 Task: Look for space in San Martín de los Andes, Argentina from 1st June, 2023 to 9th June, 2023 for 4 adults in price range Rs.6000 to Rs.12000. Place can be entire place with 2 bedrooms having 2 beds and 2 bathrooms. Property type can be house. Amenities needed are: heating, . Booking option can be shelf check-in. Required host language is English.
Action: Mouse moved to (496, 102)
Screenshot: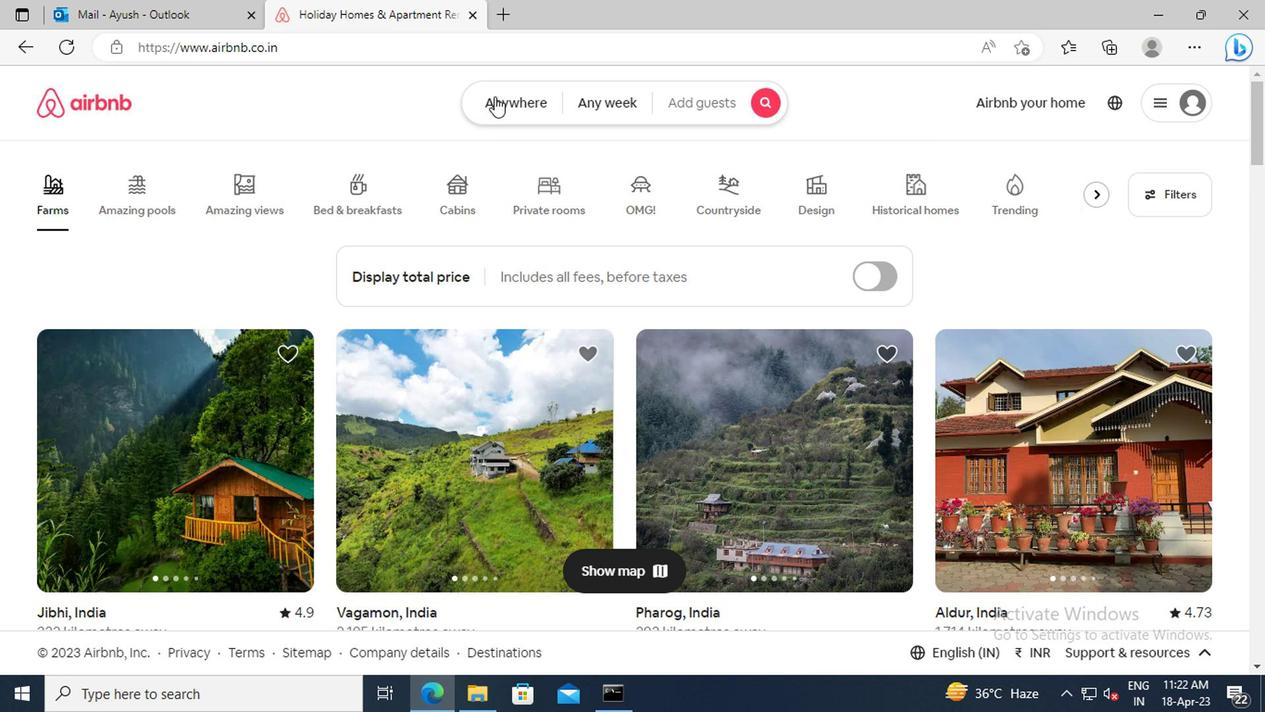 
Action: Mouse pressed left at (496, 102)
Screenshot: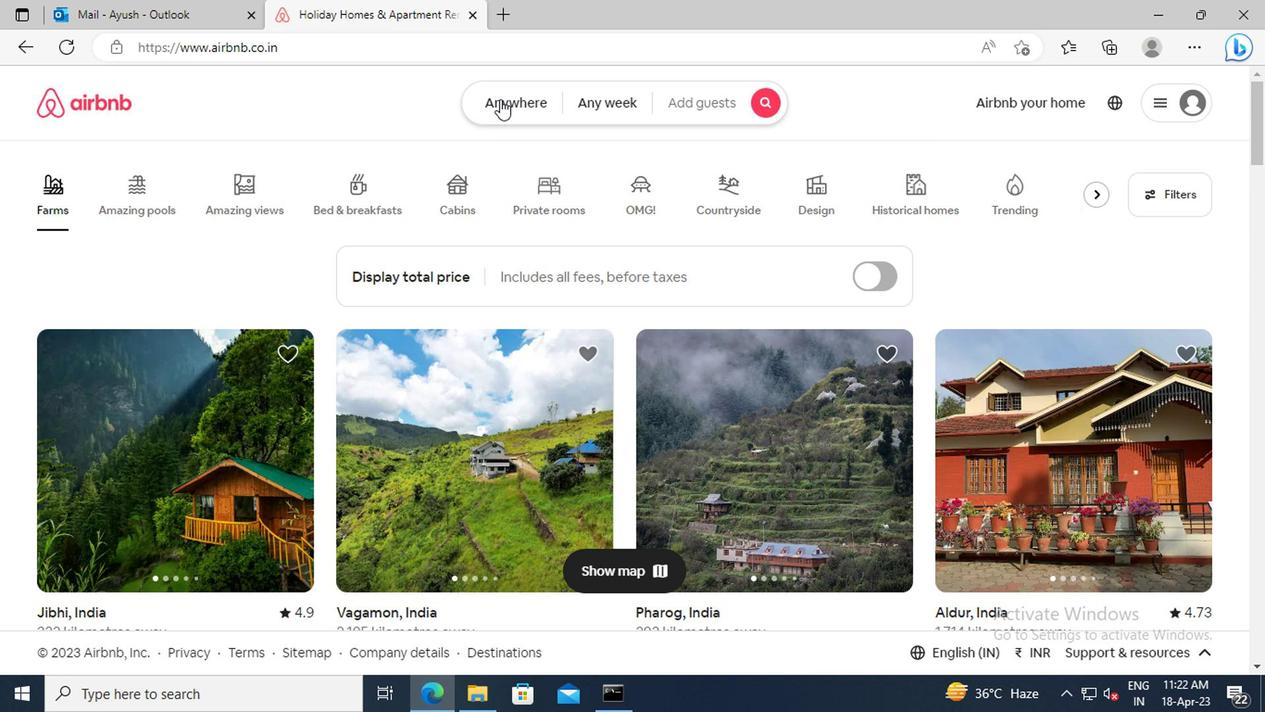 
Action: Mouse moved to (299, 185)
Screenshot: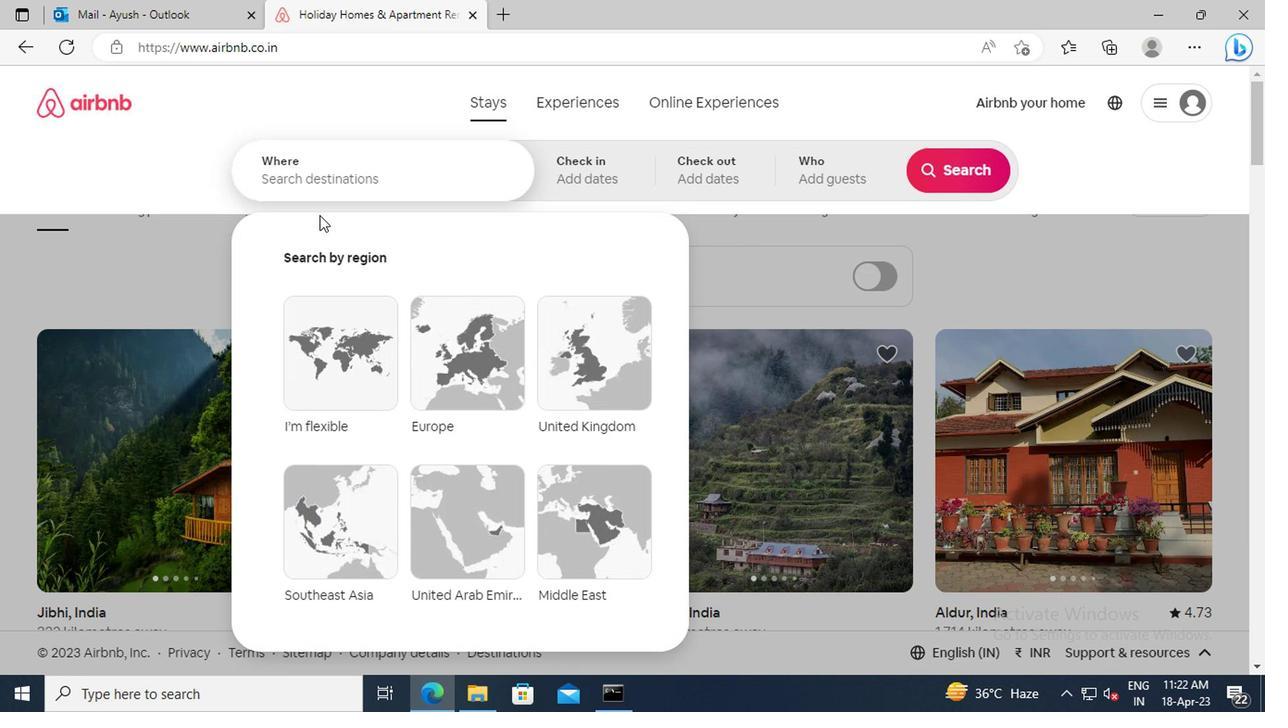 
Action: Mouse pressed left at (299, 185)
Screenshot: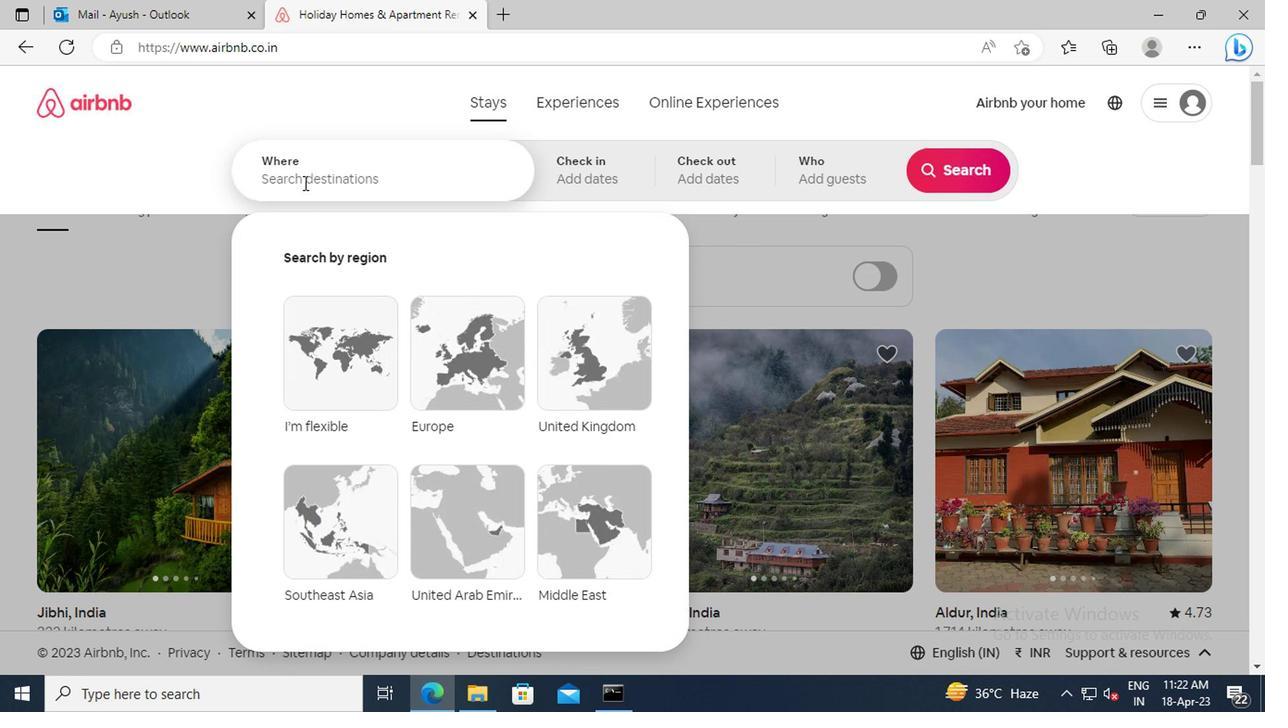 
Action: Key pressed <Key.shift>SAN<Key.space><Key.shift>MARTIN<Key.space>DE<Key.space>LOS<Key.space><Key.shift_r>ANDES,<Key.space><Key.shift_r>ARGENTINA<Key.enter>
Screenshot: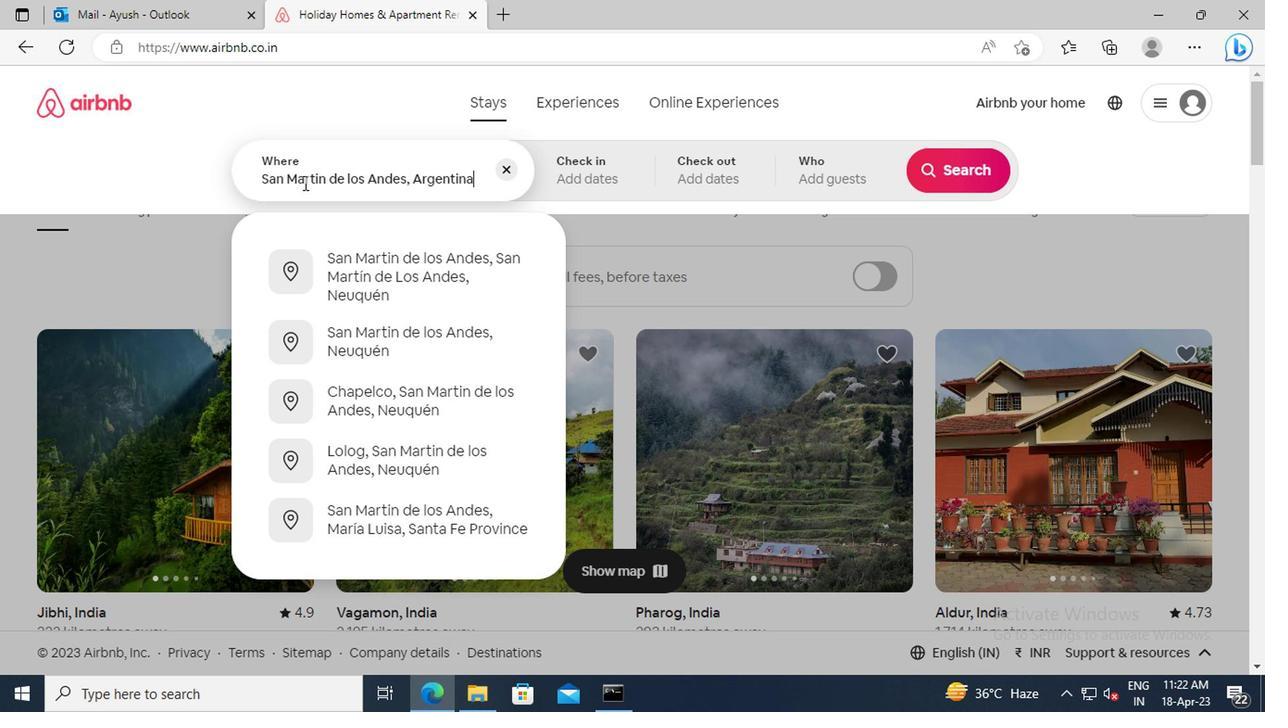 
Action: Mouse moved to (946, 321)
Screenshot: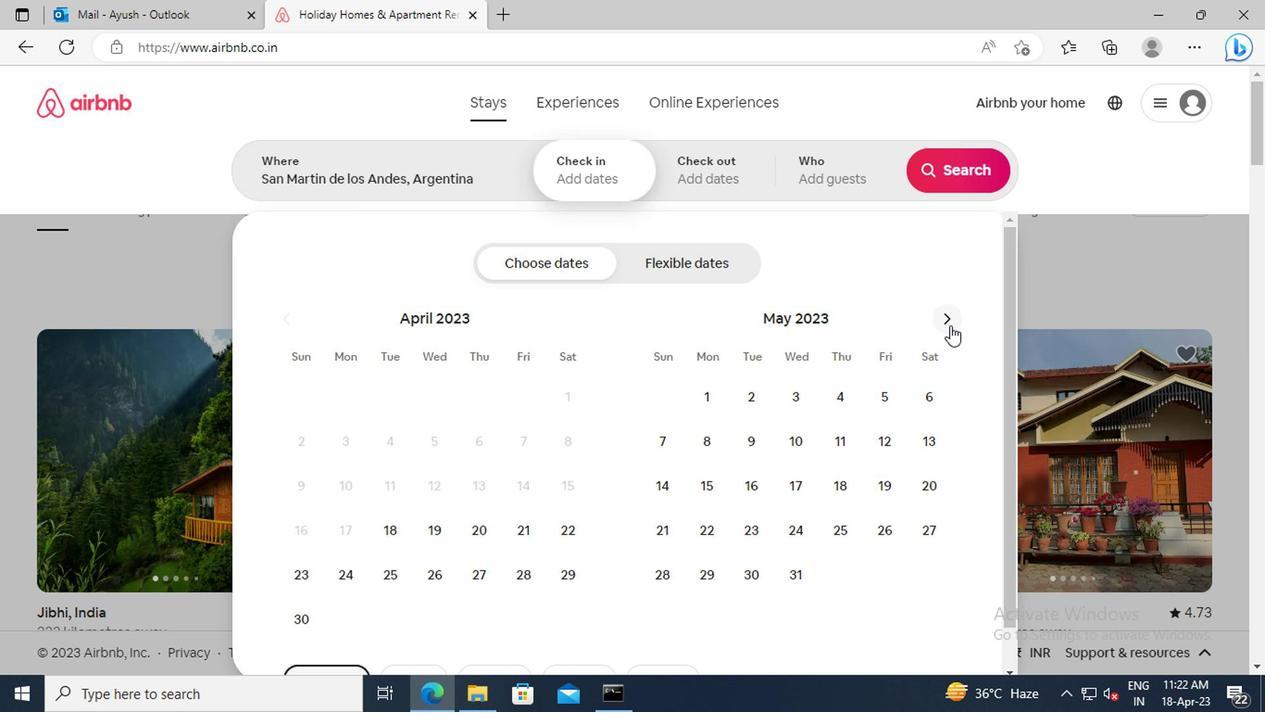 
Action: Mouse pressed left at (946, 321)
Screenshot: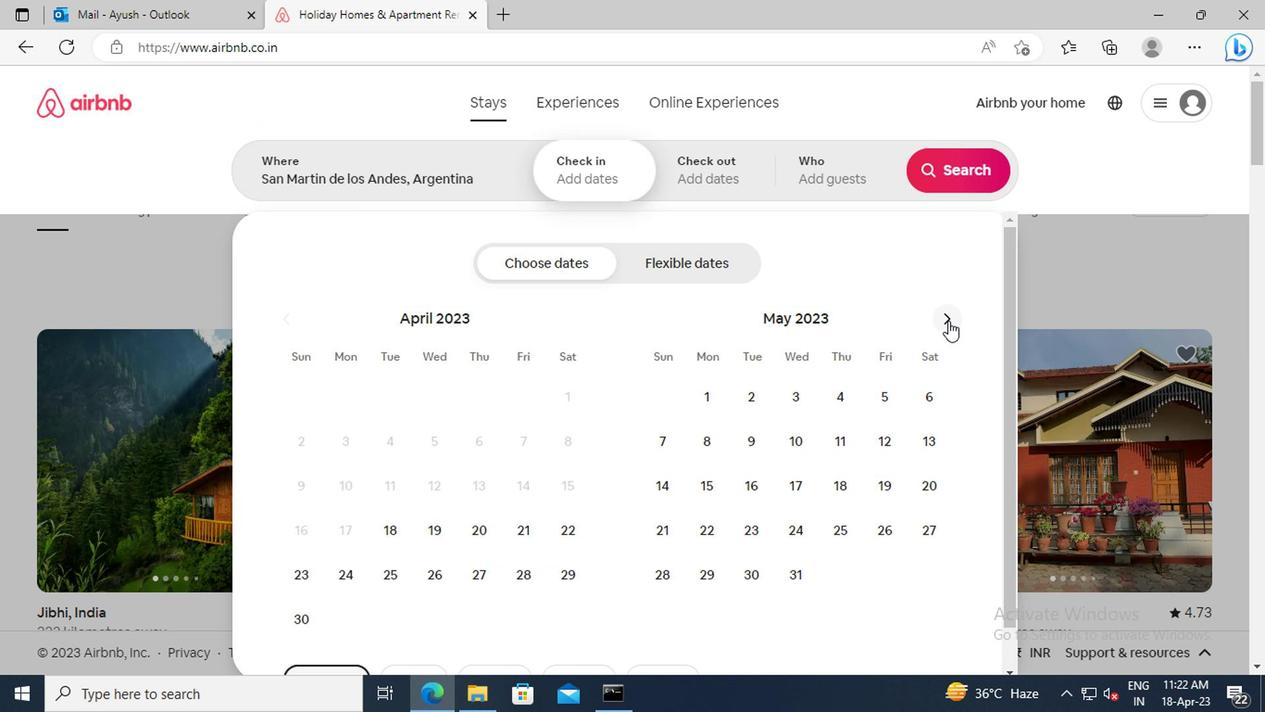 
Action: Mouse moved to (845, 394)
Screenshot: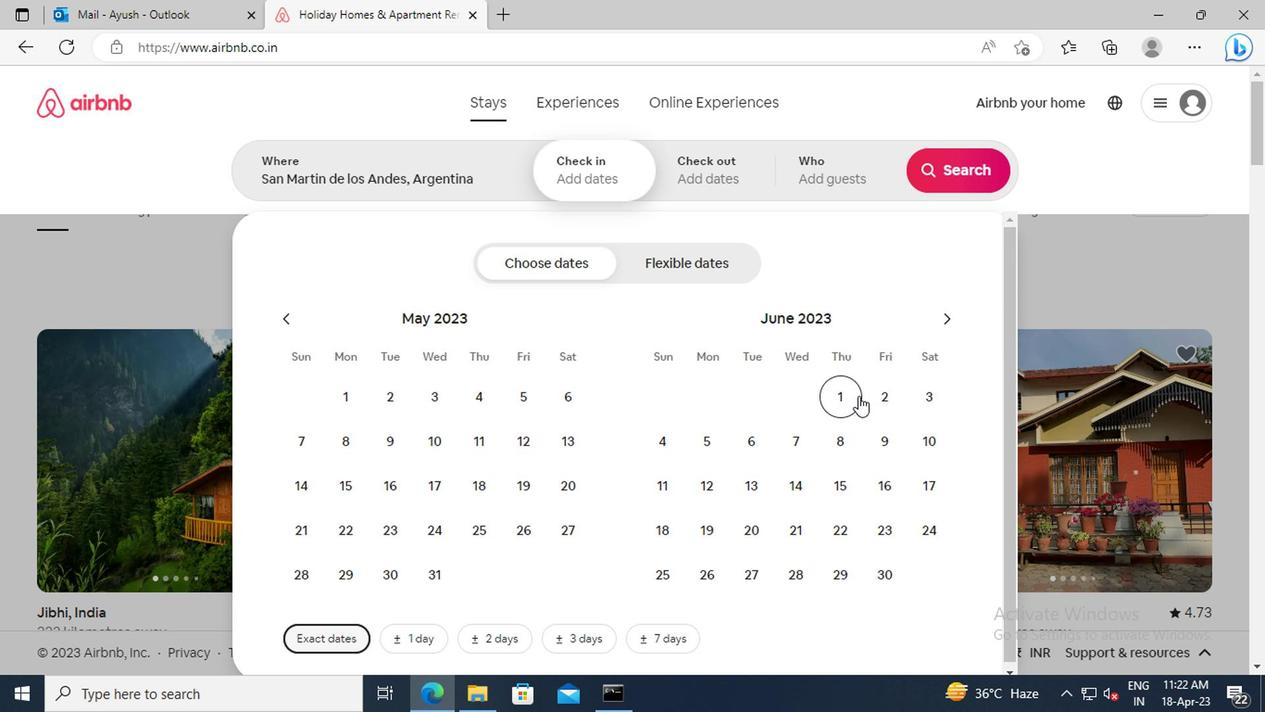 
Action: Mouse pressed left at (845, 394)
Screenshot: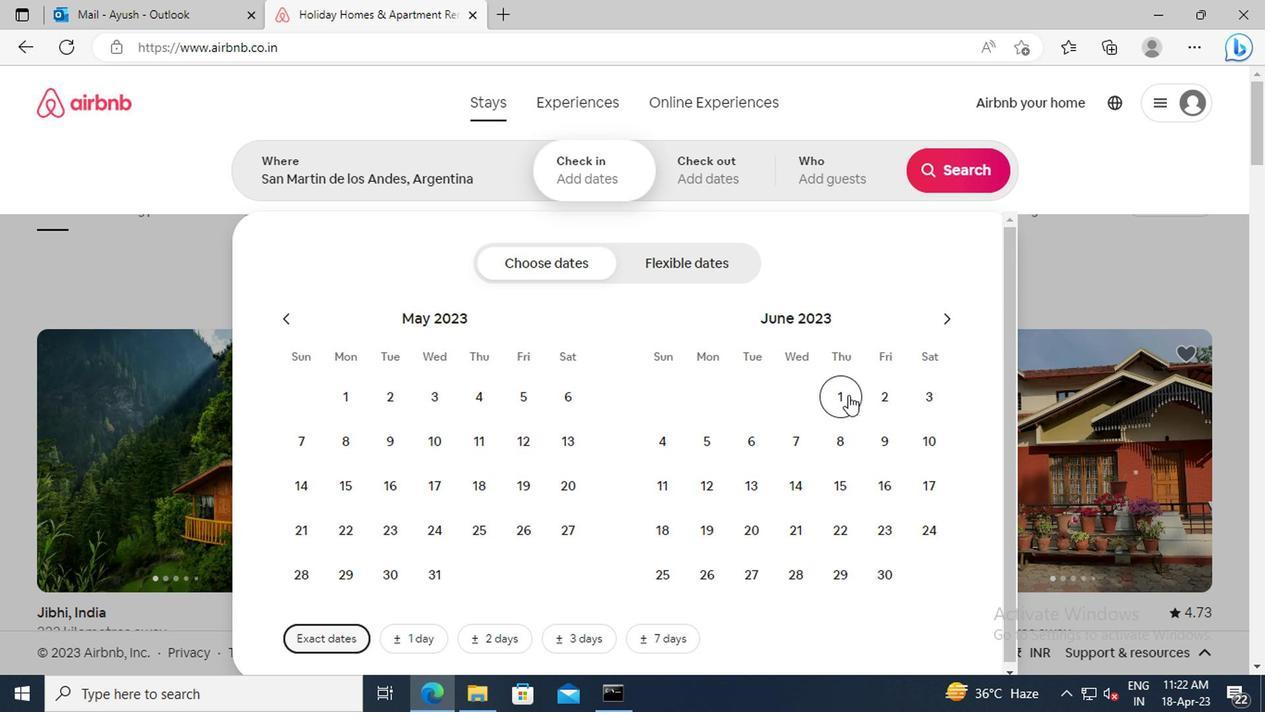 
Action: Mouse moved to (873, 443)
Screenshot: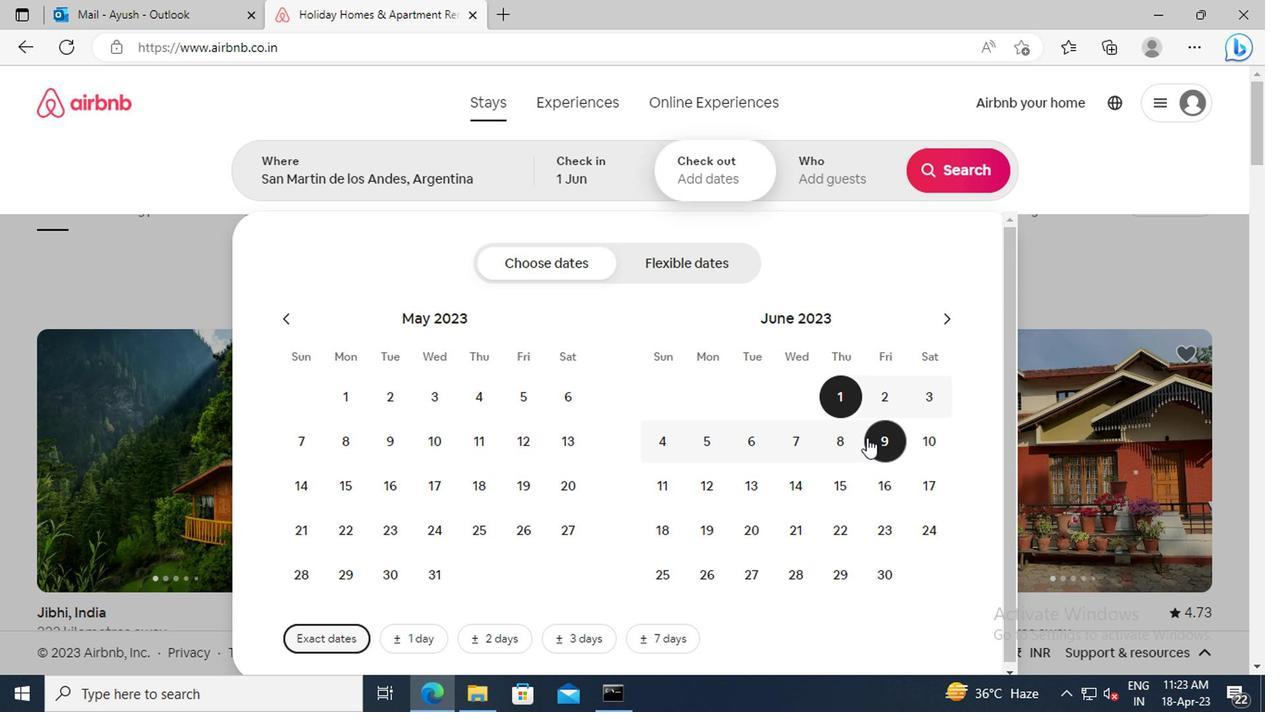 
Action: Mouse pressed left at (873, 443)
Screenshot: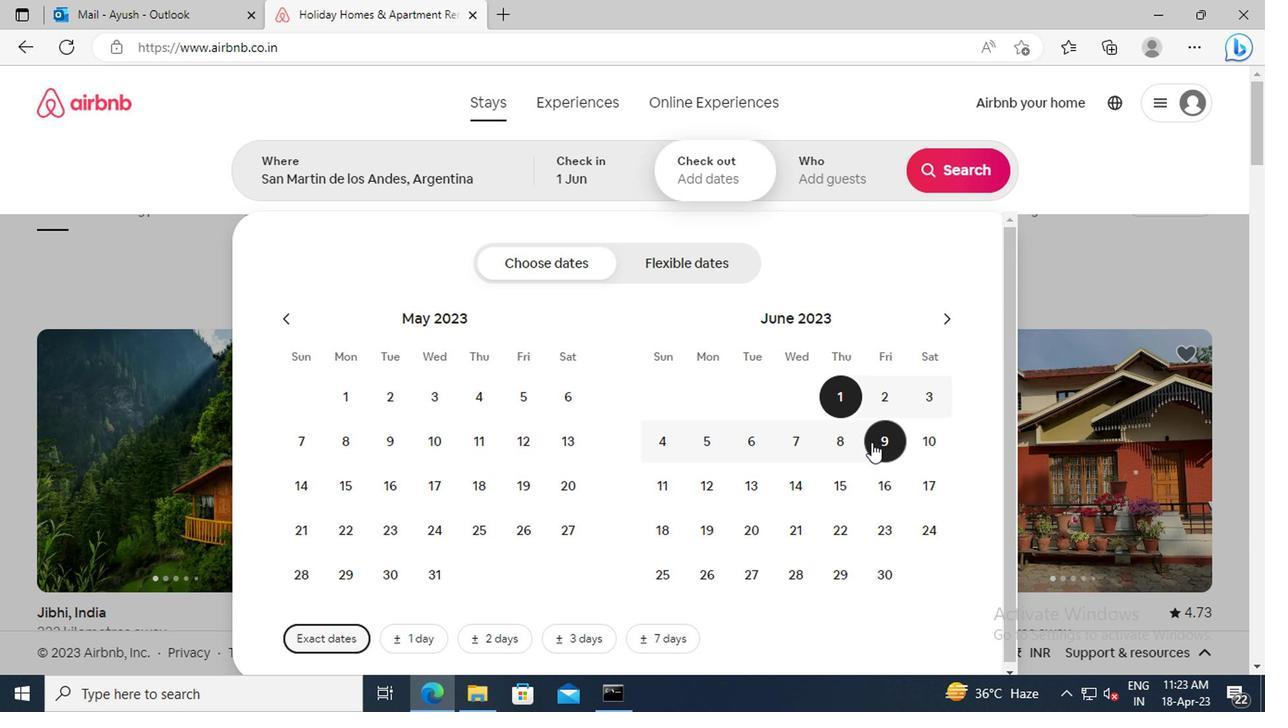 
Action: Mouse moved to (827, 182)
Screenshot: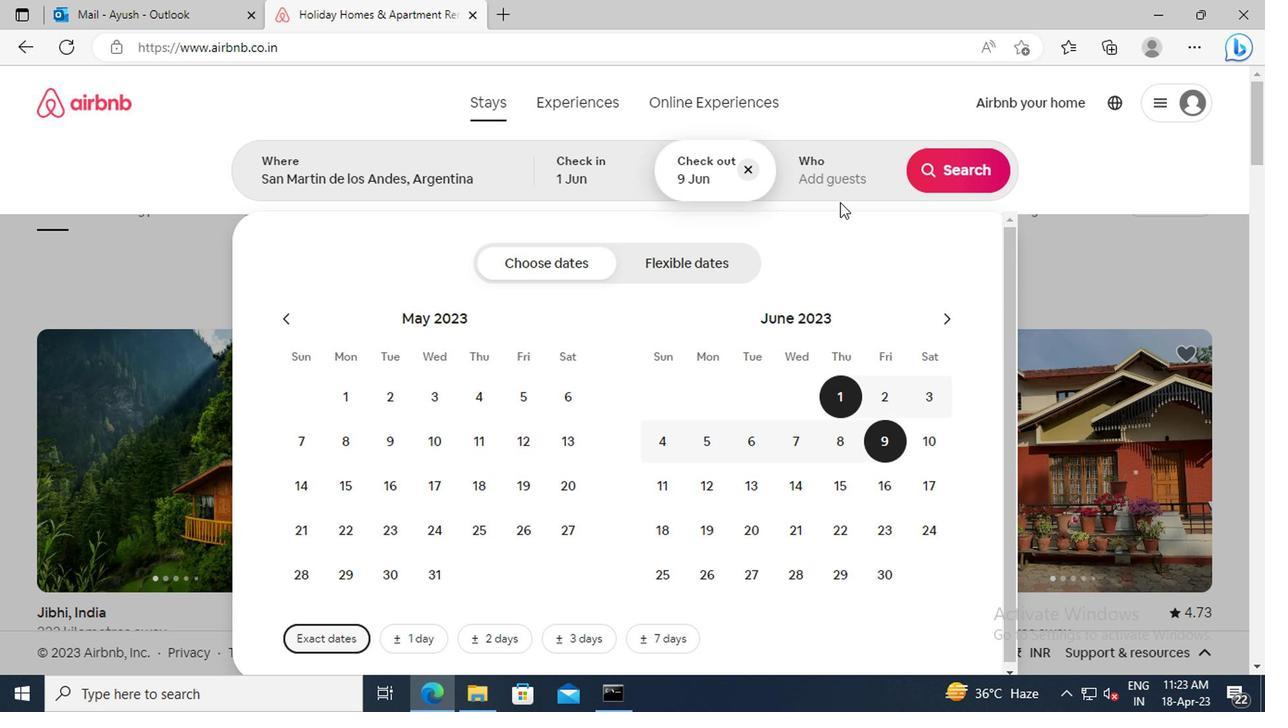 
Action: Mouse pressed left at (827, 182)
Screenshot: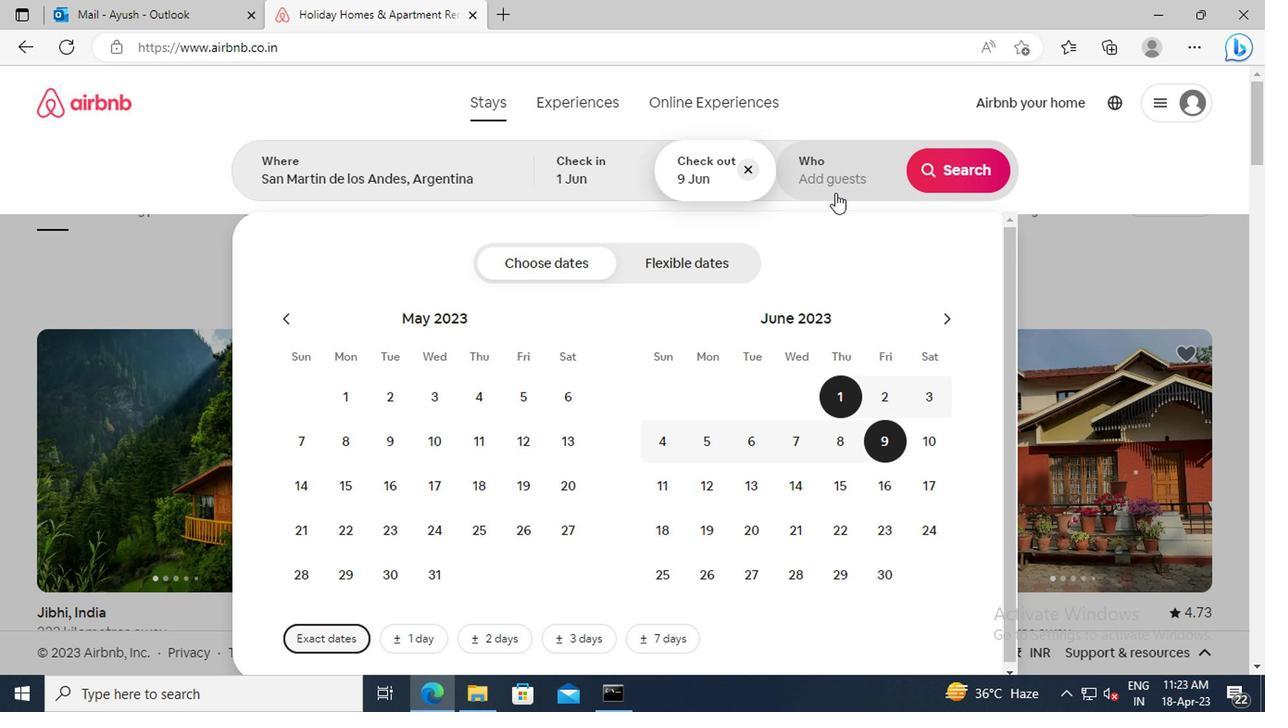 
Action: Mouse moved to (956, 268)
Screenshot: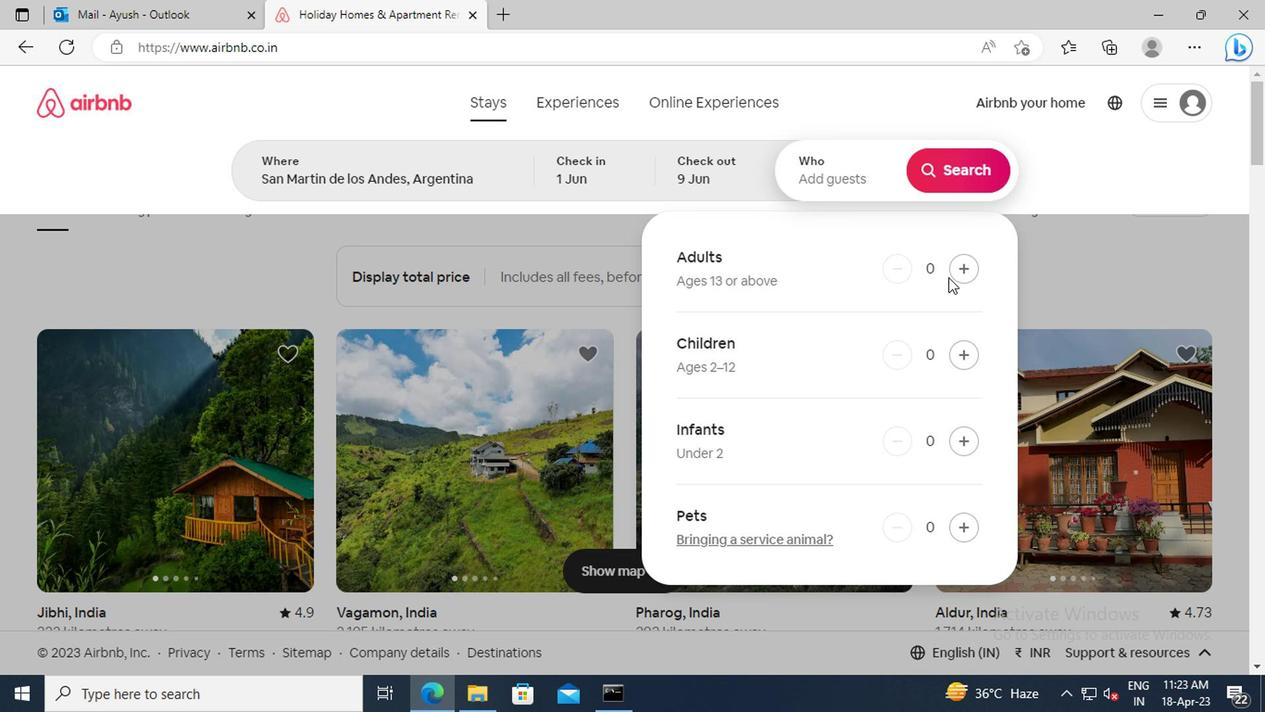 
Action: Mouse pressed left at (956, 268)
Screenshot: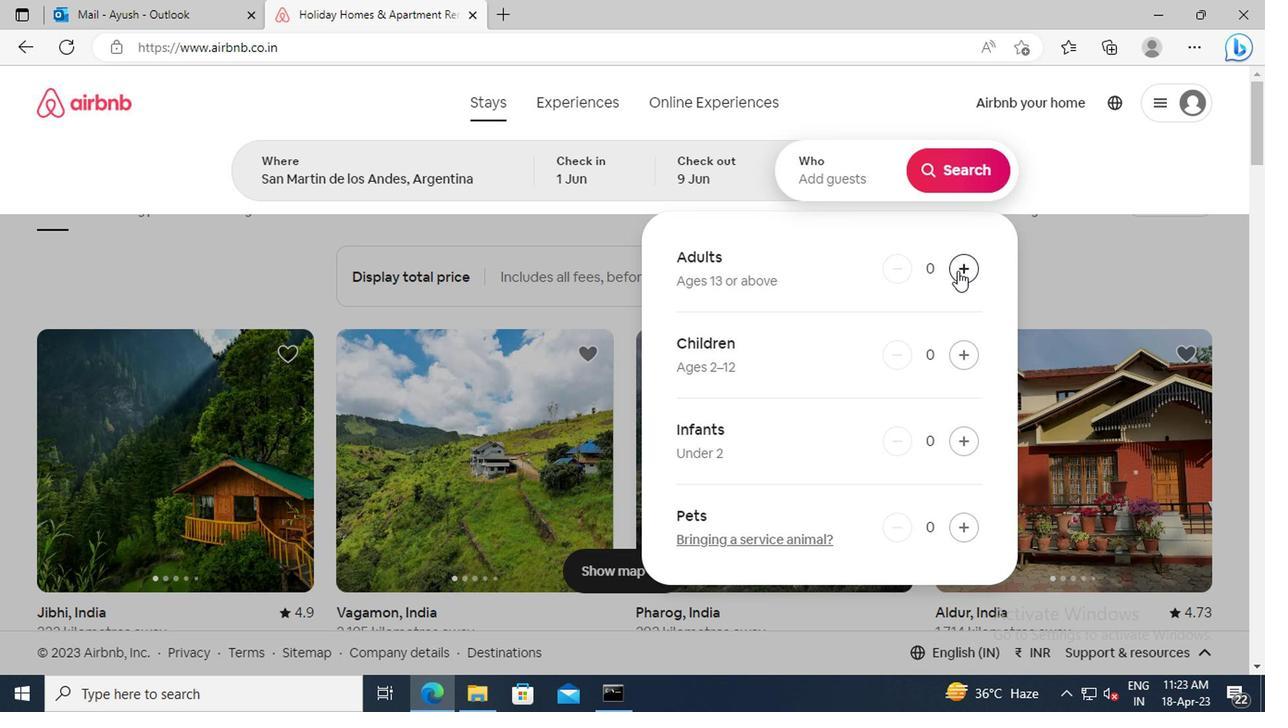 
Action: Mouse pressed left at (956, 268)
Screenshot: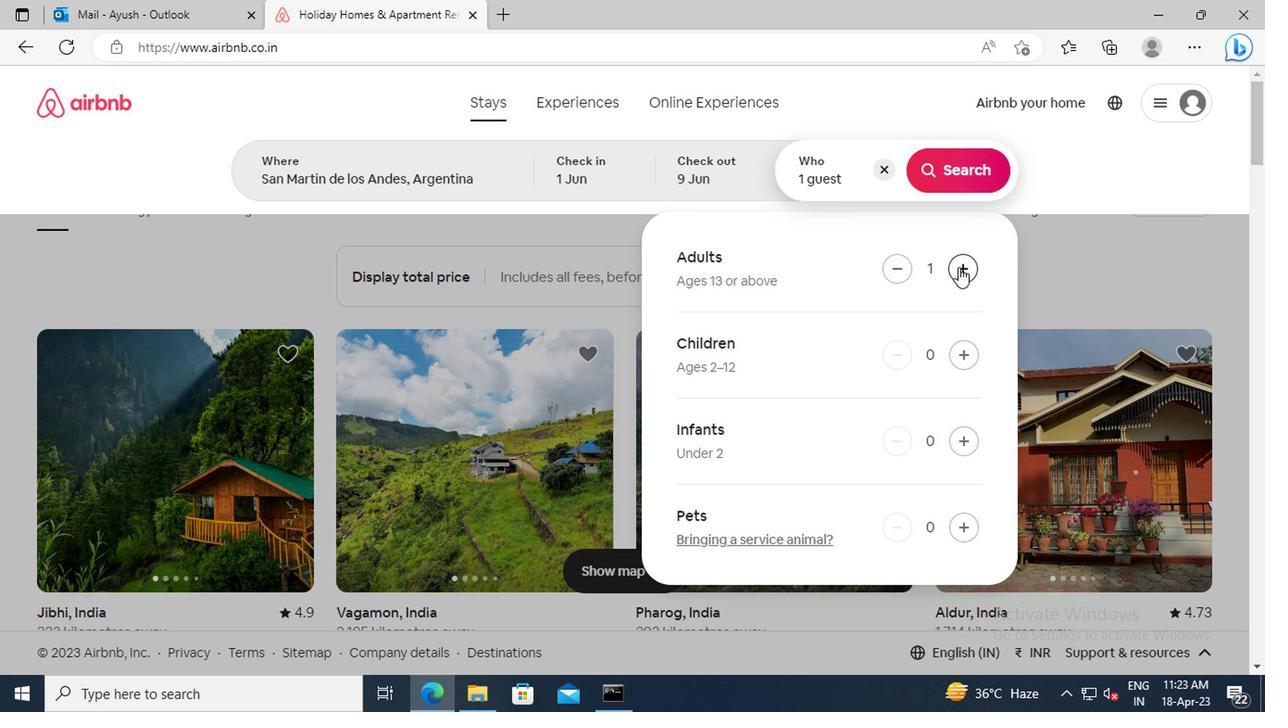 
Action: Mouse pressed left at (956, 268)
Screenshot: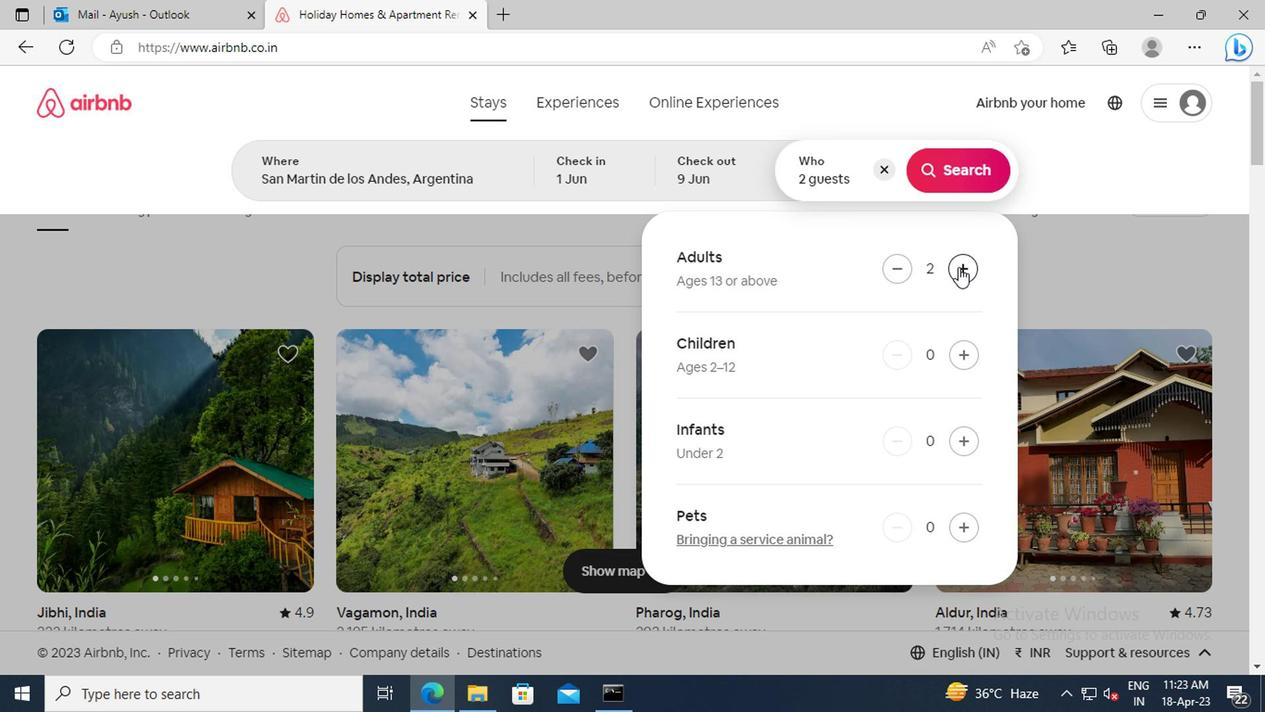 
Action: Mouse pressed left at (956, 268)
Screenshot: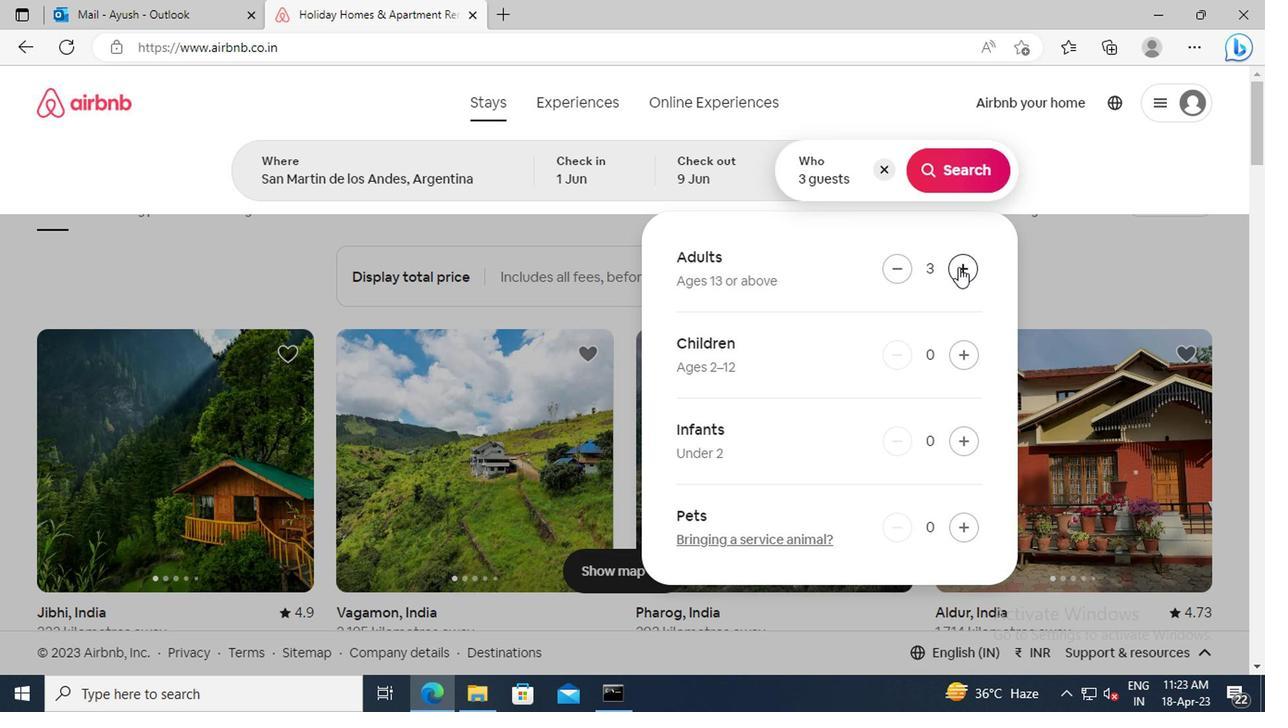 
Action: Mouse moved to (960, 172)
Screenshot: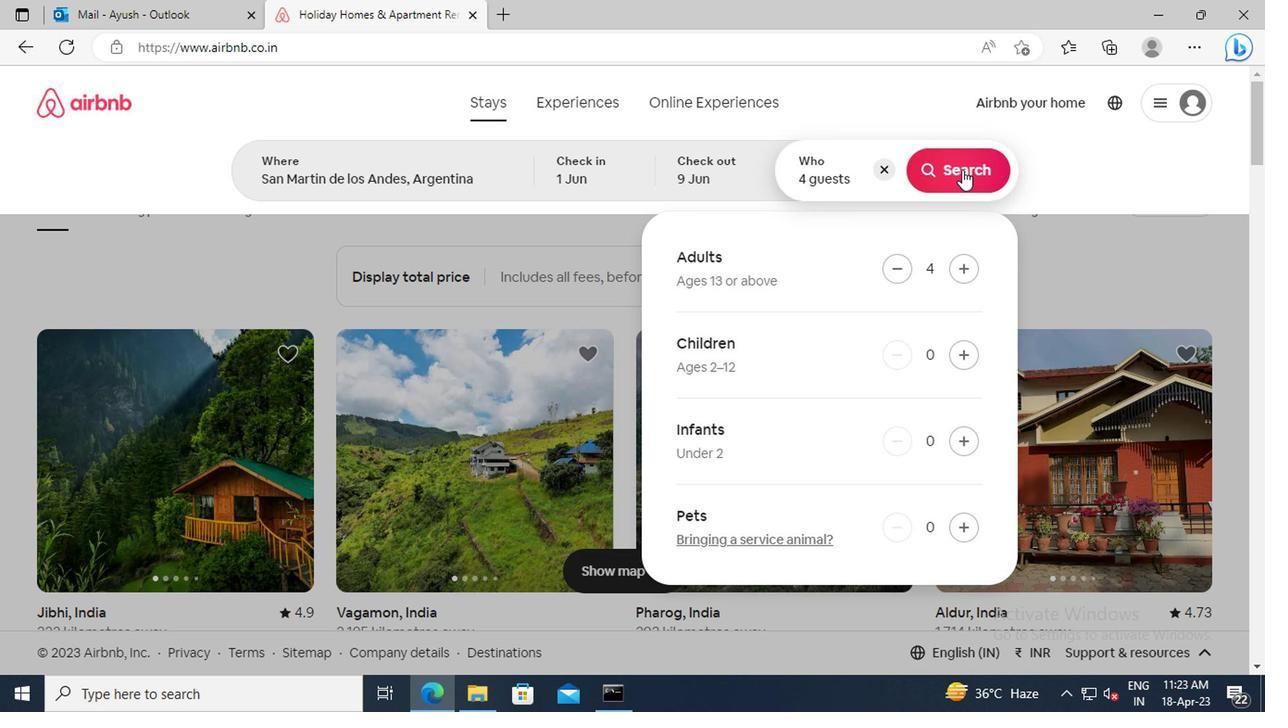 
Action: Mouse pressed left at (960, 172)
Screenshot: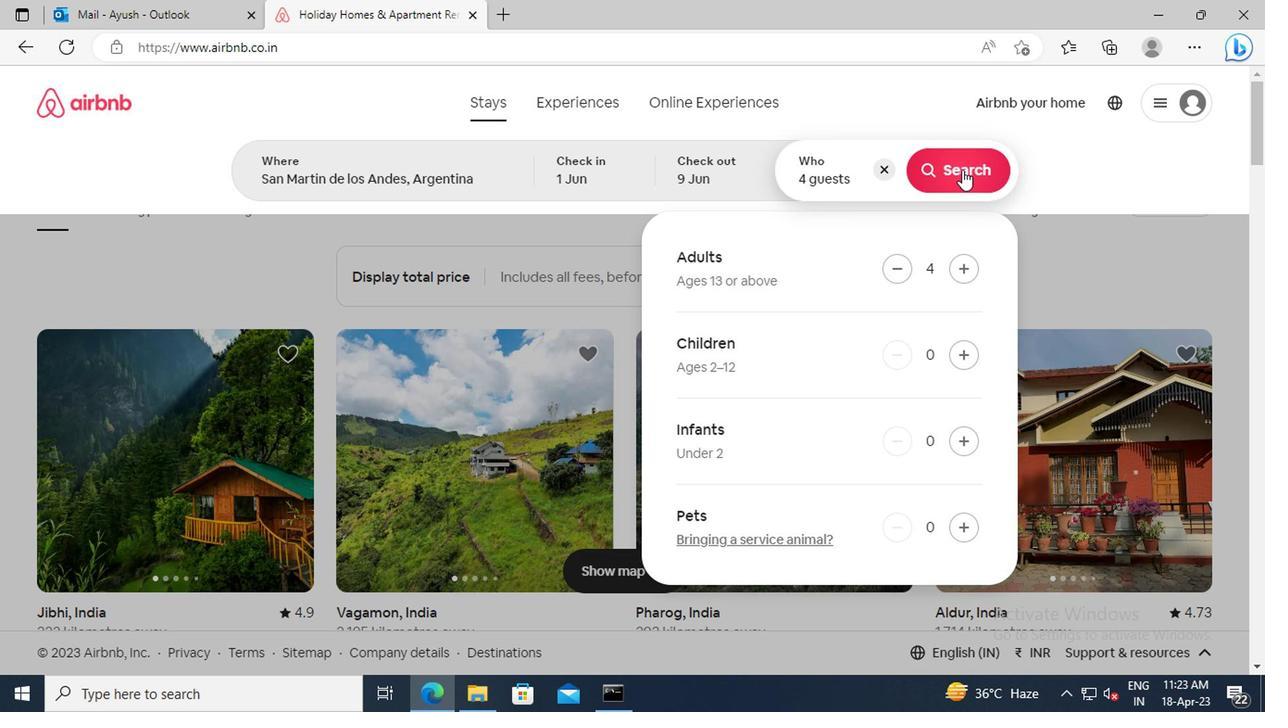 
Action: Mouse moved to (1167, 189)
Screenshot: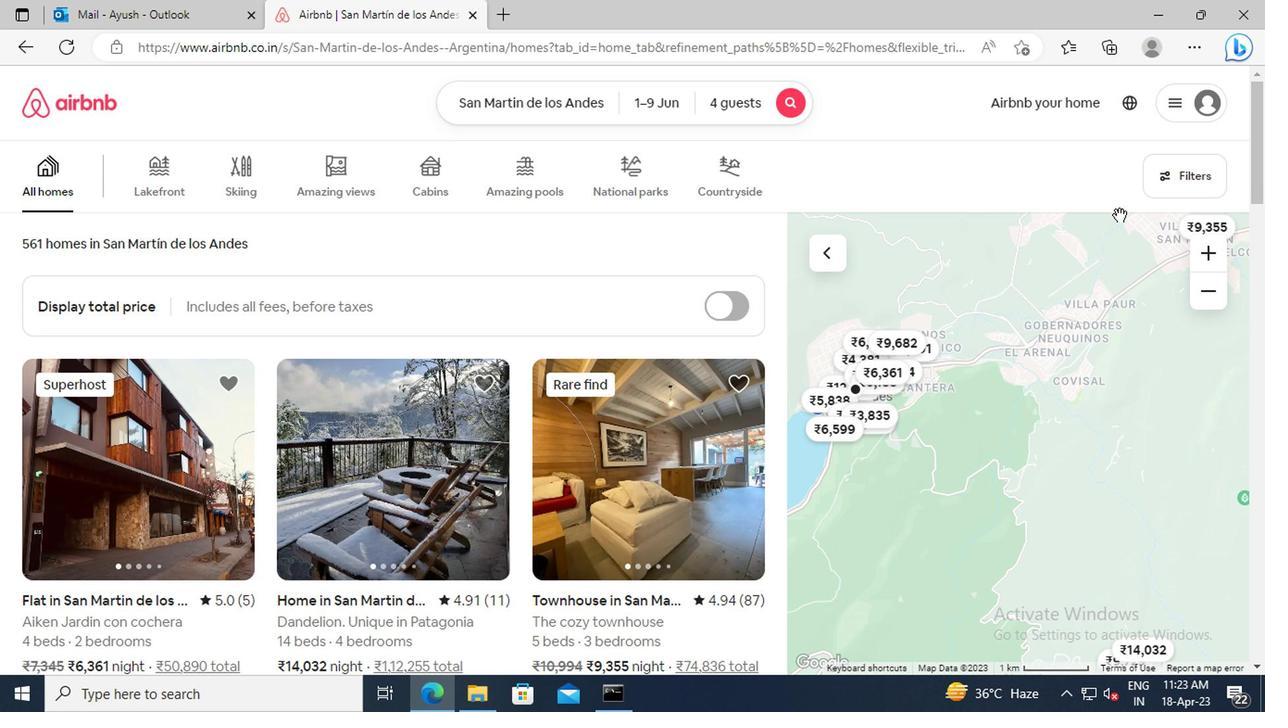 
Action: Mouse pressed left at (1167, 189)
Screenshot: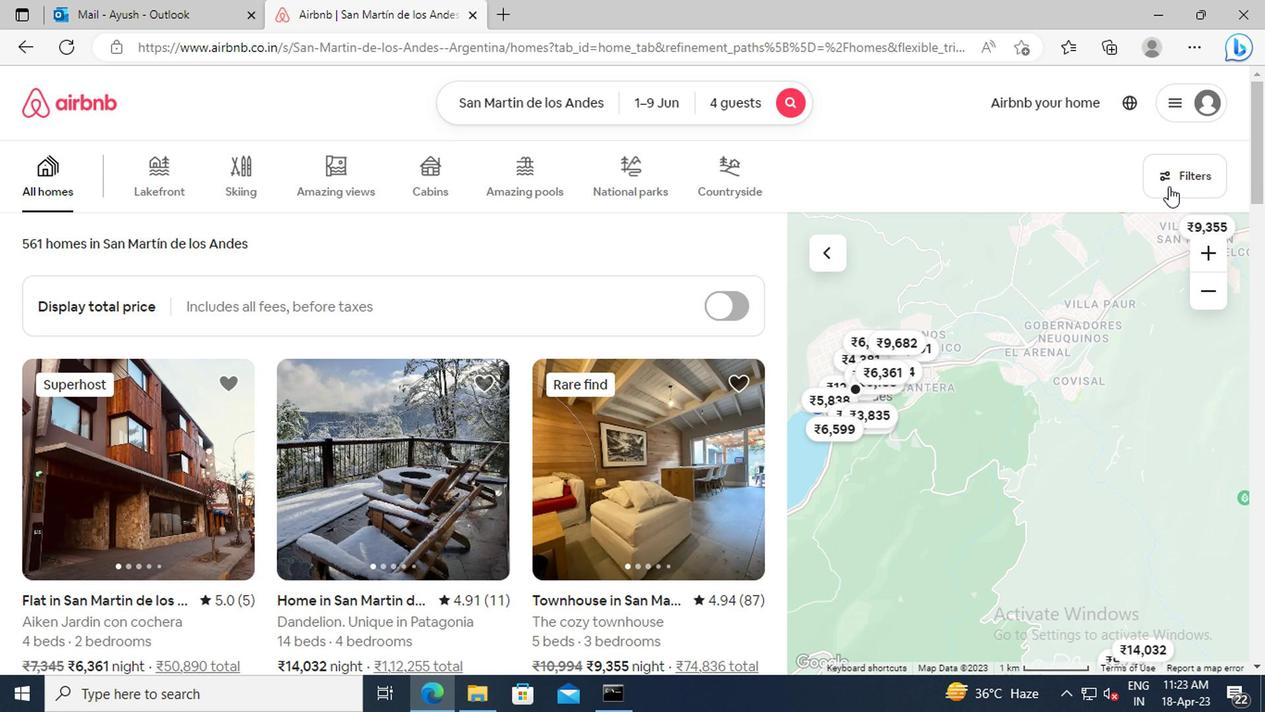 
Action: Mouse moved to (428, 408)
Screenshot: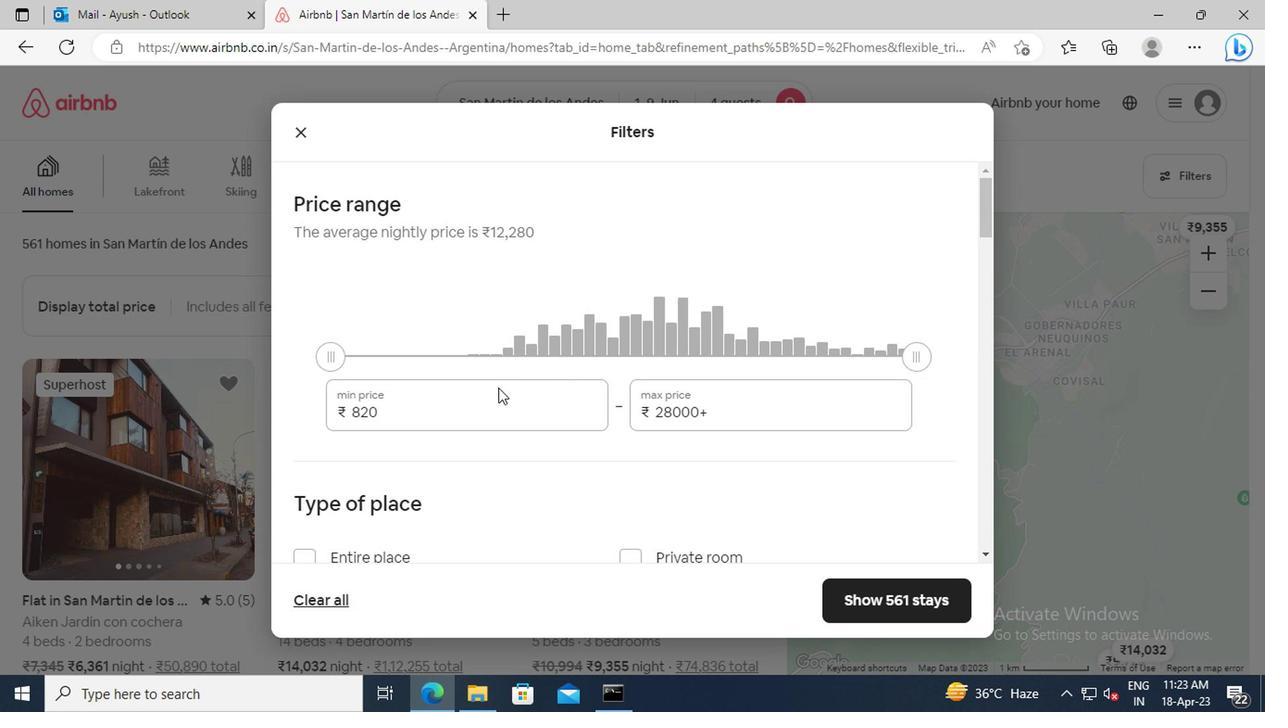 
Action: Mouse pressed left at (428, 408)
Screenshot: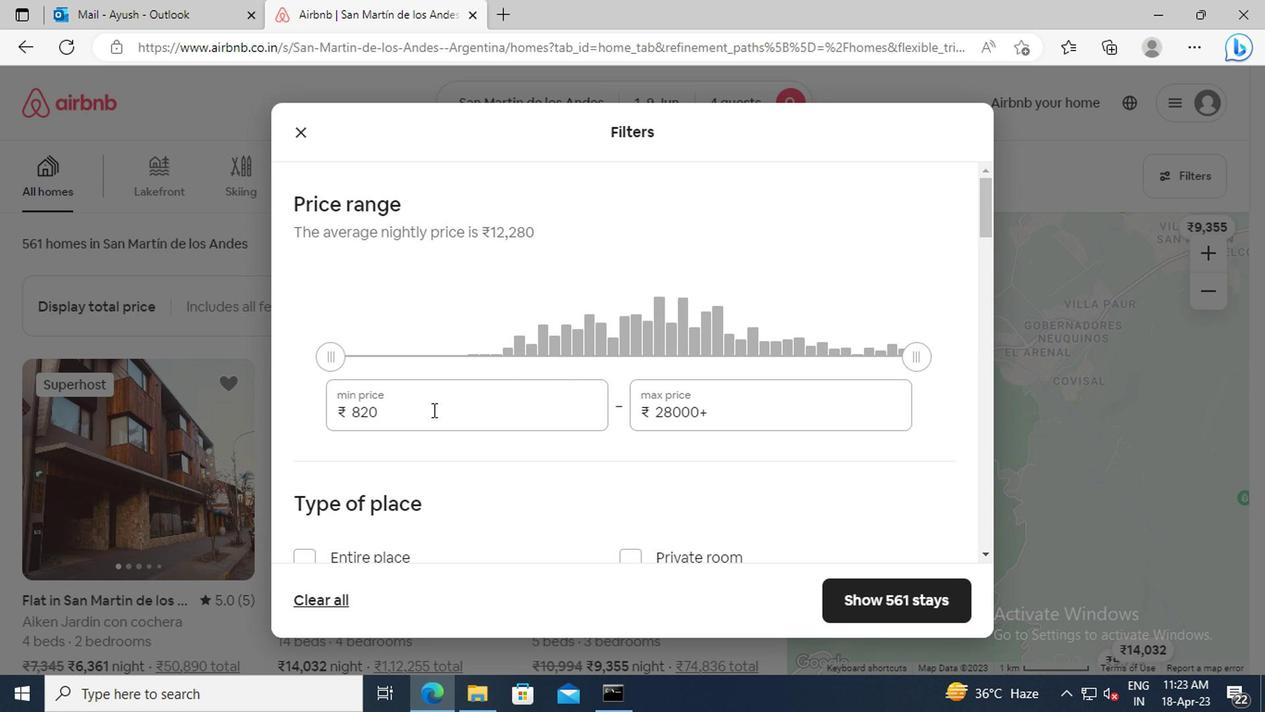 
Action: Key pressed <Key.backspace><Key.backspace><Key.backspace><Key.backspace><Key.backspace>6000<Key.tab><Key.delete>12000
Screenshot: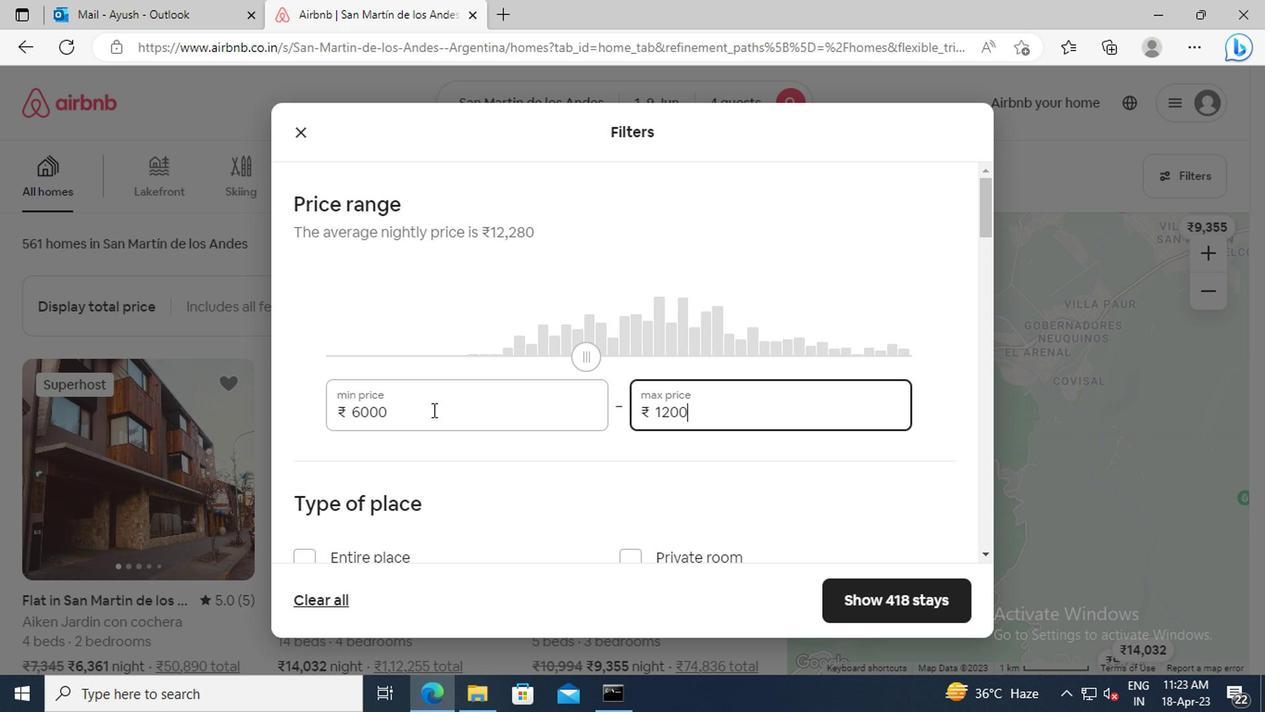 
Action: Mouse scrolled (428, 408) with delta (0, 0)
Screenshot: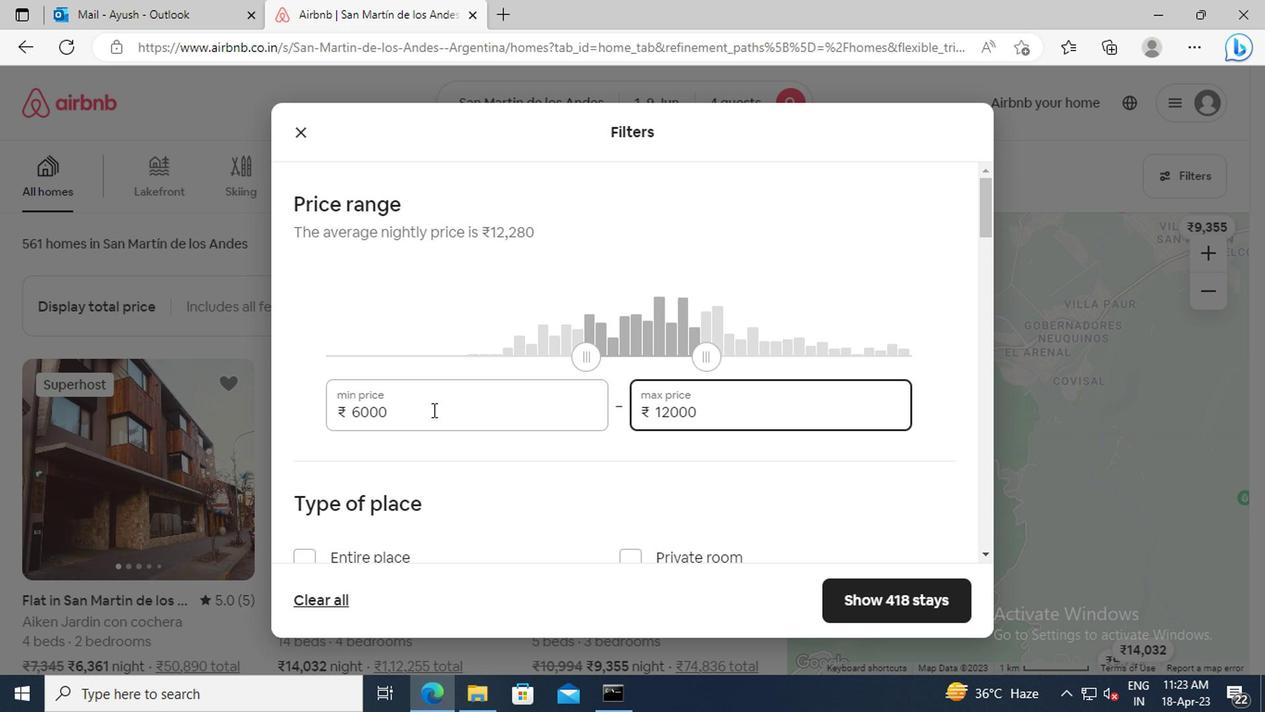 
Action: Mouse moved to (433, 365)
Screenshot: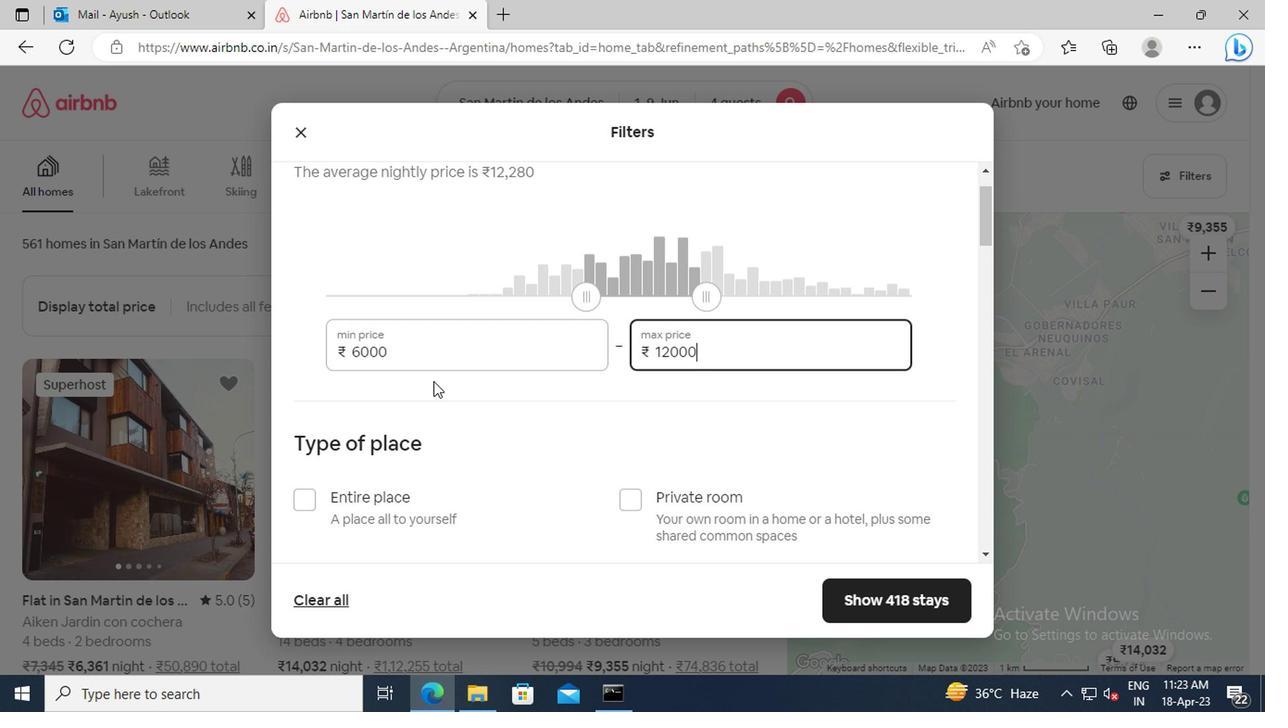 
Action: Mouse scrolled (433, 365) with delta (0, 0)
Screenshot: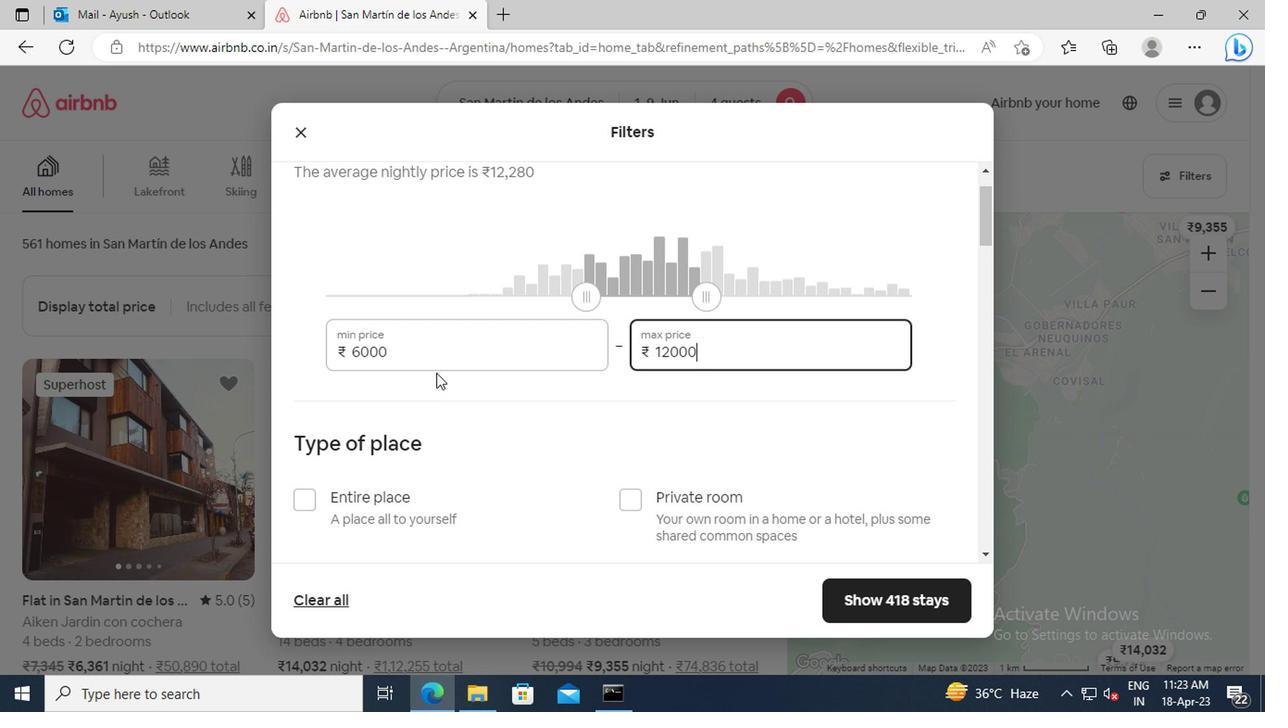 
Action: Mouse scrolled (433, 365) with delta (0, 0)
Screenshot: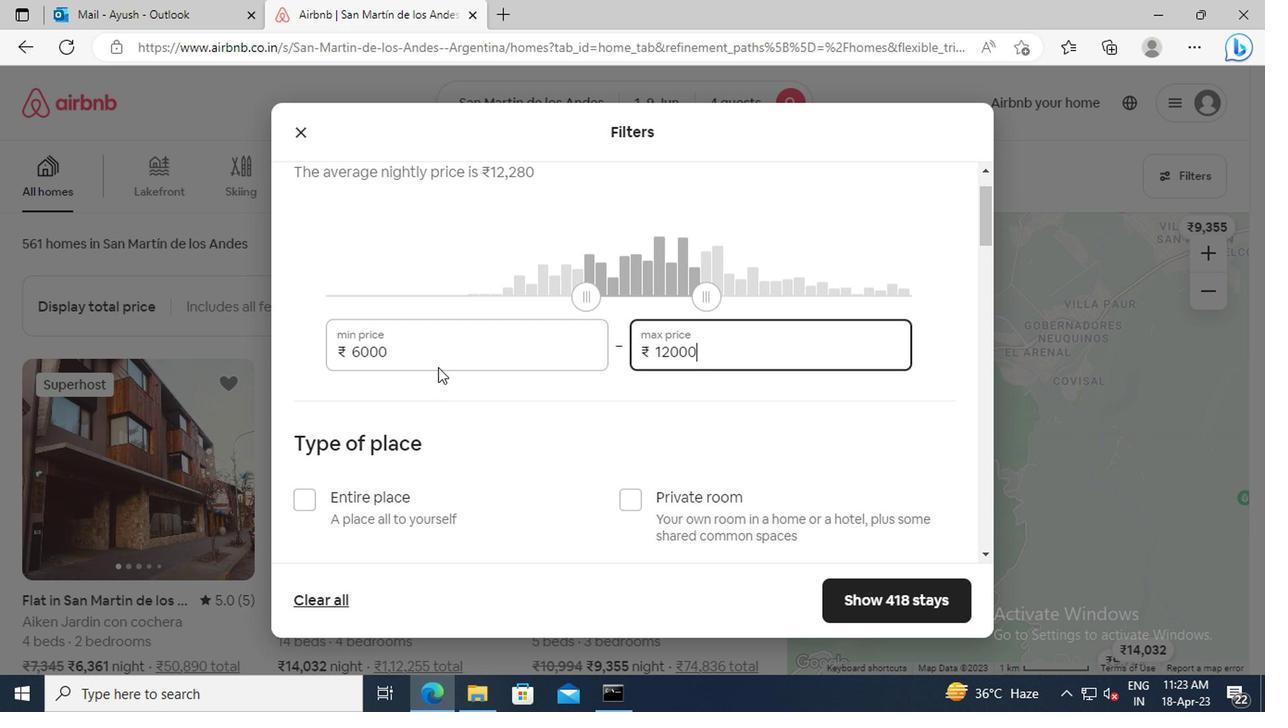 
Action: Mouse scrolled (433, 365) with delta (0, 0)
Screenshot: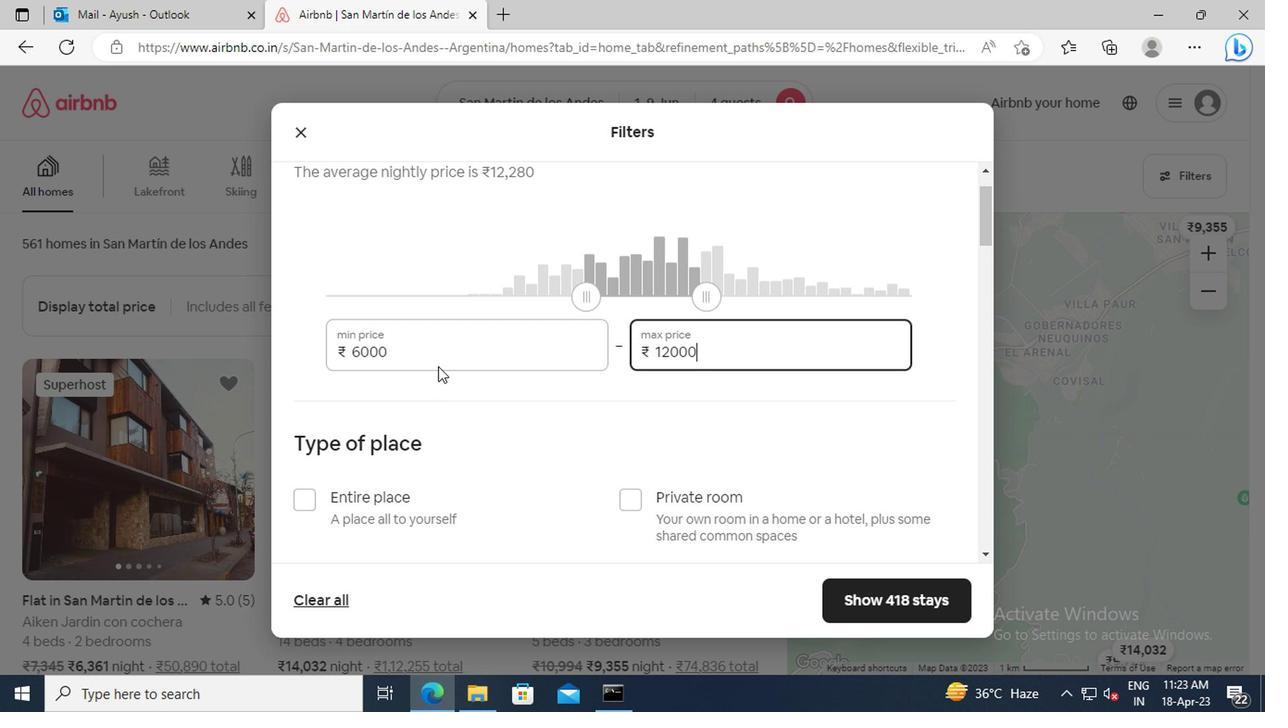 
Action: Mouse moved to (303, 323)
Screenshot: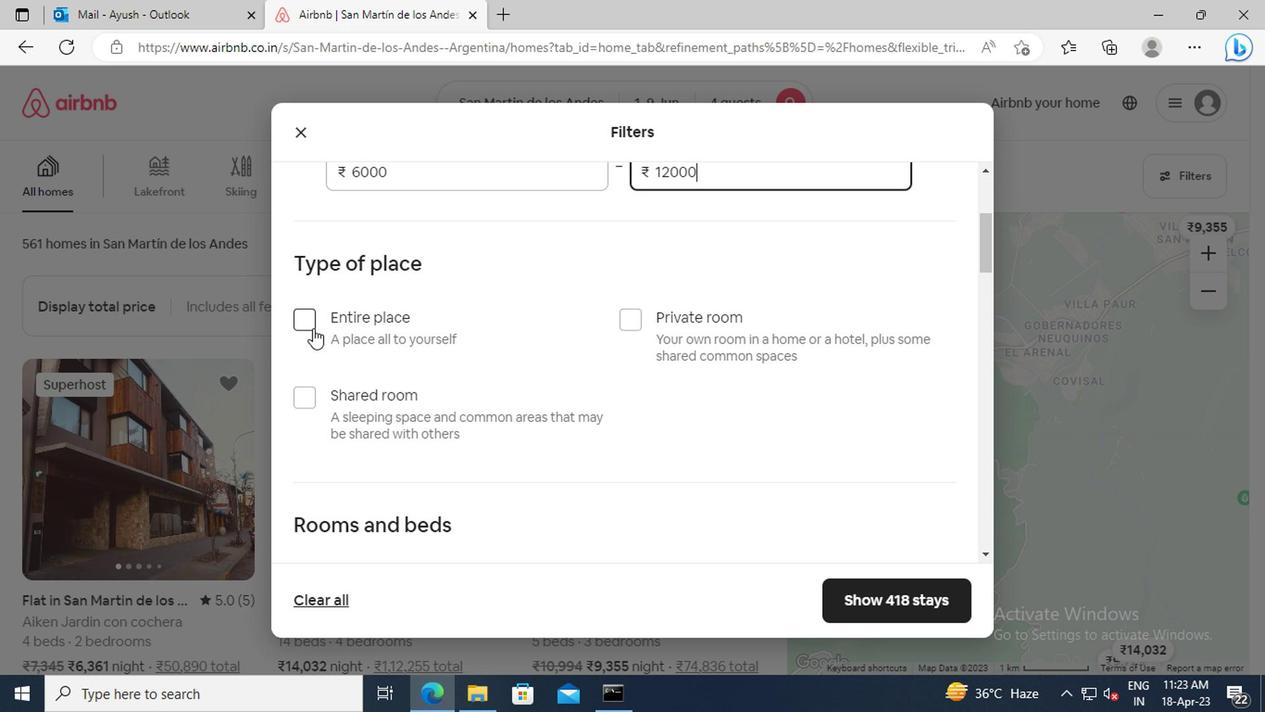 
Action: Mouse pressed left at (303, 323)
Screenshot: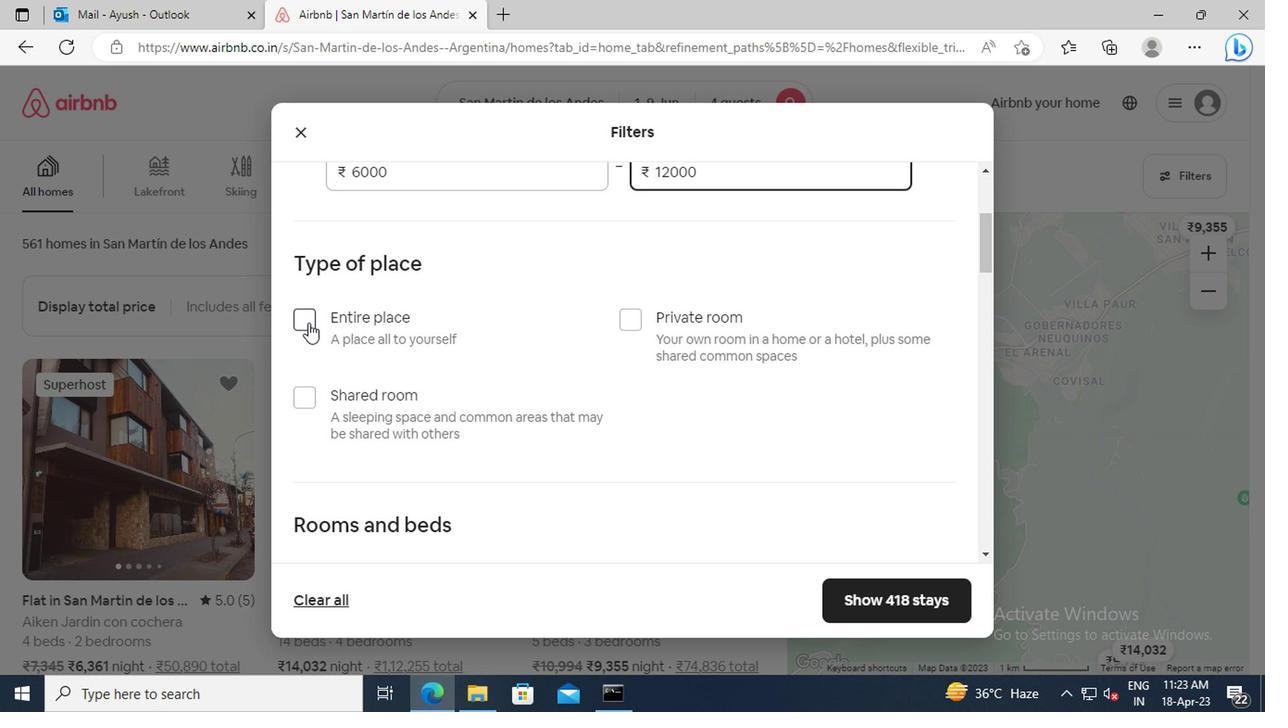 
Action: Mouse moved to (545, 354)
Screenshot: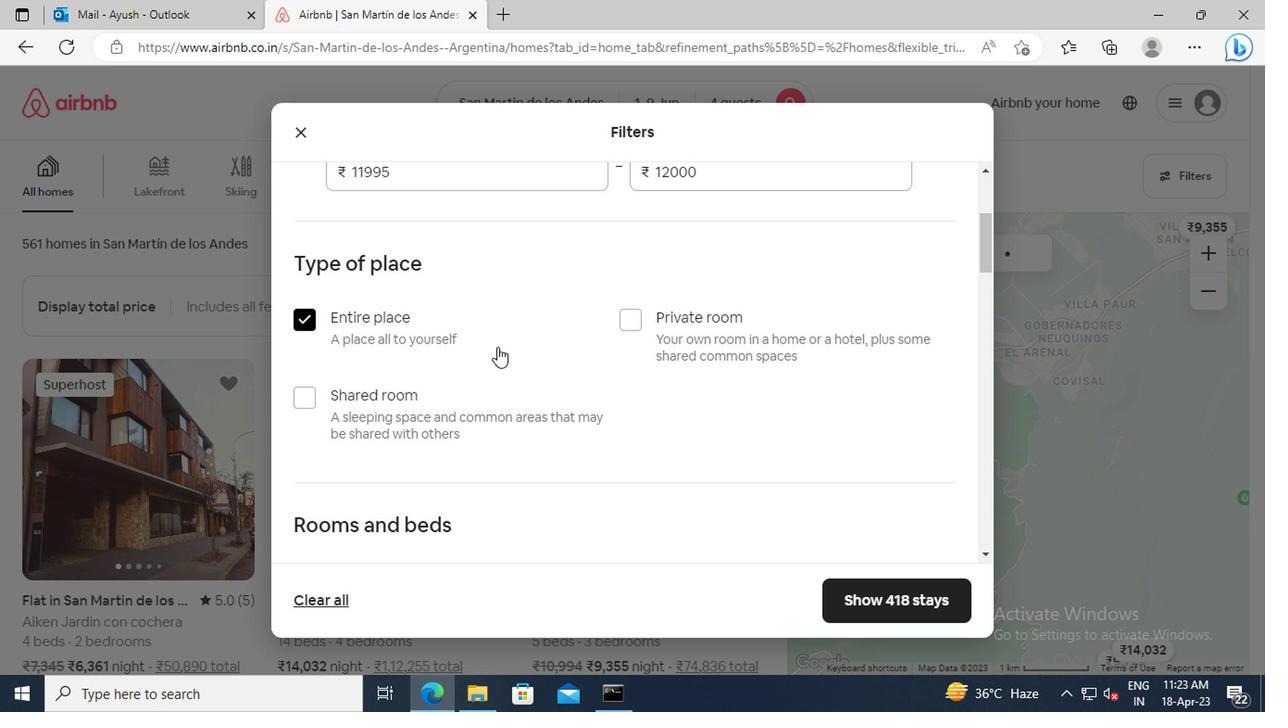 
Action: Mouse scrolled (545, 353) with delta (0, 0)
Screenshot: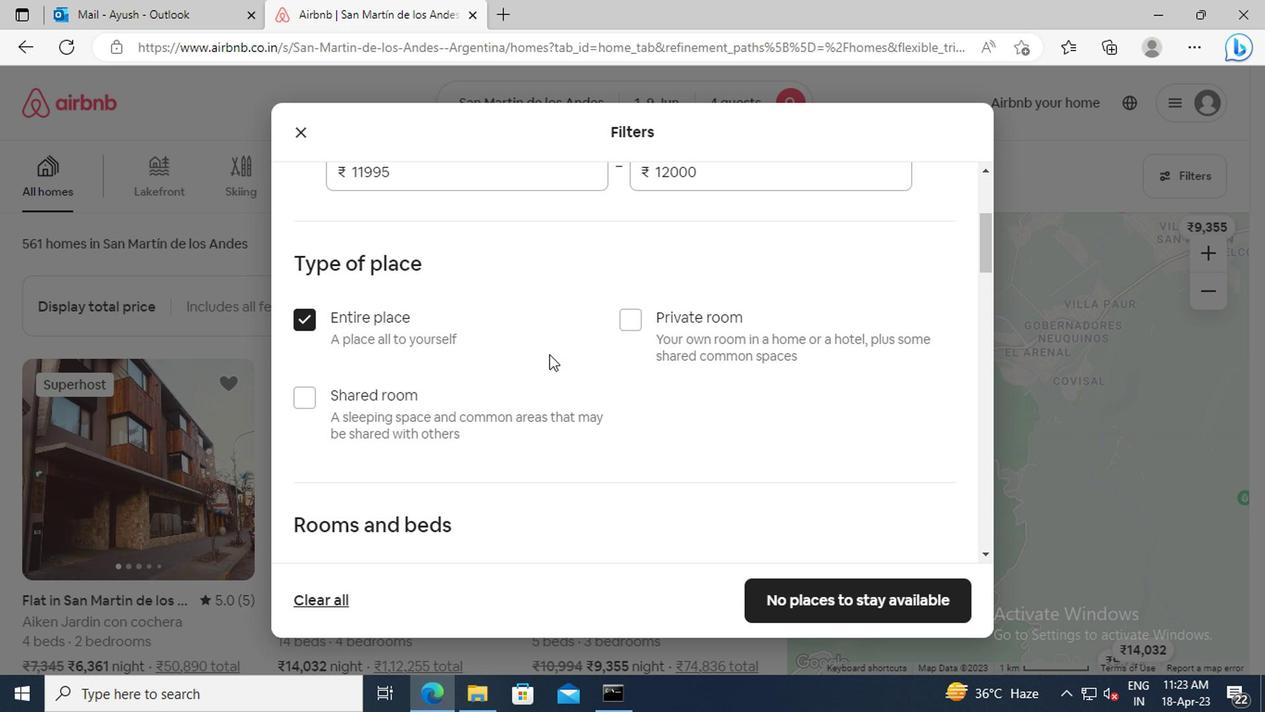 
Action: Mouse moved to (546, 355)
Screenshot: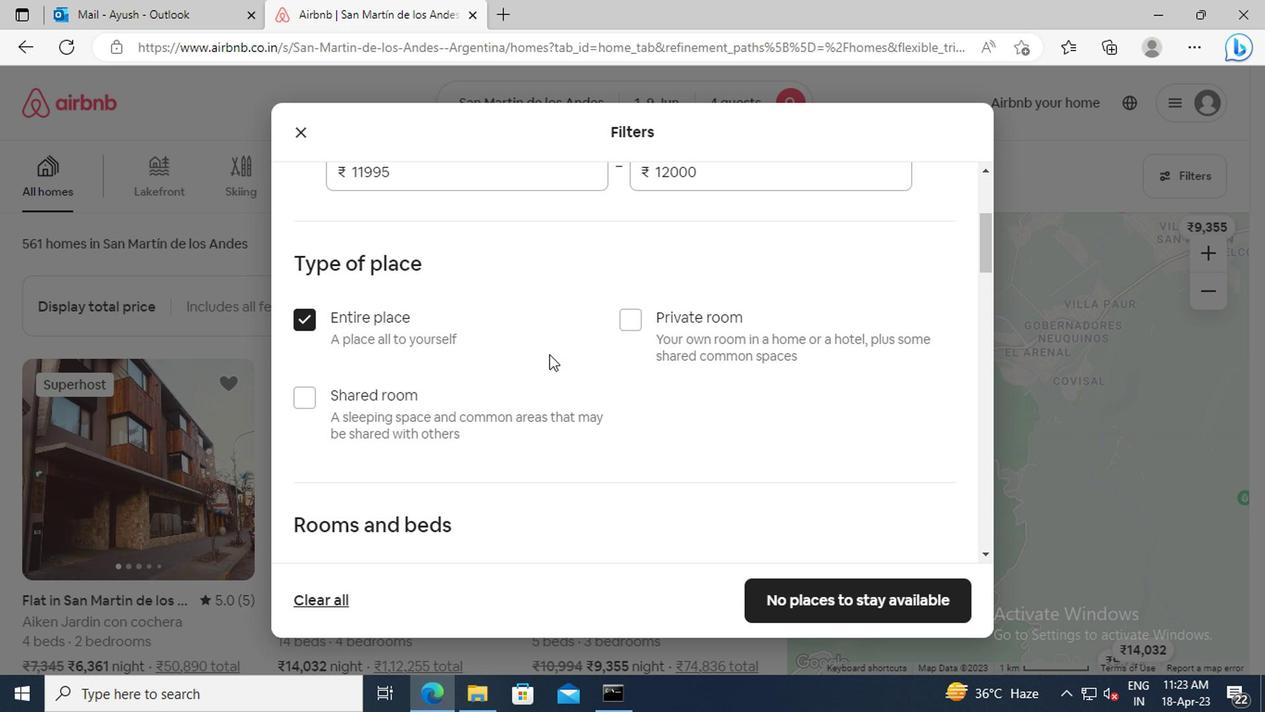 
Action: Mouse scrolled (546, 354) with delta (0, -1)
Screenshot: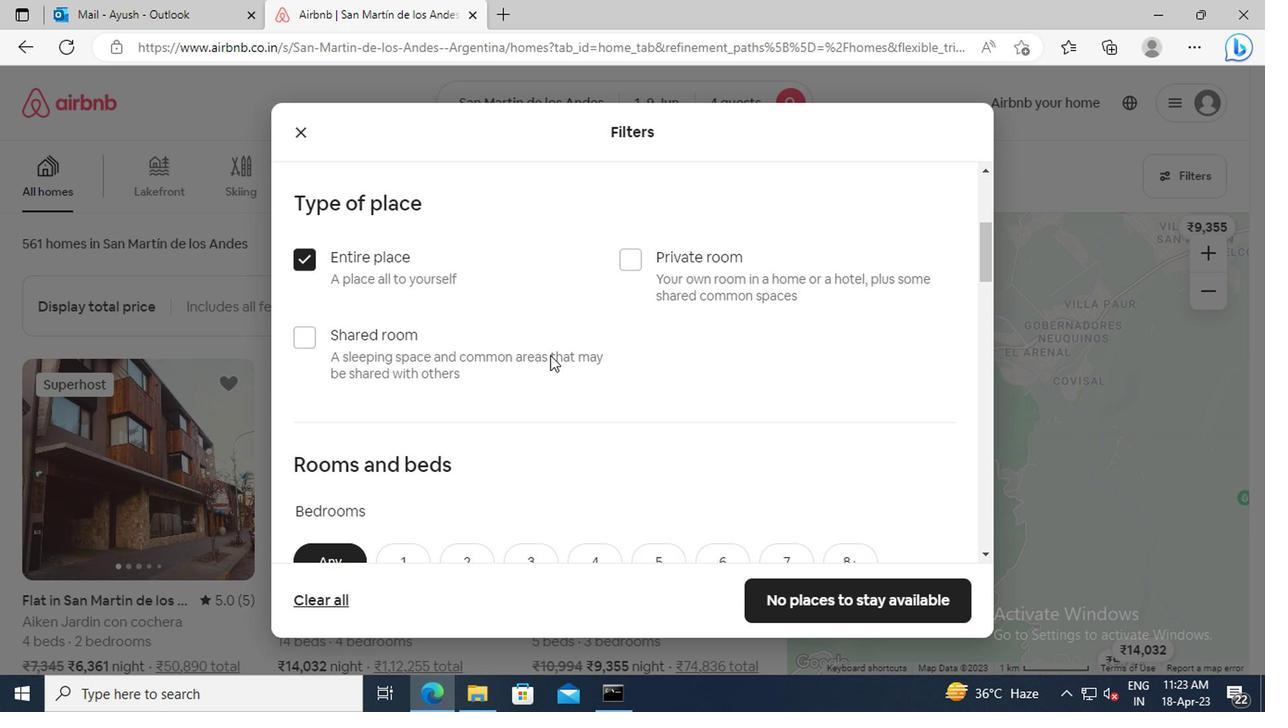 
Action: Mouse scrolled (546, 354) with delta (0, -1)
Screenshot: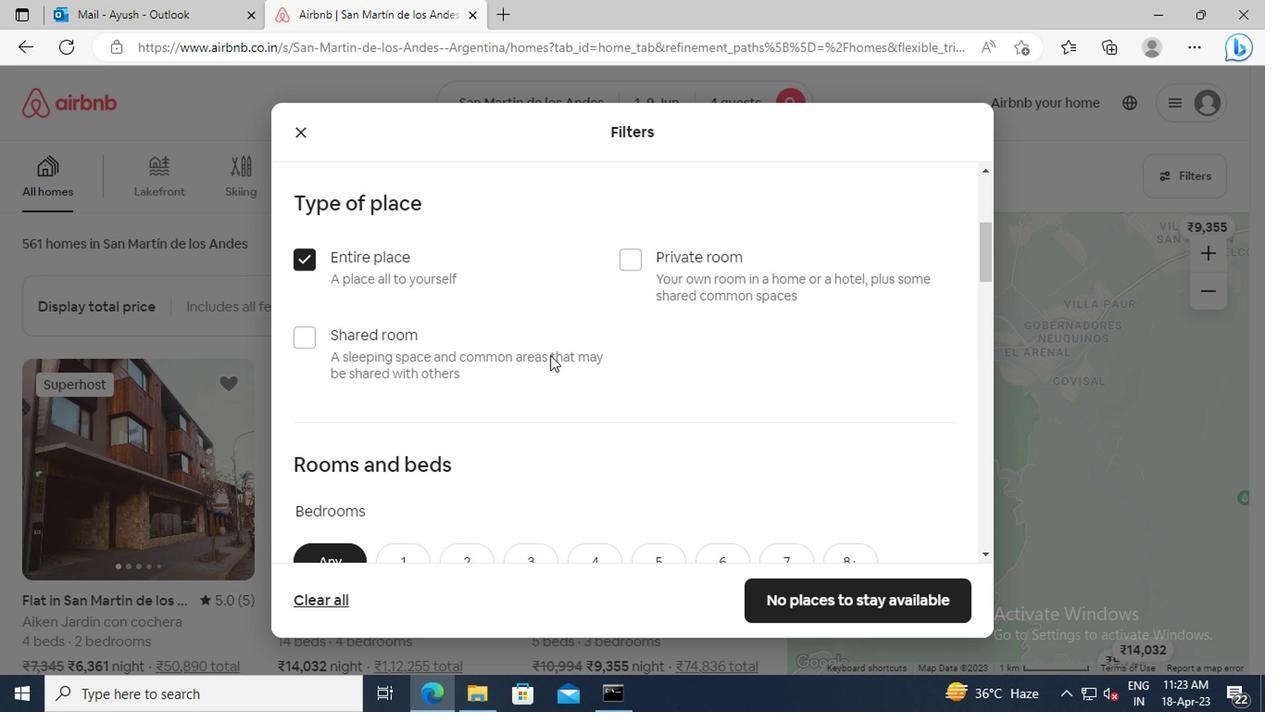 
Action: Mouse moved to (539, 329)
Screenshot: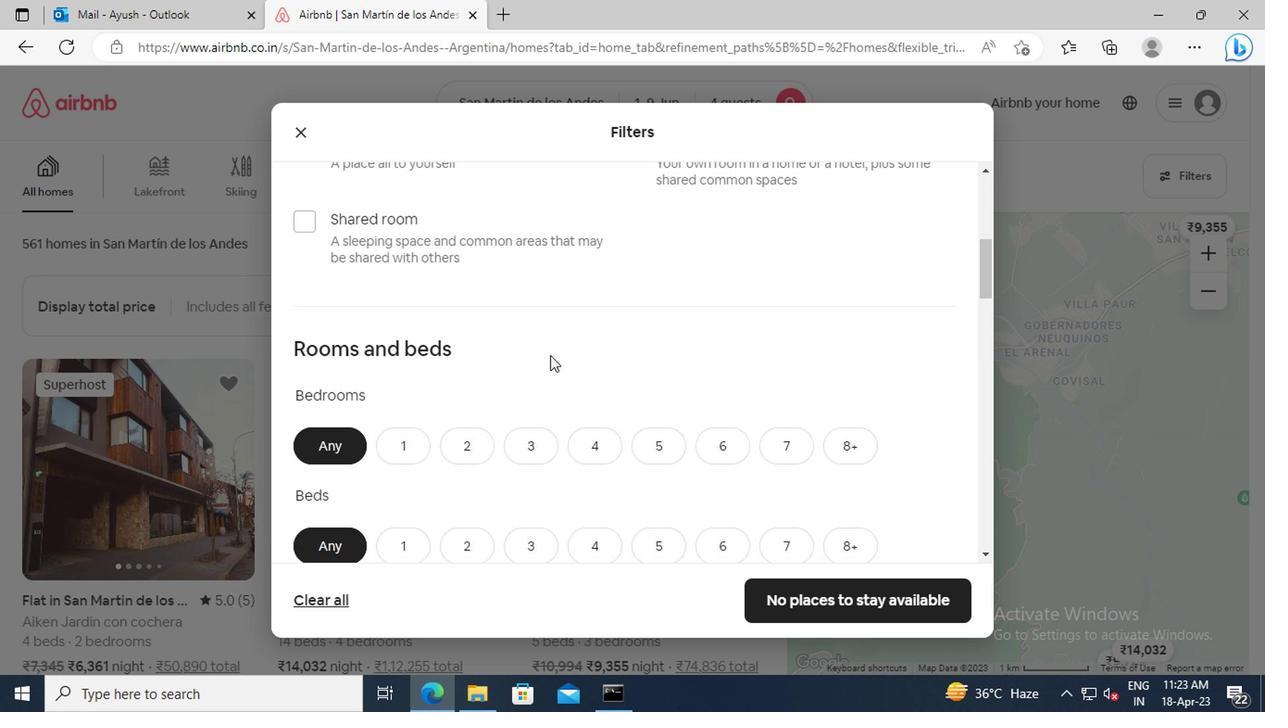 
Action: Mouse scrolled (539, 329) with delta (0, 0)
Screenshot: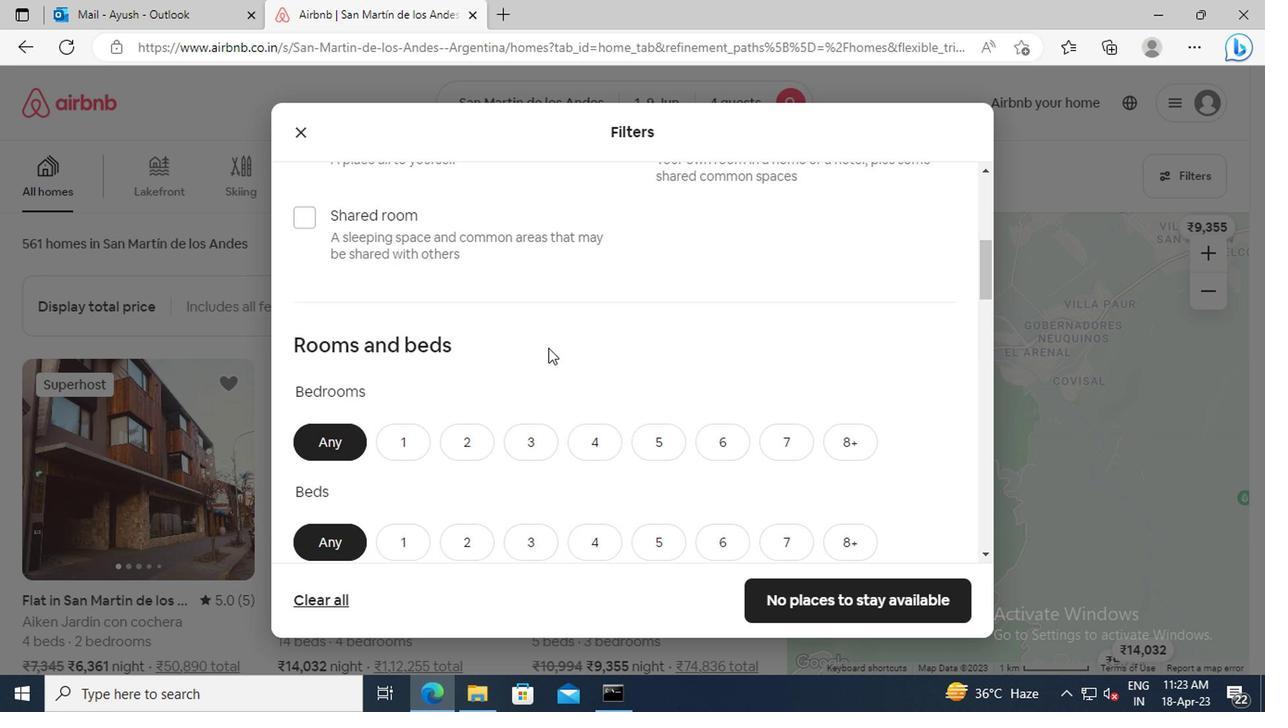 
Action: Mouse scrolled (539, 329) with delta (0, 0)
Screenshot: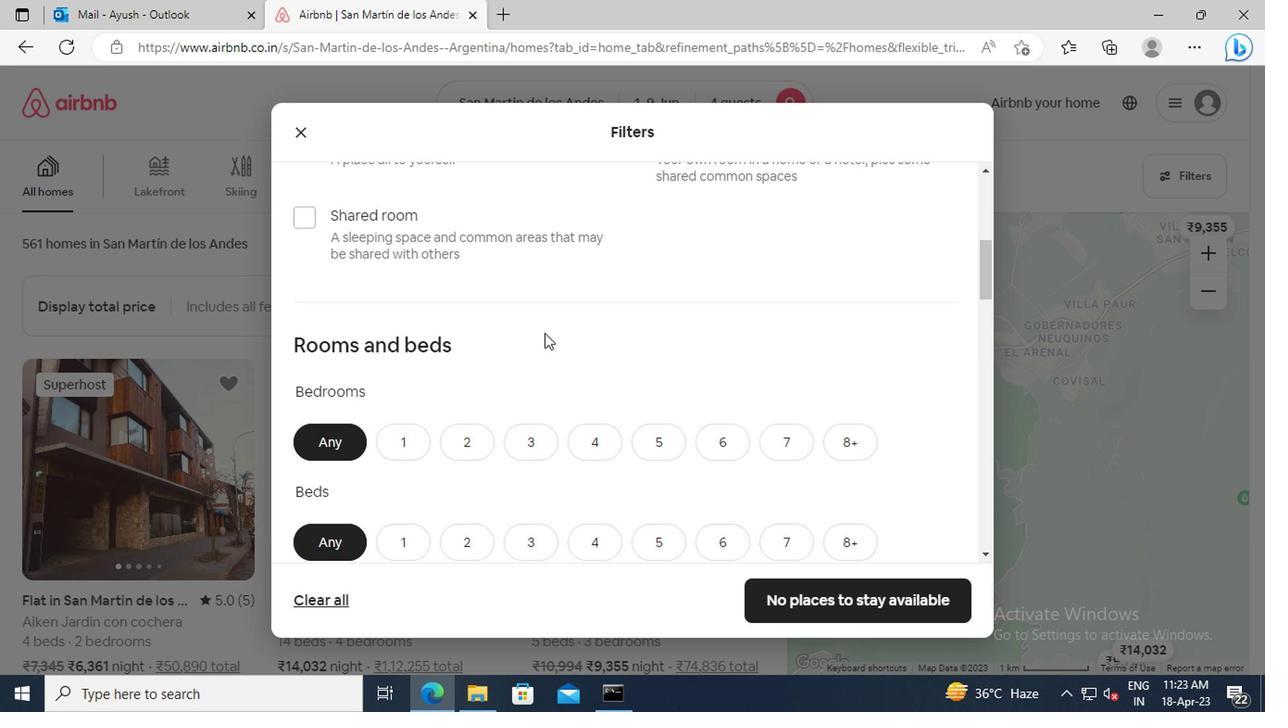 
Action: Mouse moved to (463, 323)
Screenshot: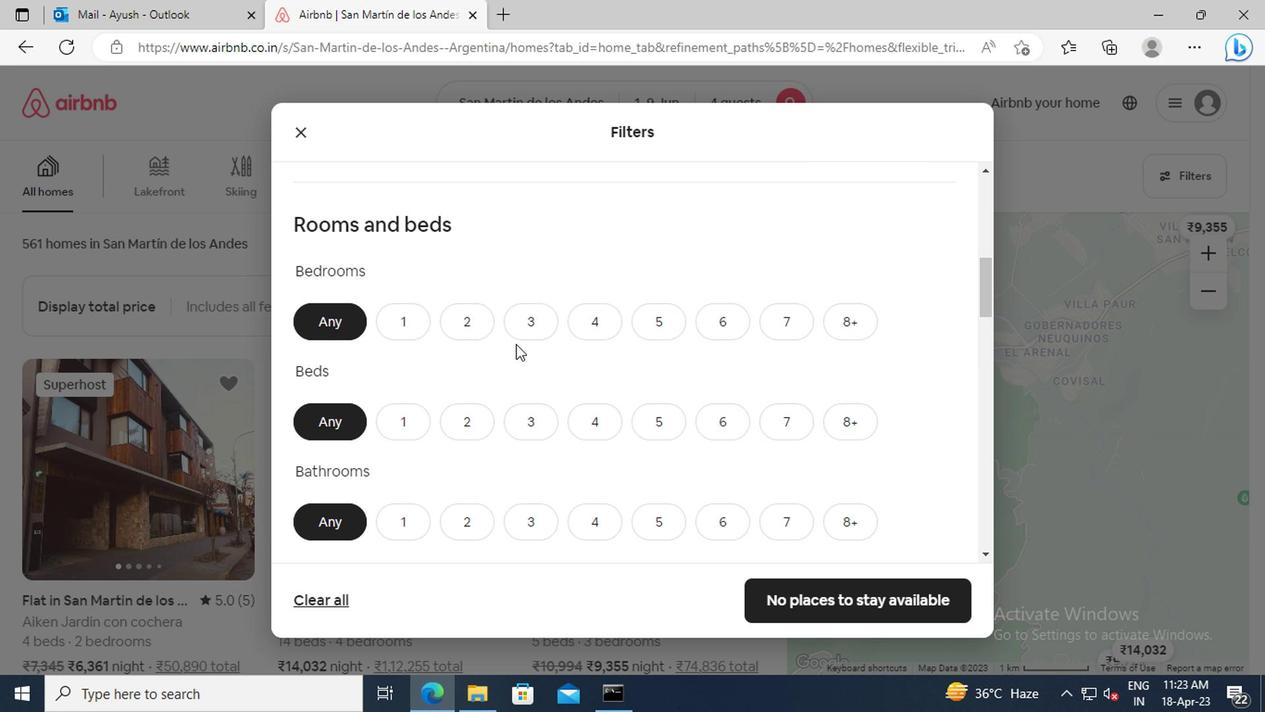 
Action: Mouse pressed left at (463, 323)
Screenshot: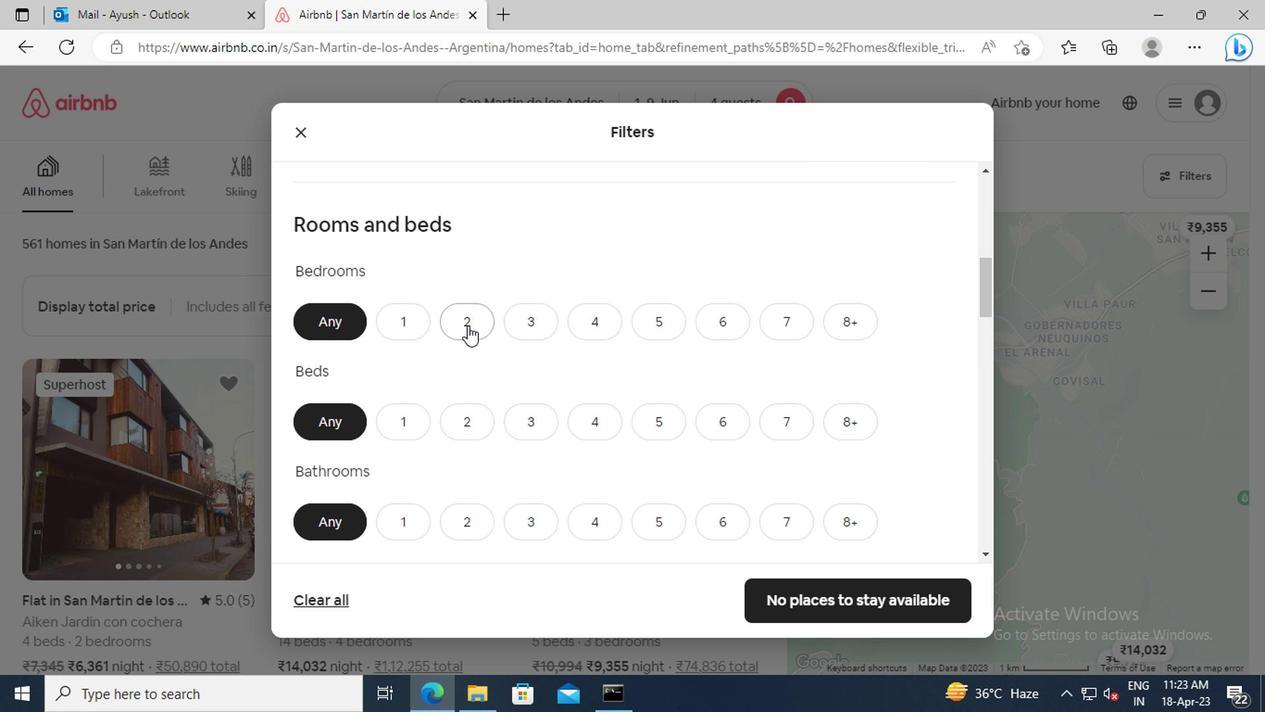
Action: Mouse moved to (460, 416)
Screenshot: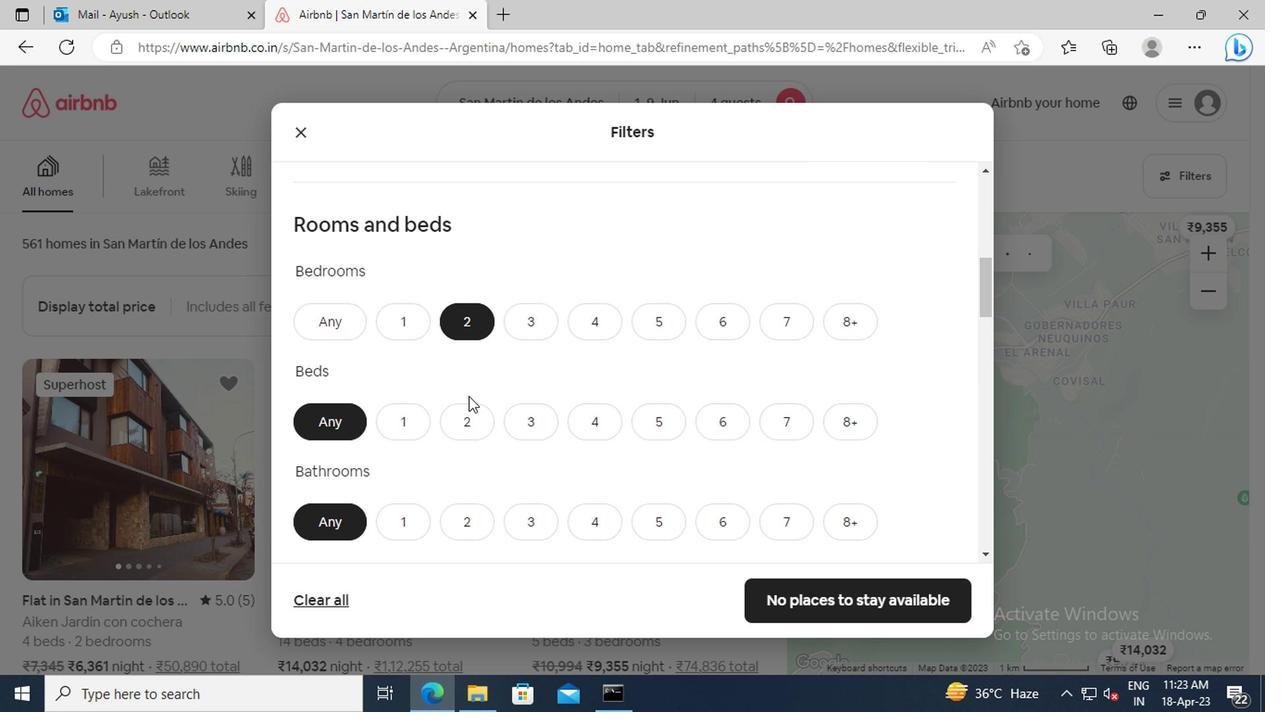 
Action: Mouse pressed left at (460, 416)
Screenshot: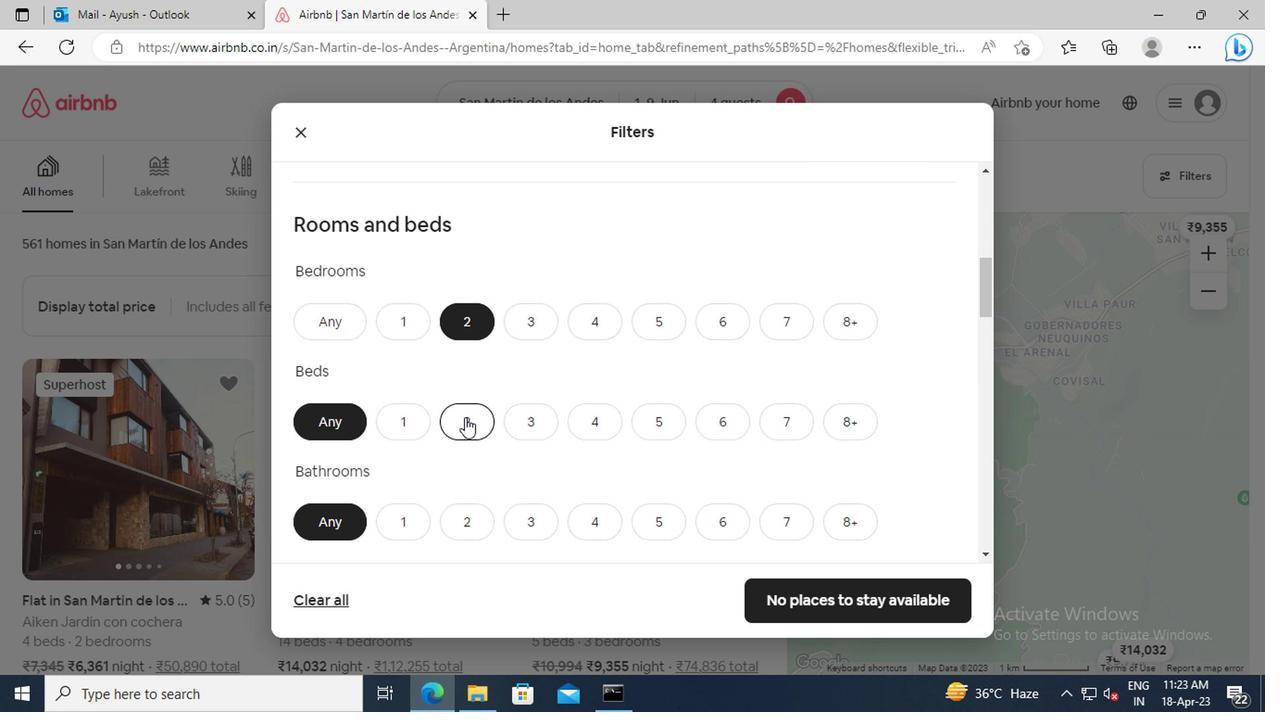 
Action: Mouse moved to (462, 519)
Screenshot: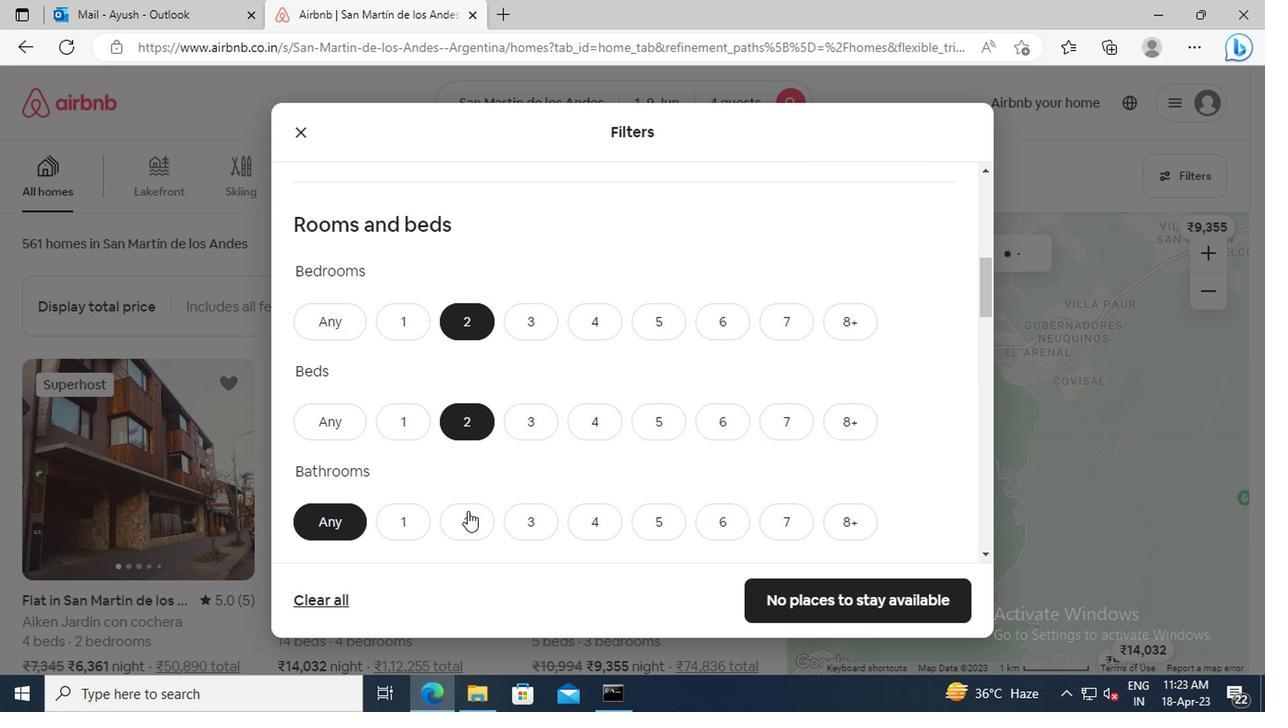 
Action: Mouse pressed left at (462, 519)
Screenshot: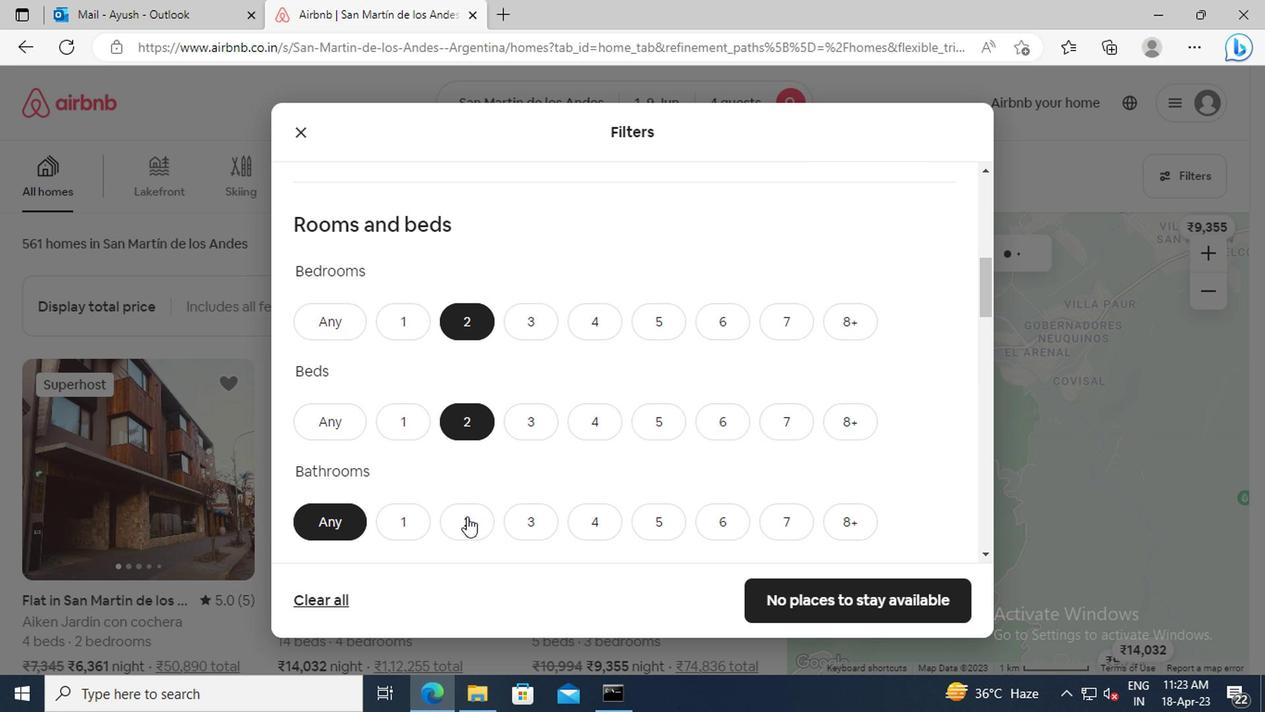 
Action: Mouse moved to (463, 516)
Screenshot: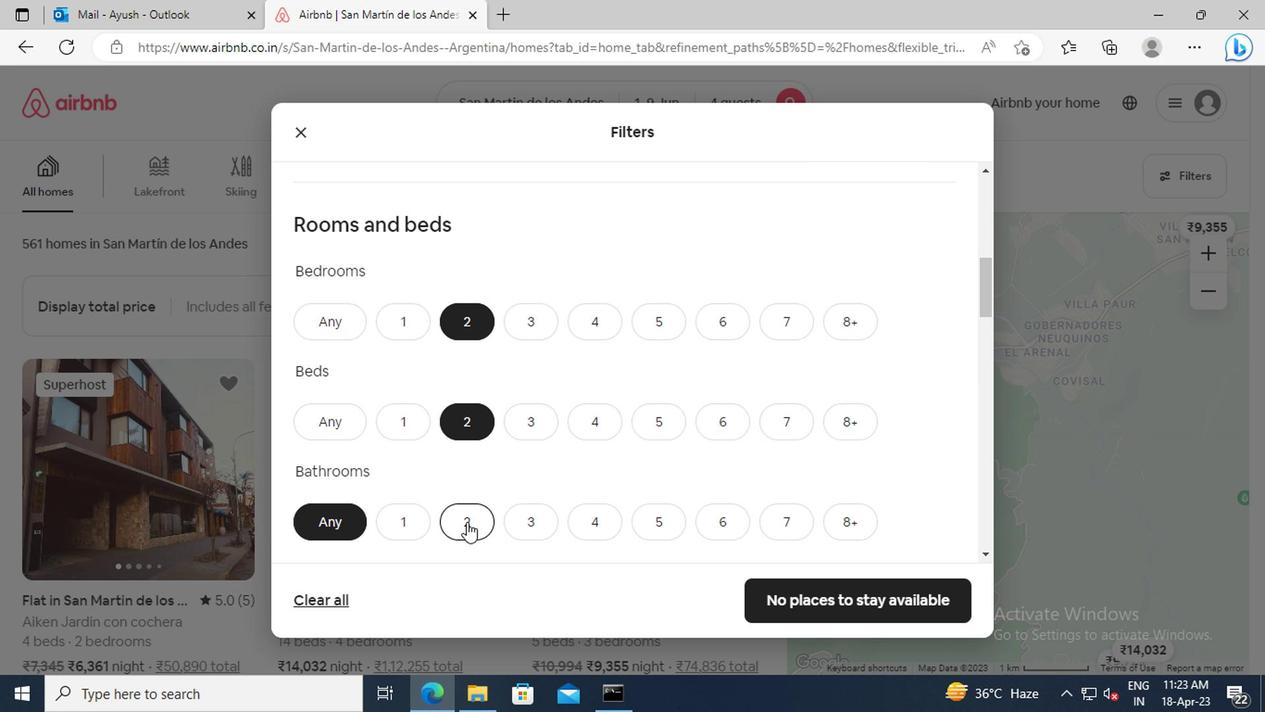 
Action: Mouse pressed left at (463, 516)
Screenshot: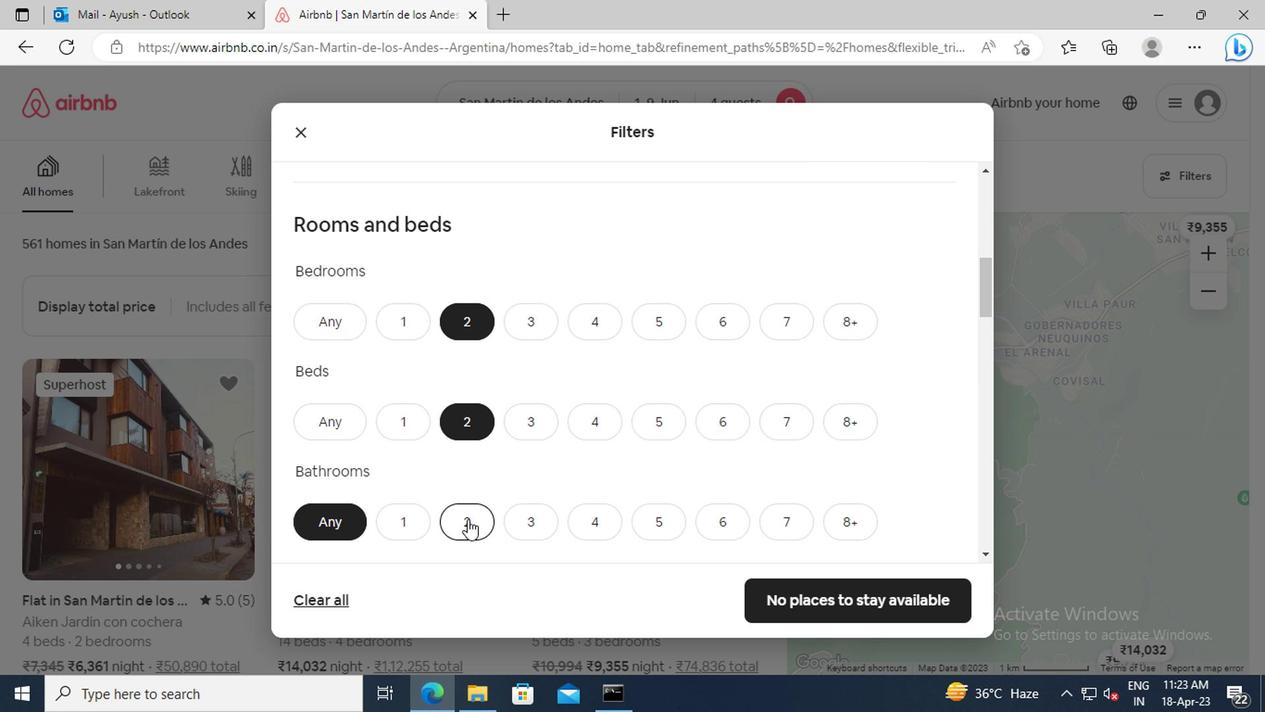 
Action: Mouse moved to (480, 477)
Screenshot: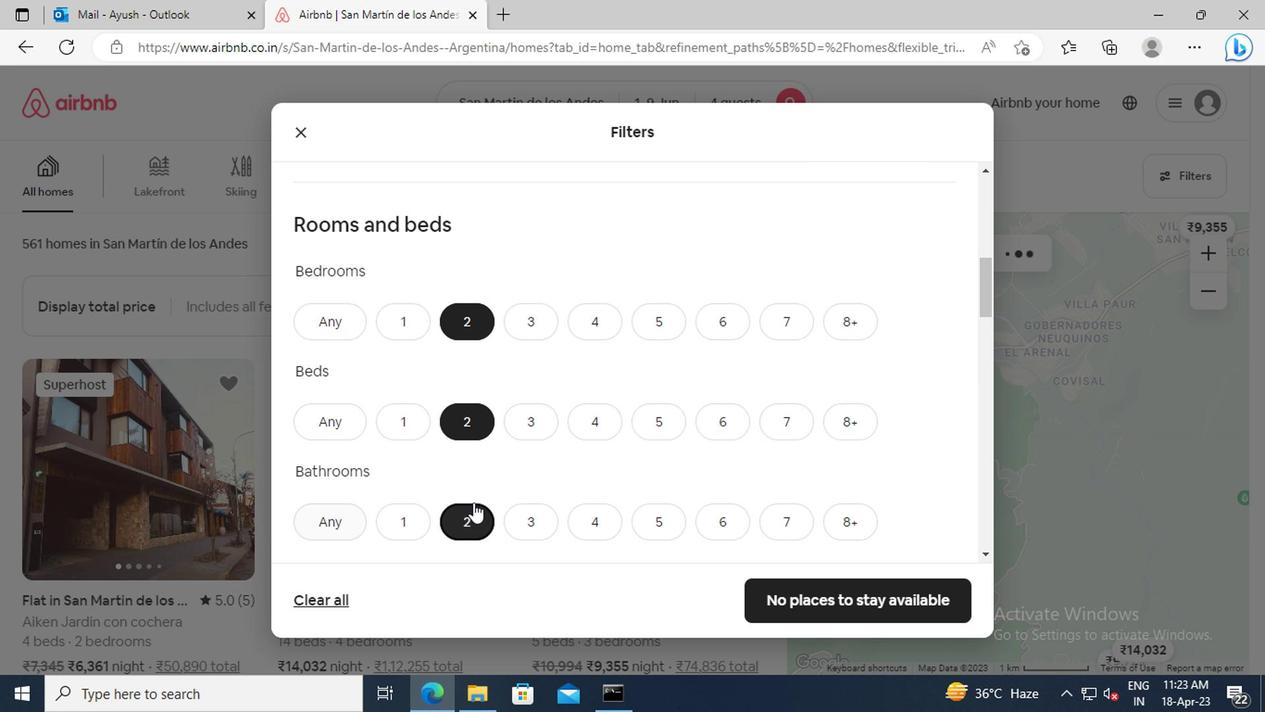
Action: Mouse scrolled (480, 476) with delta (0, 0)
Screenshot: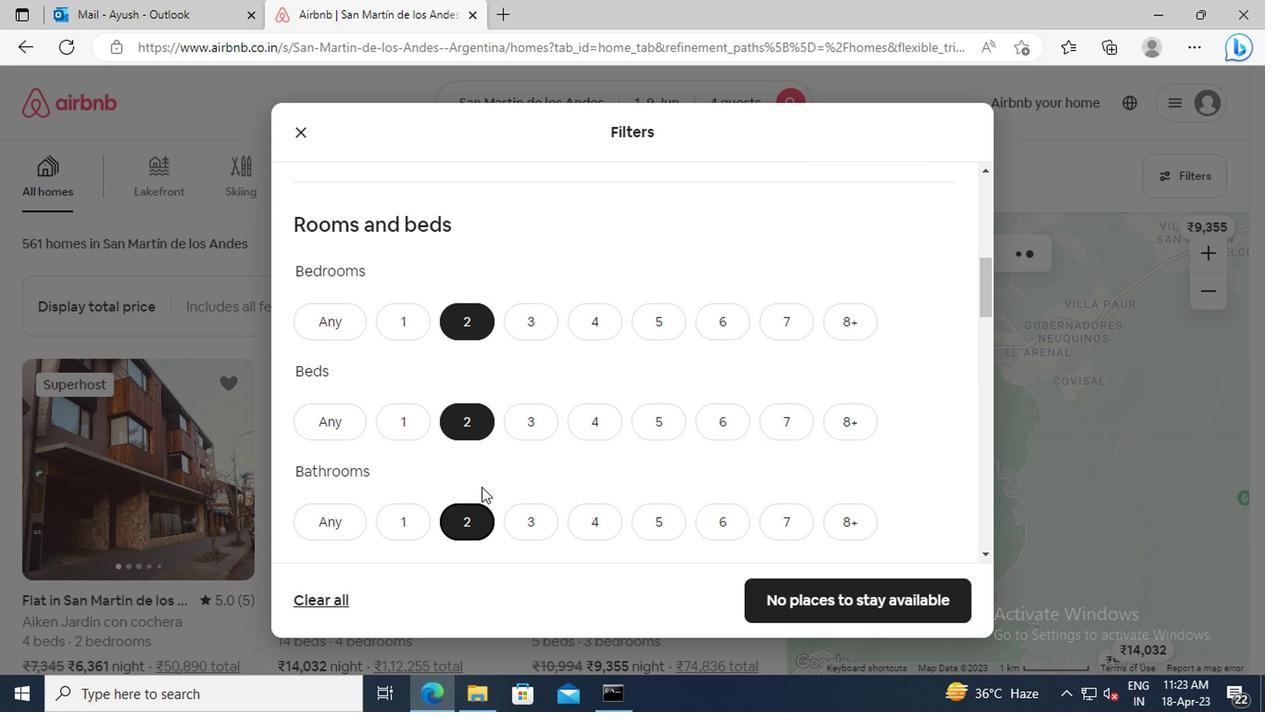 
Action: Mouse scrolled (480, 476) with delta (0, 0)
Screenshot: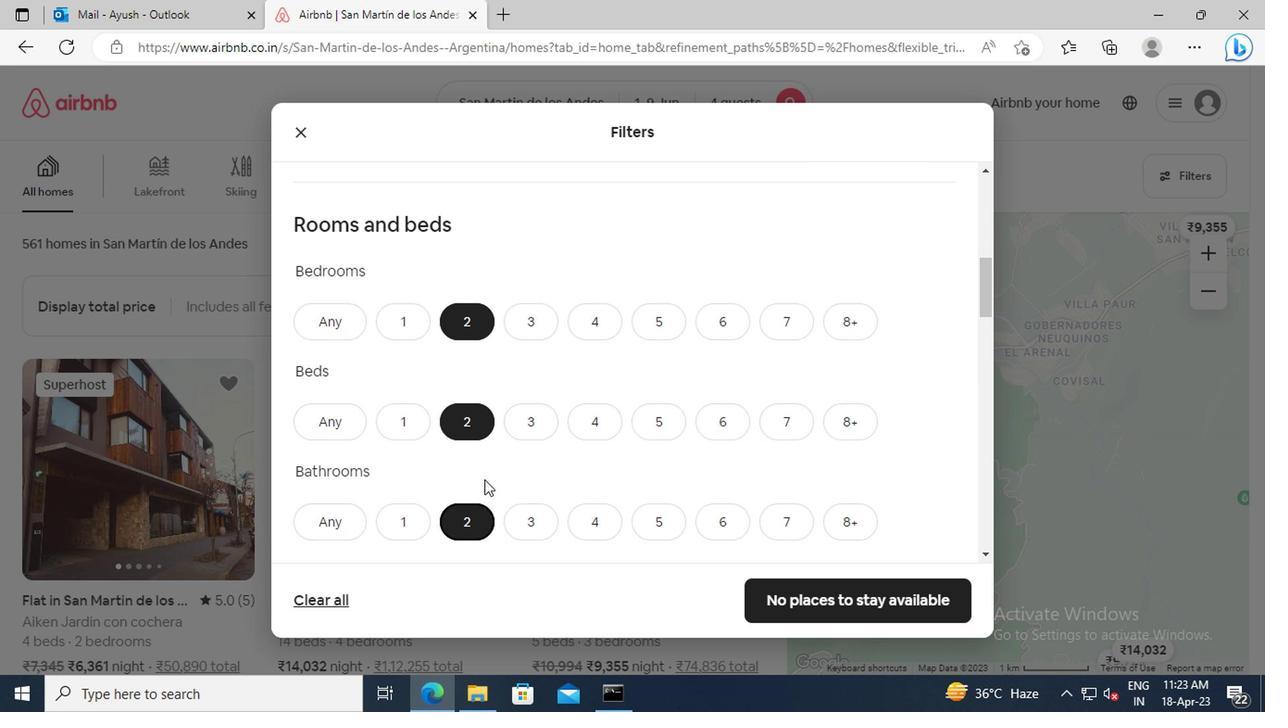 
Action: Mouse moved to (489, 436)
Screenshot: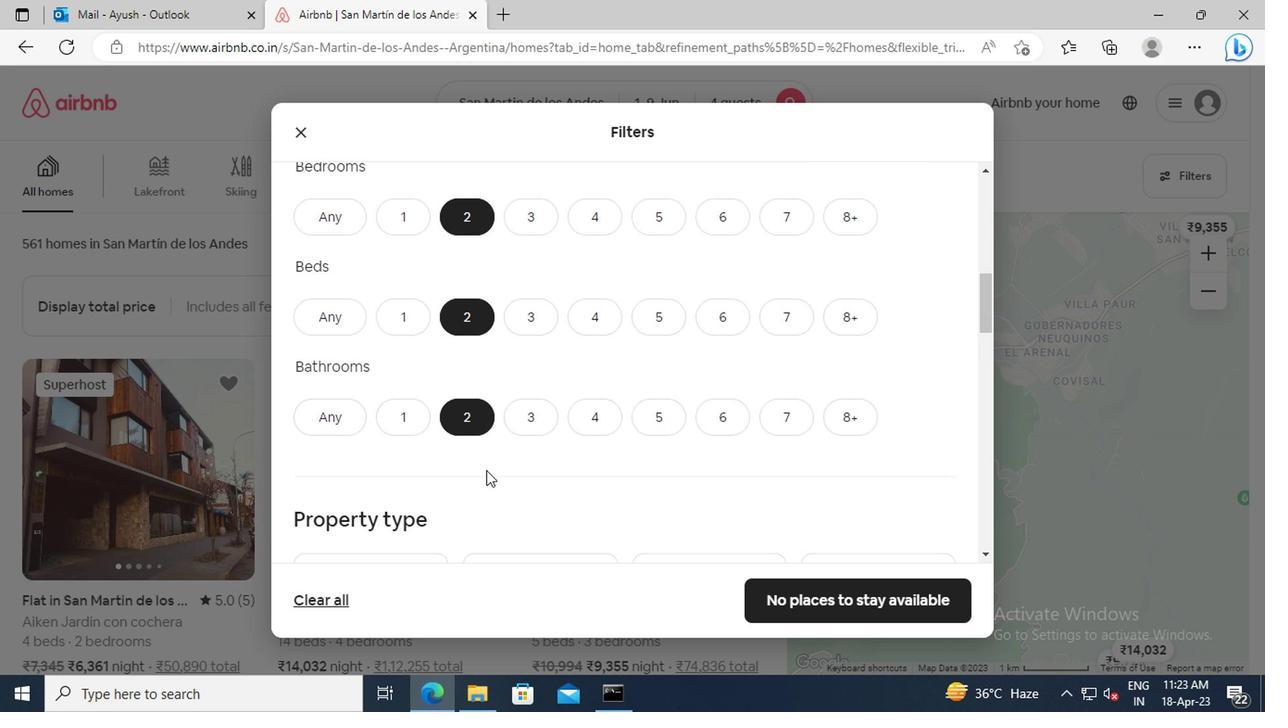 
Action: Mouse scrolled (489, 435) with delta (0, 0)
Screenshot: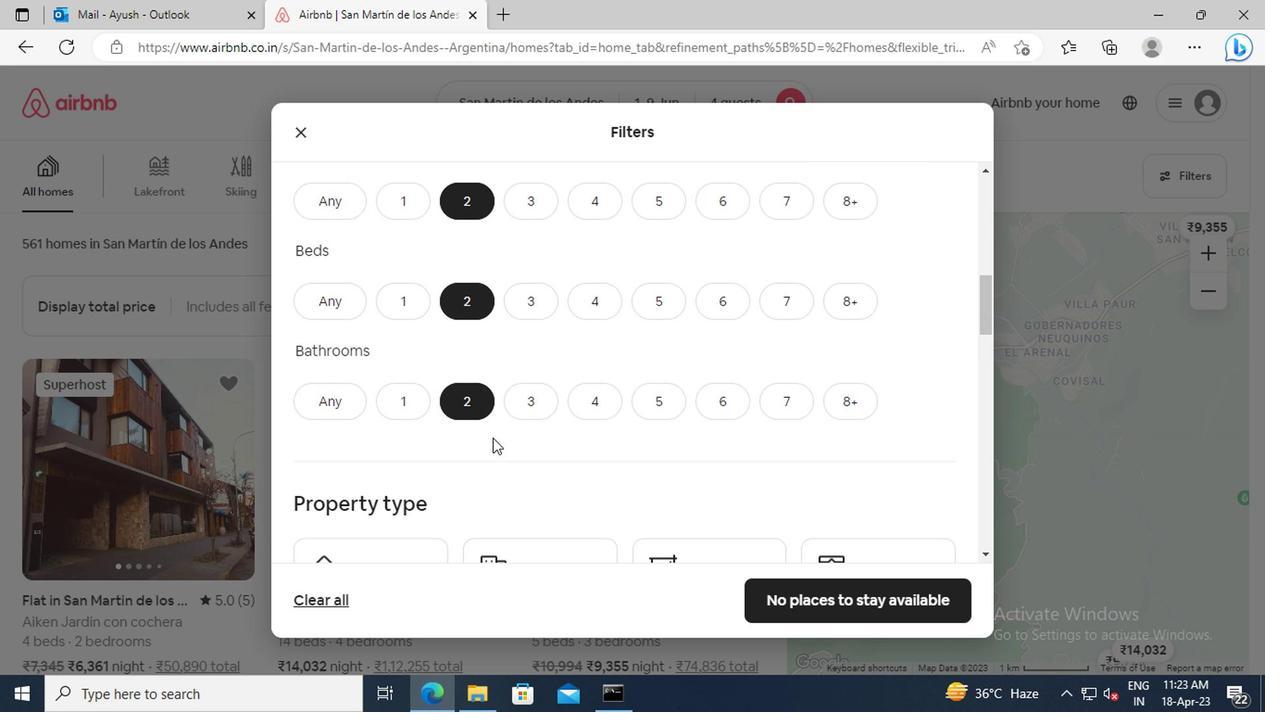 
Action: Mouse moved to (495, 405)
Screenshot: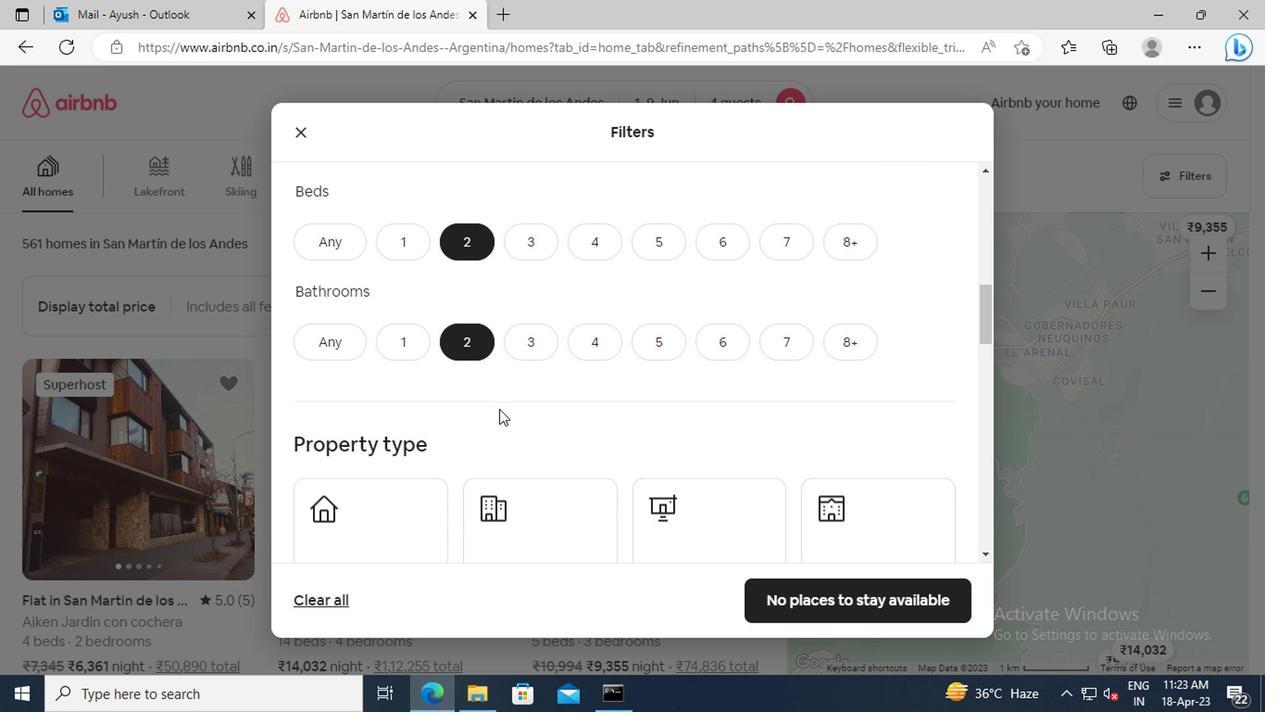 
Action: Mouse scrolled (495, 404) with delta (0, 0)
Screenshot: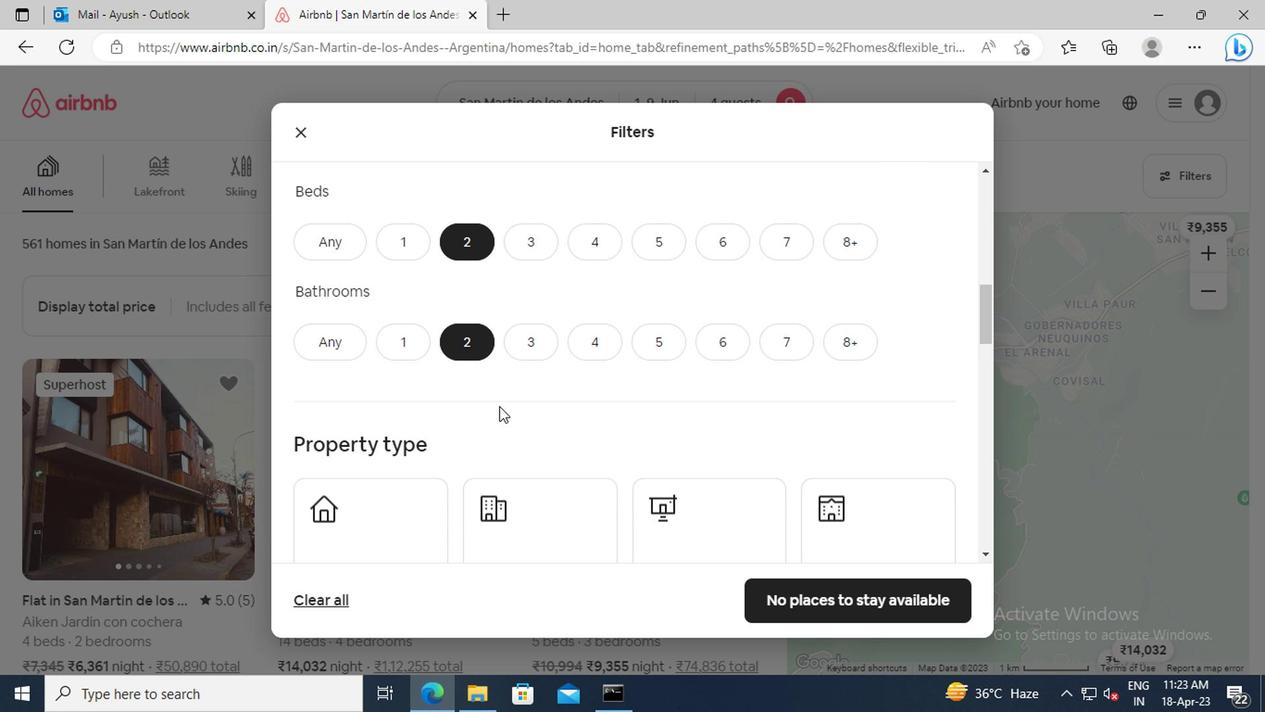 
Action: Mouse moved to (499, 382)
Screenshot: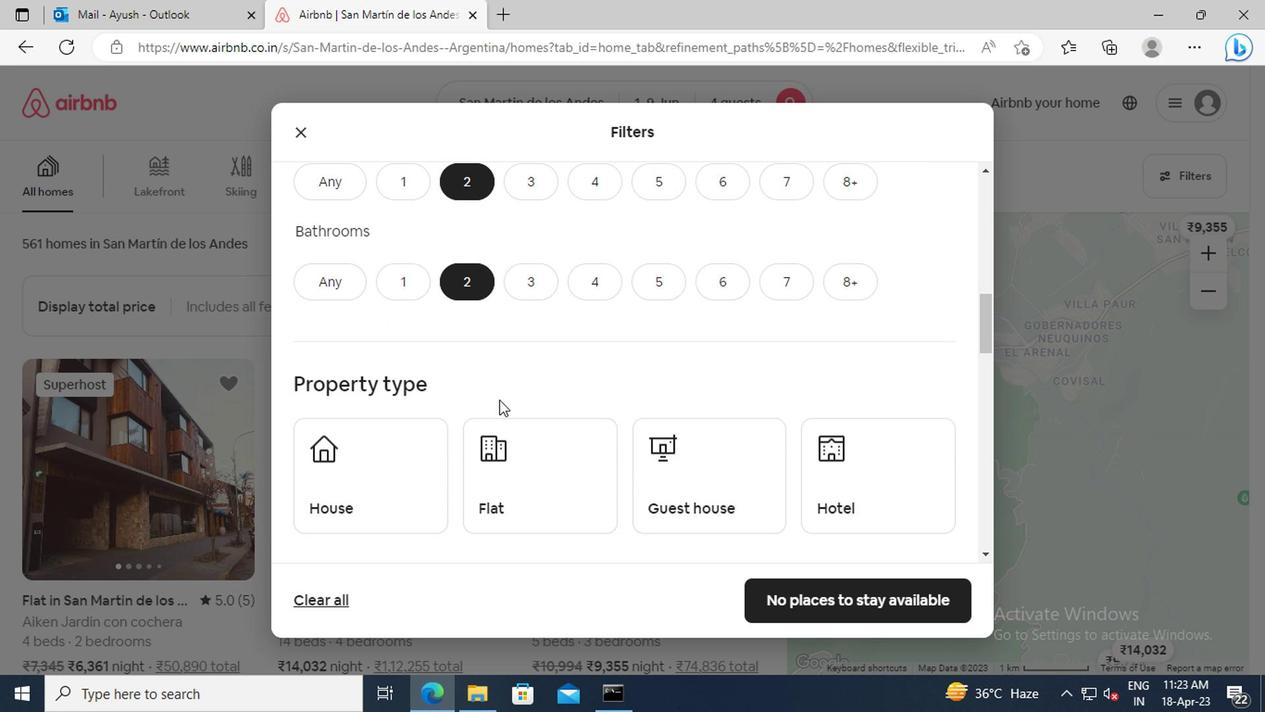 
Action: Mouse scrolled (499, 381) with delta (0, 0)
Screenshot: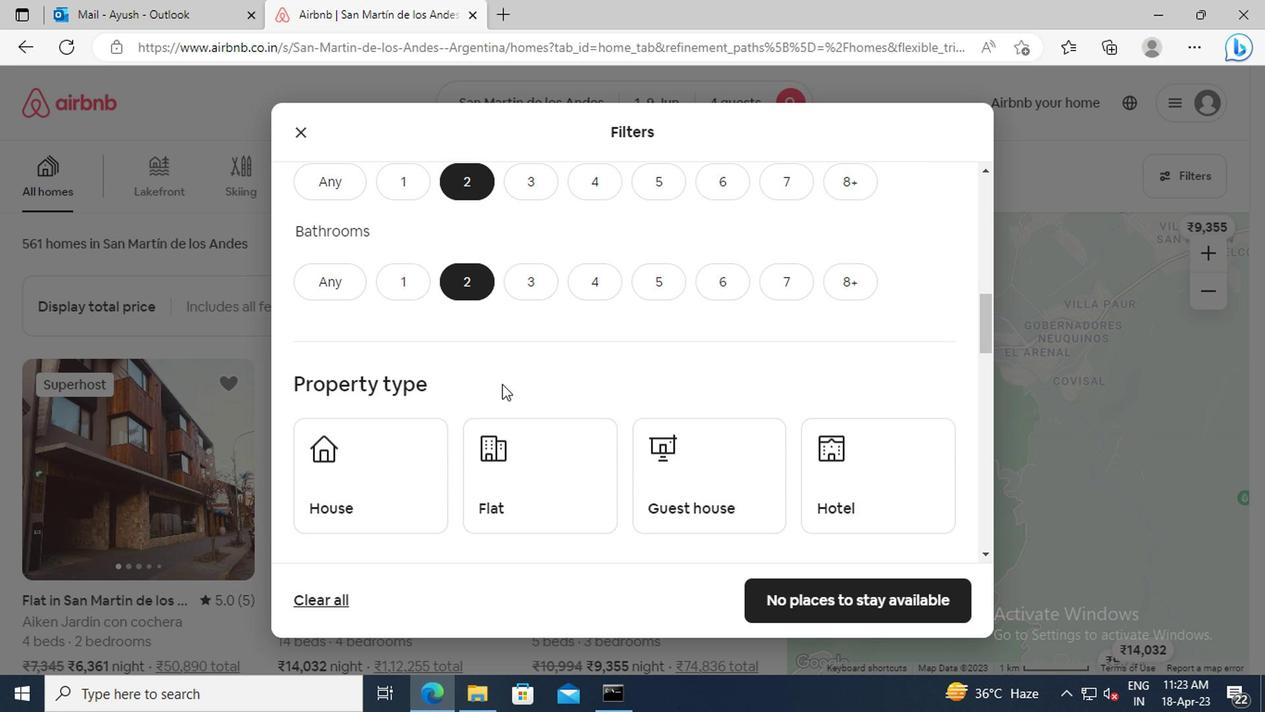 
Action: Mouse scrolled (499, 381) with delta (0, 0)
Screenshot: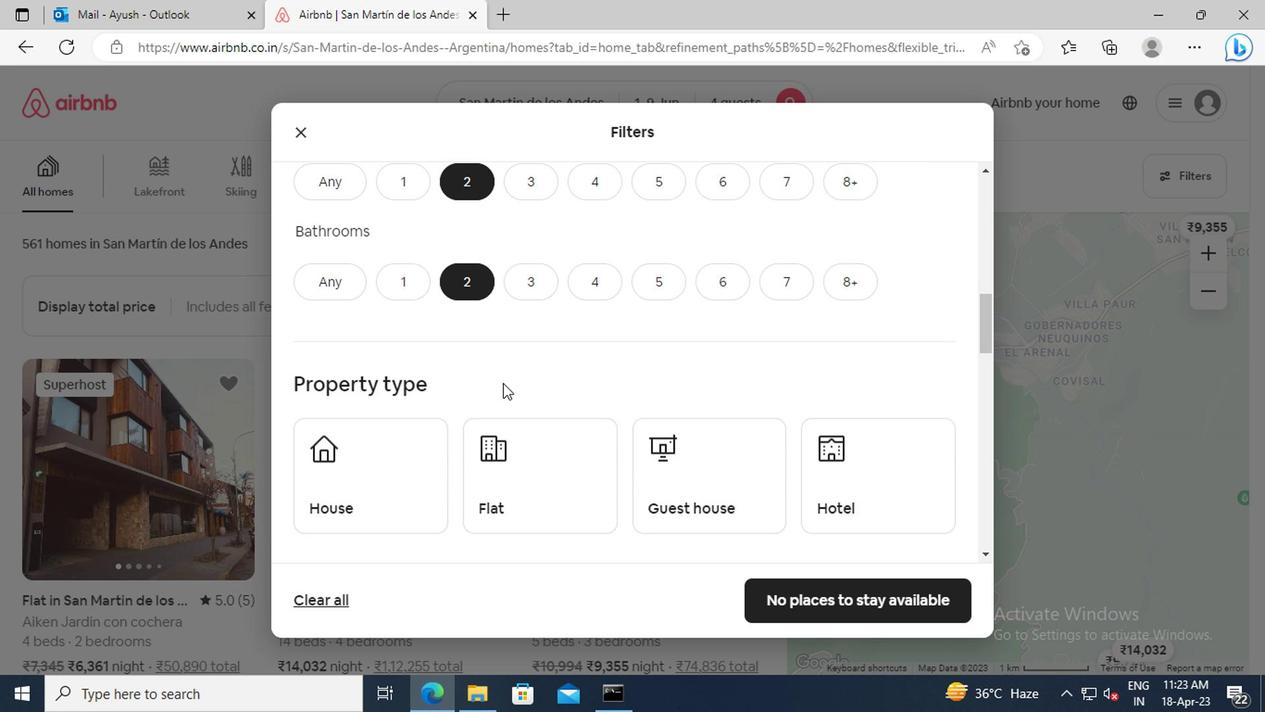 
Action: Mouse scrolled (499, 381) with delta (0, 0)
Screenshot: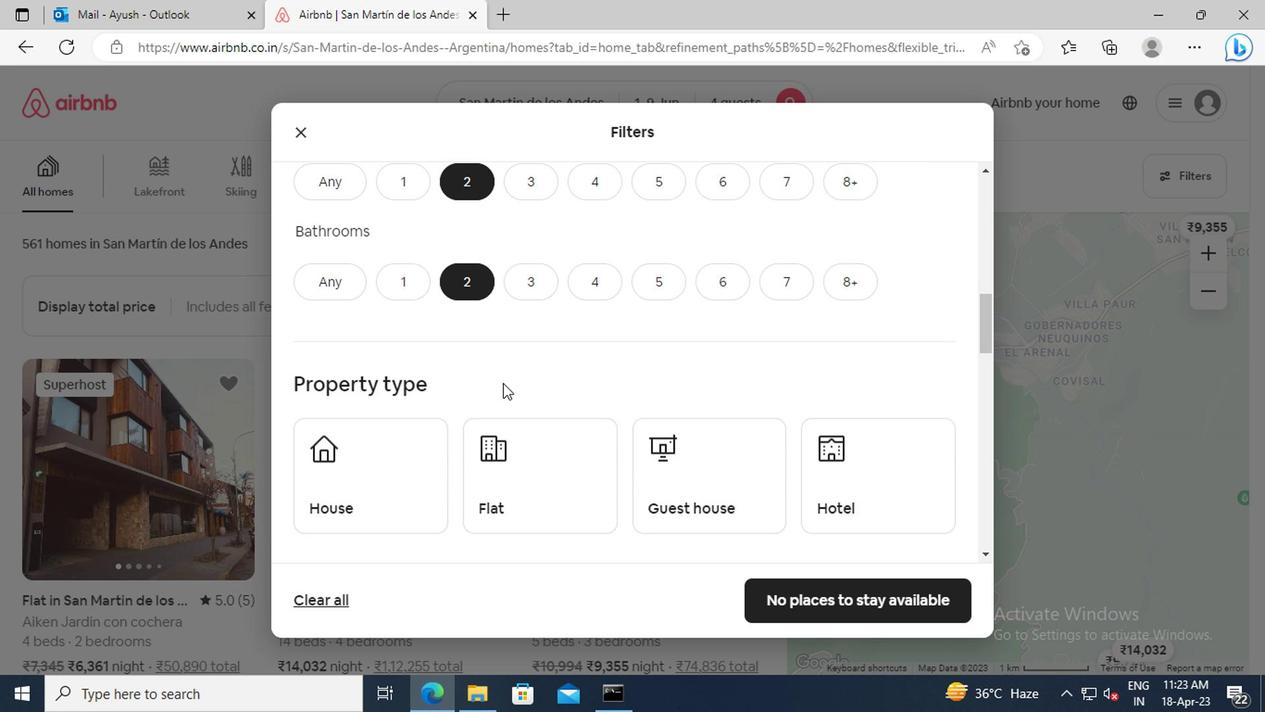 
Action: Mouse moved to (373, 315)
Screenshot: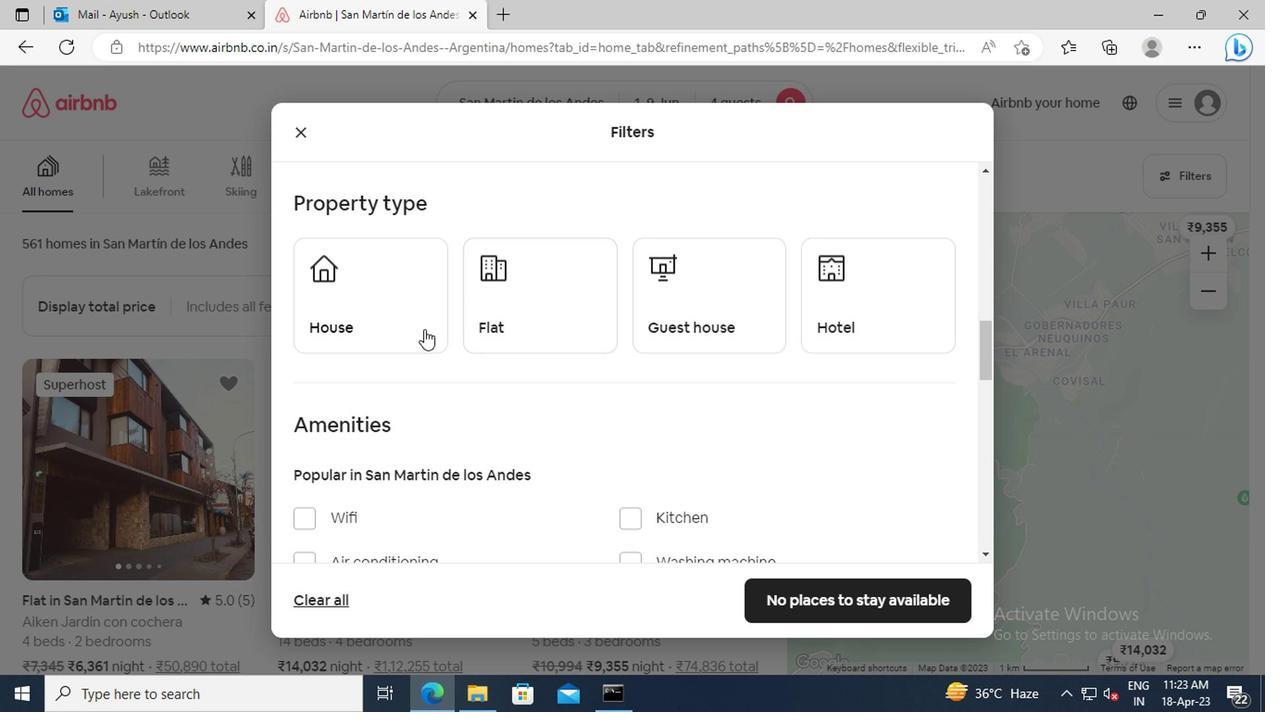 
Action: Mouse pressed left at (373, 315)
Screenshot: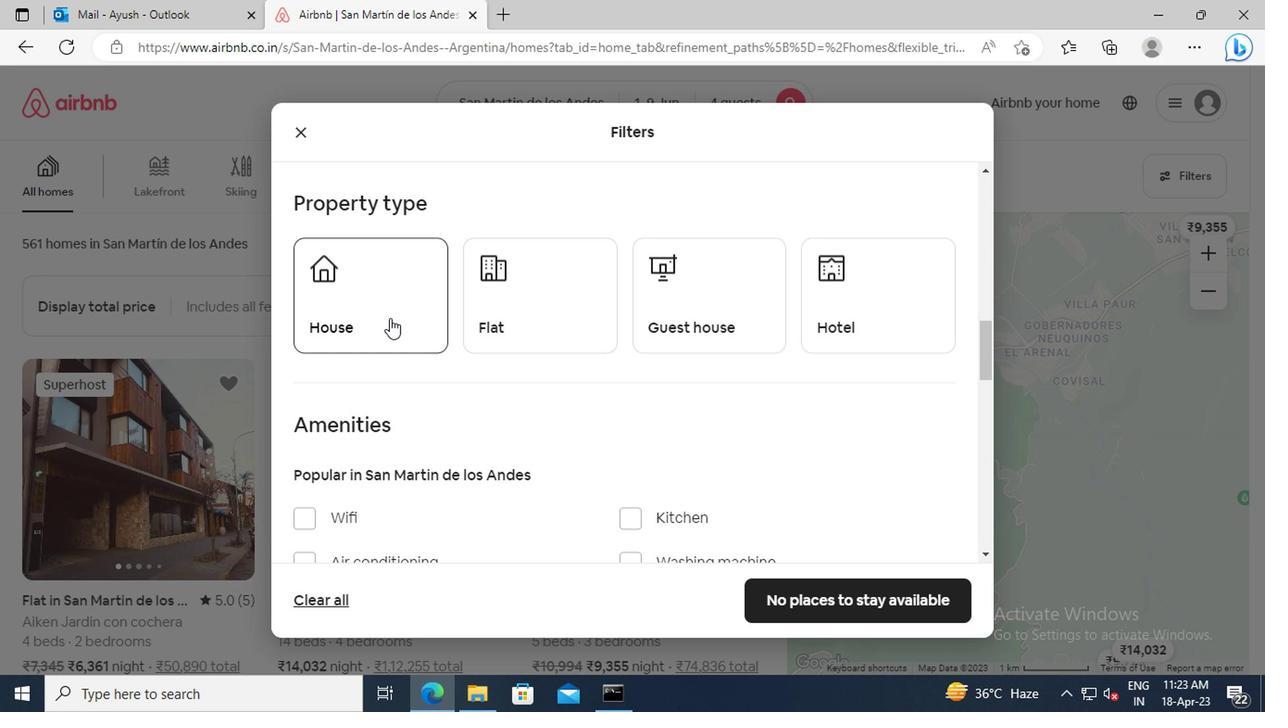 
Action: Mouse moved to (548, 381)
Screenshot: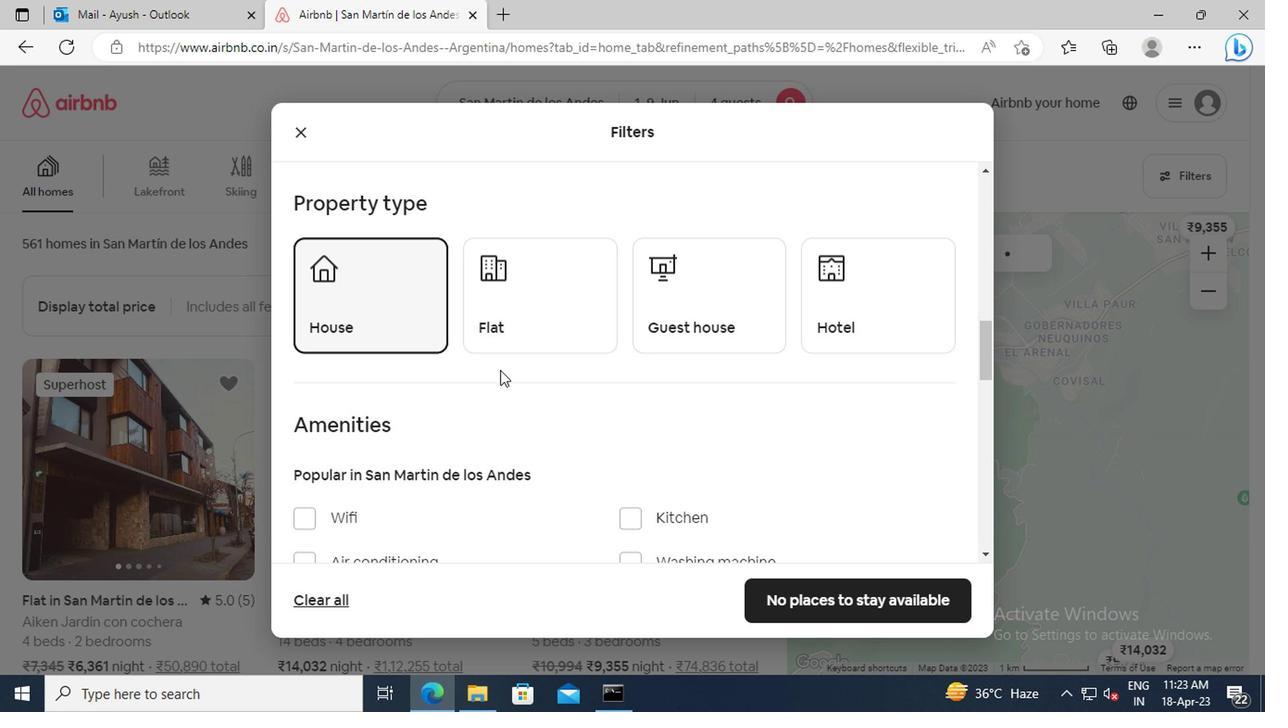 
Action: Mouse scrolled (548, 379) with delta (0, -1)
Screenshot: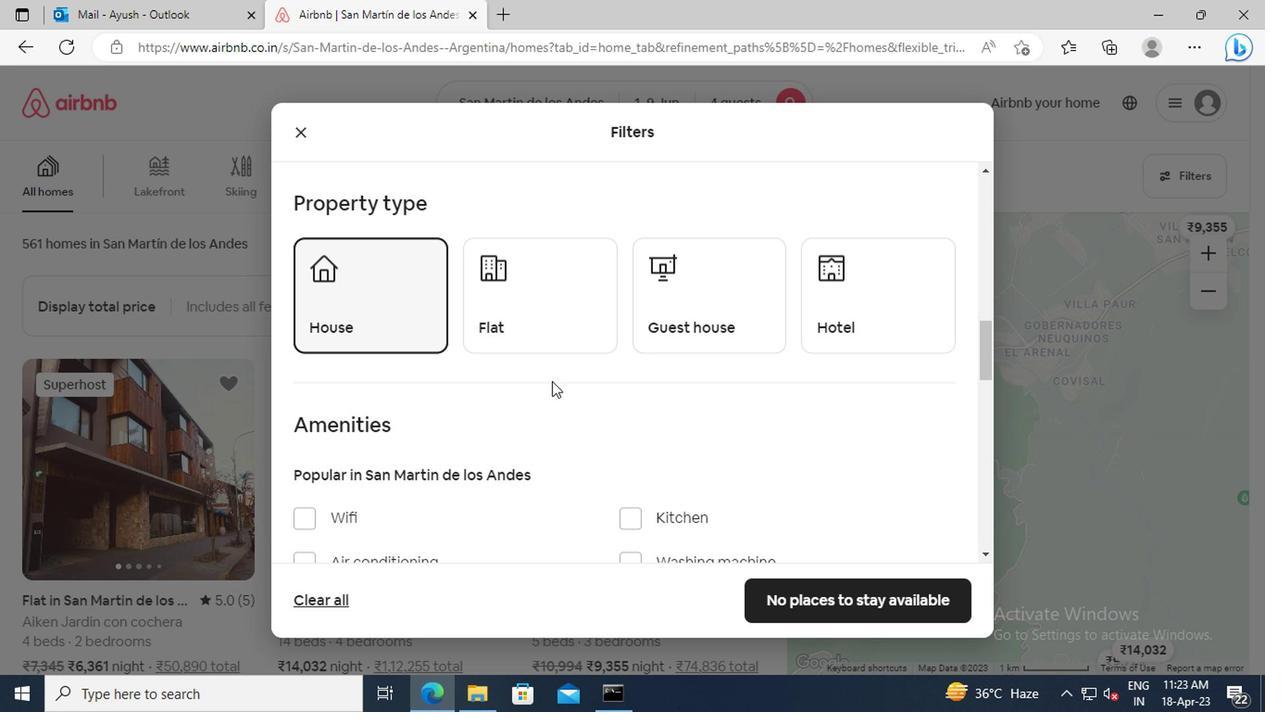 
Action: Mouse moved to (549, 381)
Screenshot: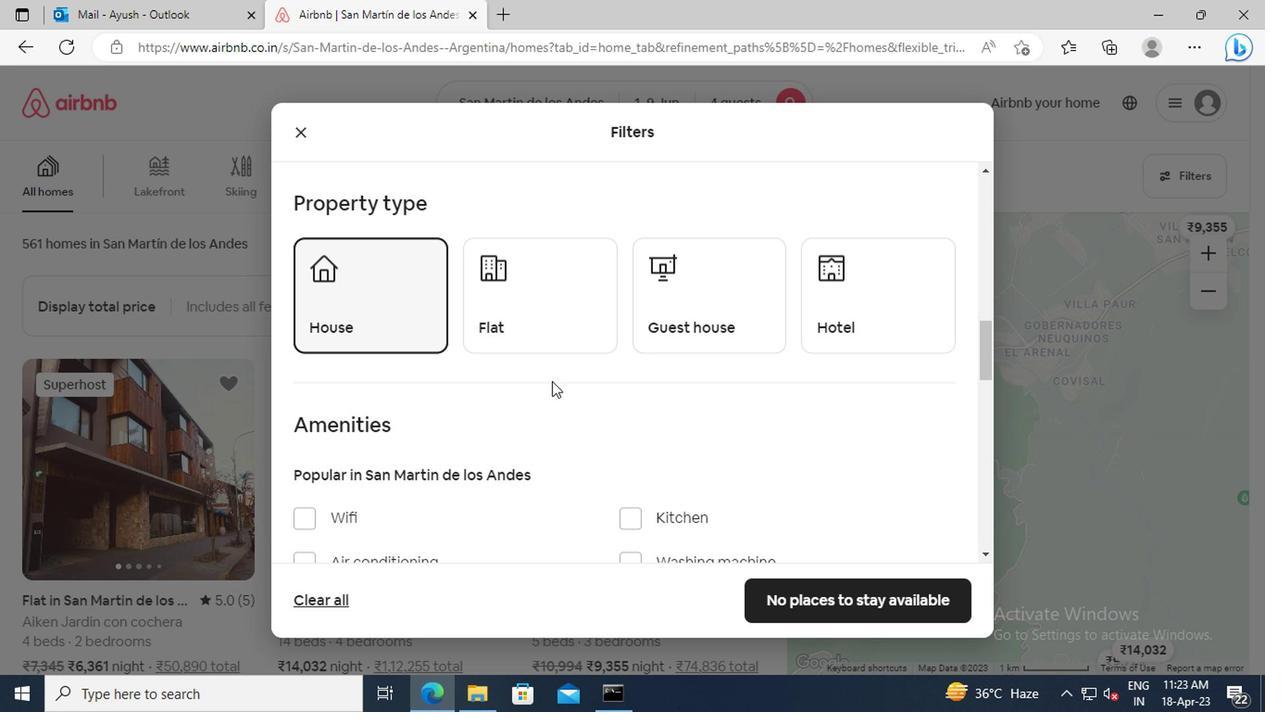 
Action: Mouse scrolled (549, 379) with delta (0, -1)
Screenshot: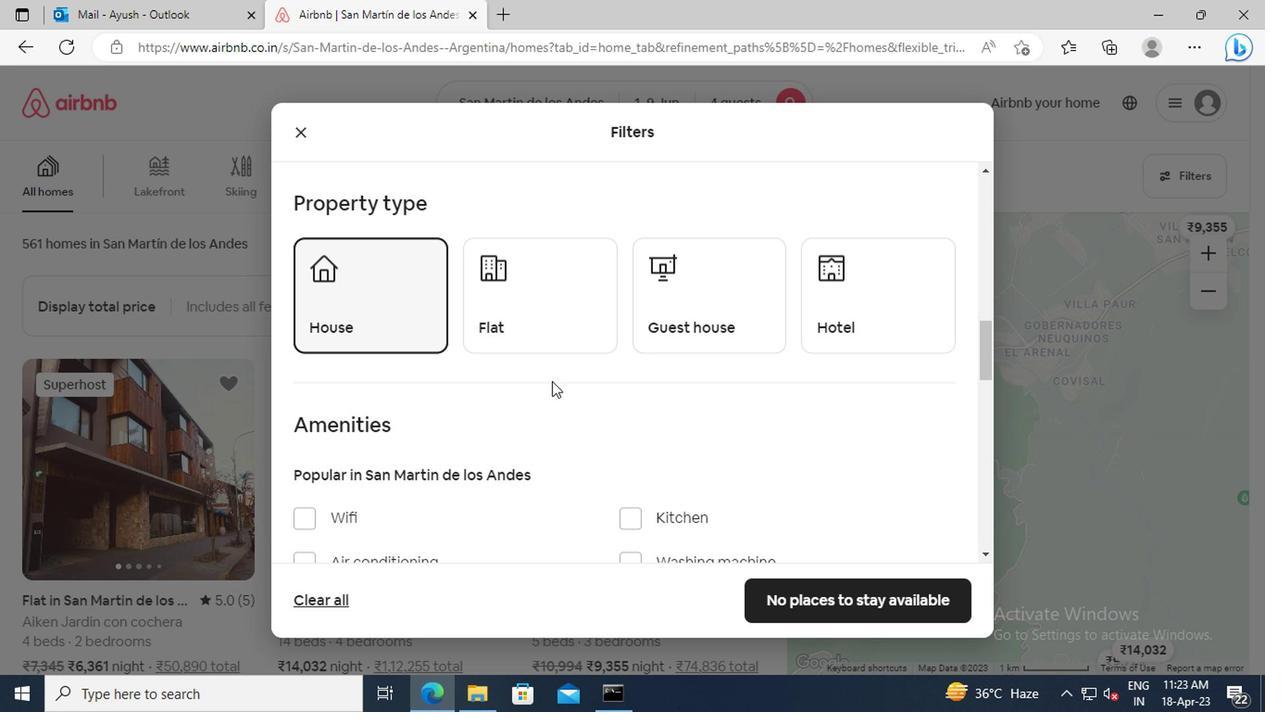
Action: Mouse moved to (549, 376)
Screenshot: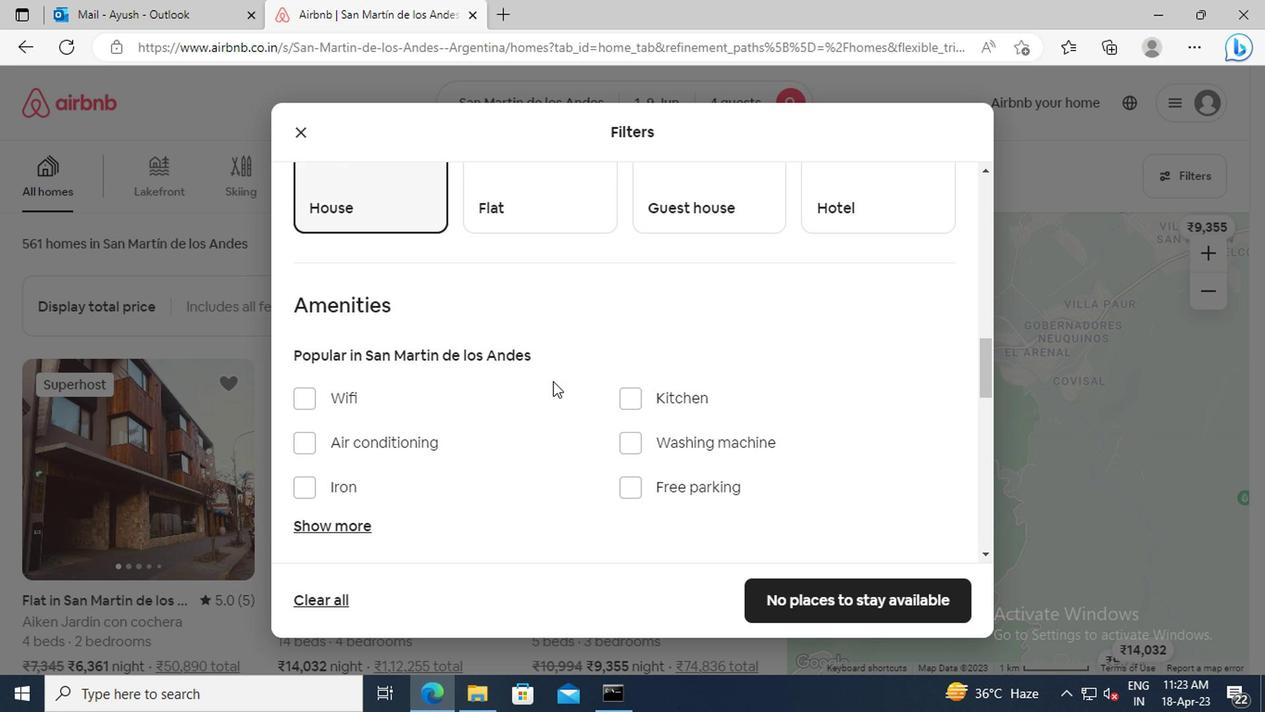 
Action: Mouse scrolled (549, 375) with delta (0, -1)
Screenshot: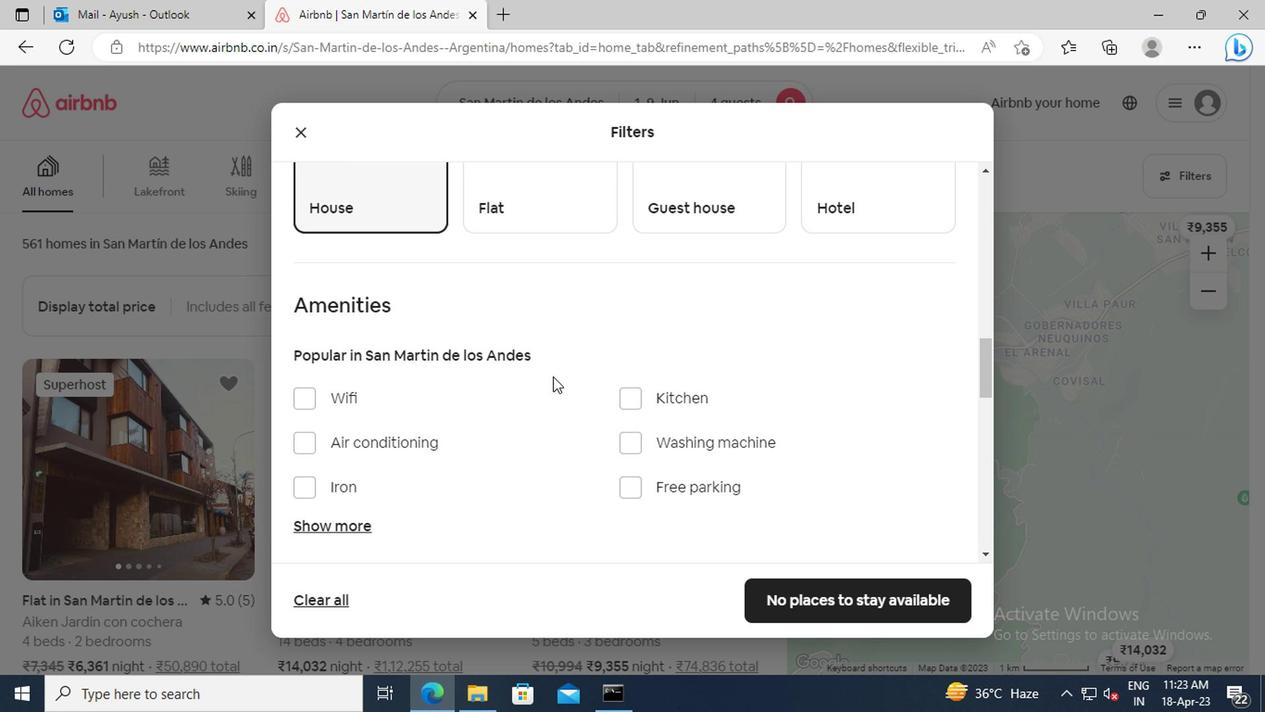 
Action: Mouse scrolled (549, 375) with delta (0, -1)
Screenshot: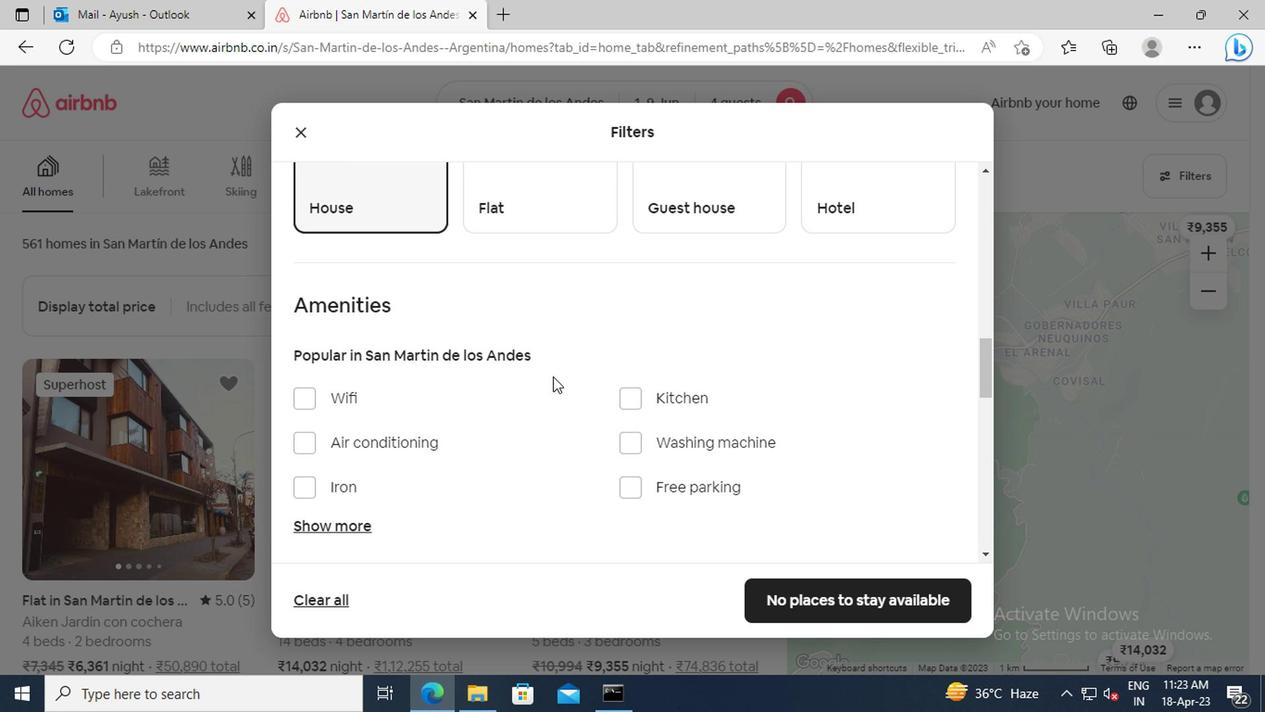 
Action: Mouse moved to (353, 406)
Screenshot: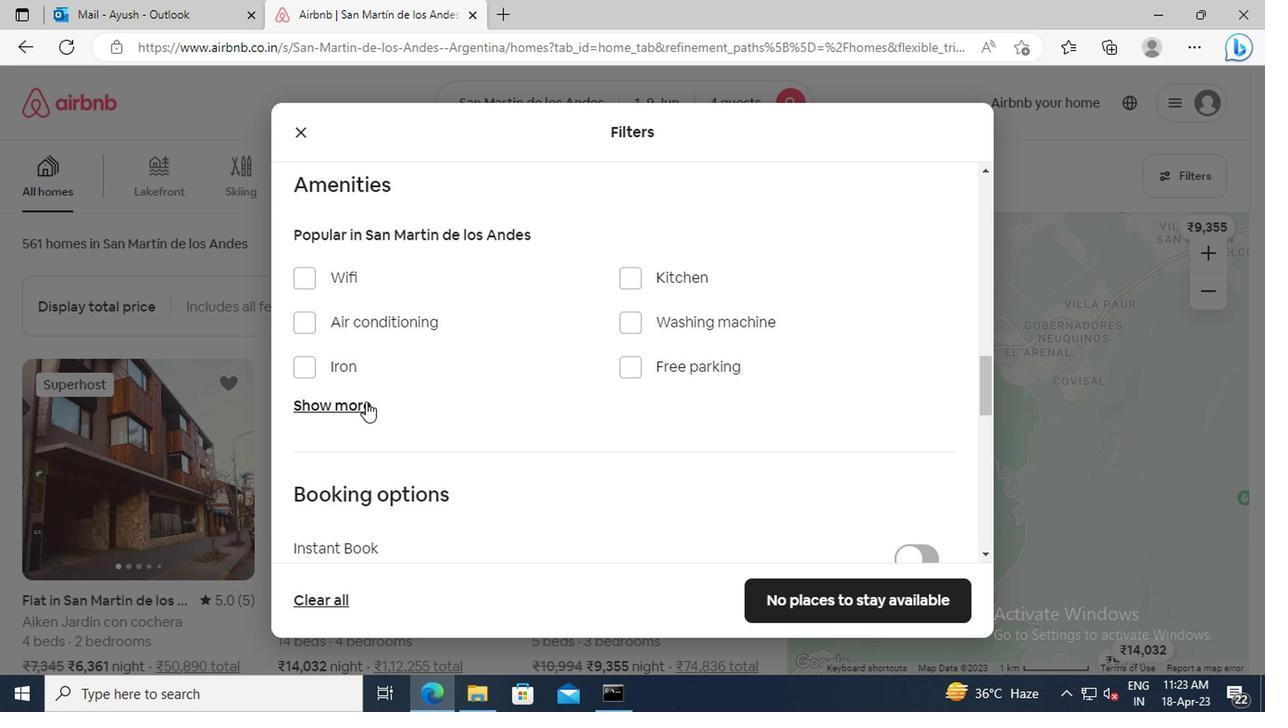
Action: Mouse pressed left at (353, 406)
Screenshot: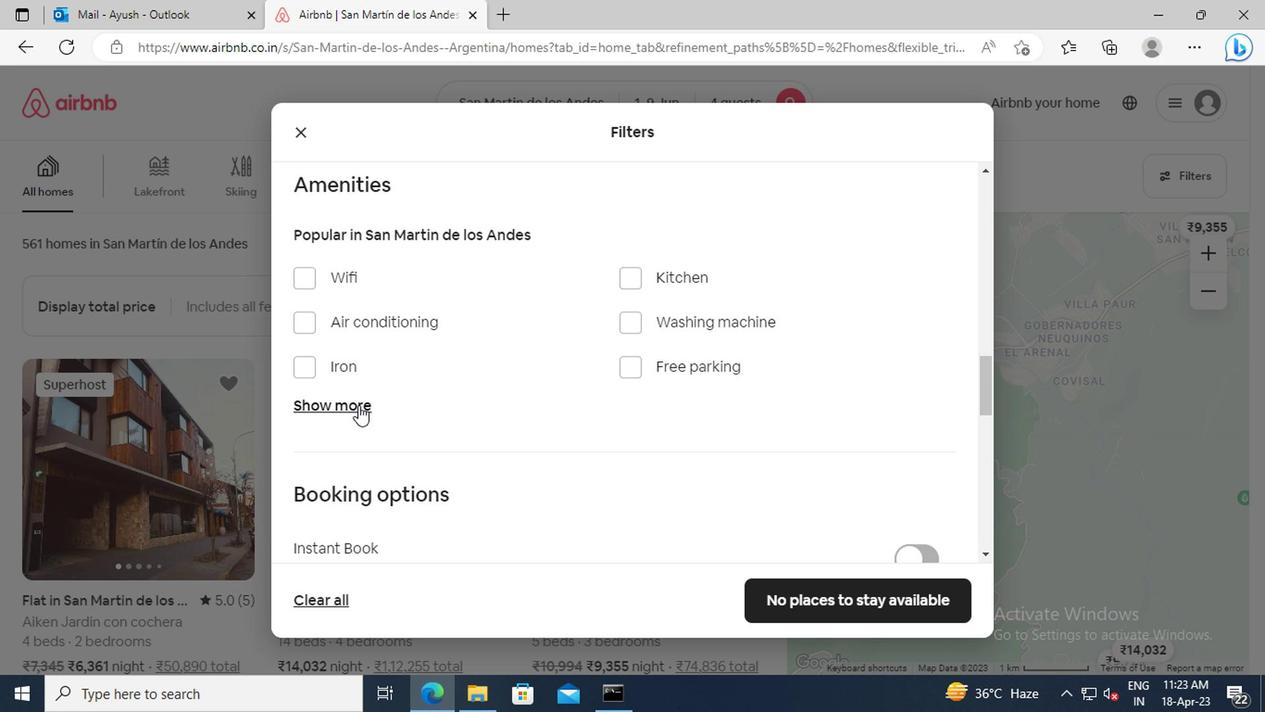 
Action: Mouse moved to (501, 402)
Screenshot: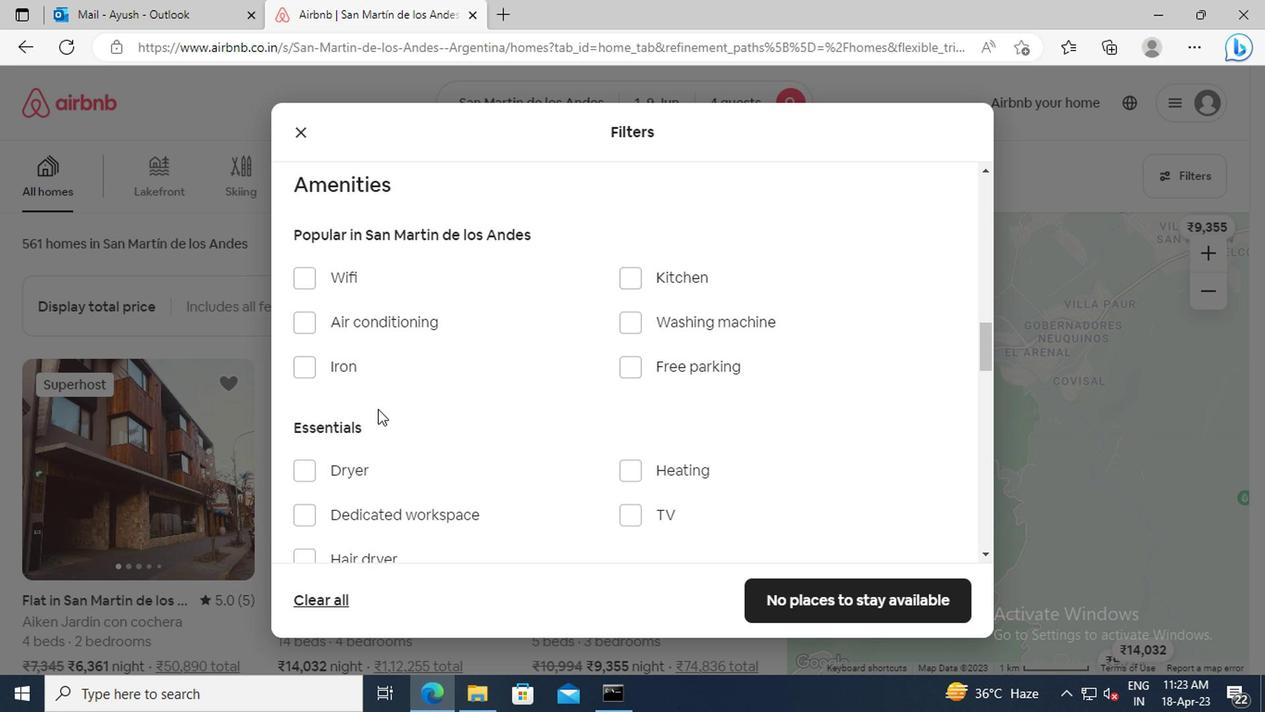 
Action: Mouse scrolled (501, 401) with delta (0, -1)
Screenshot: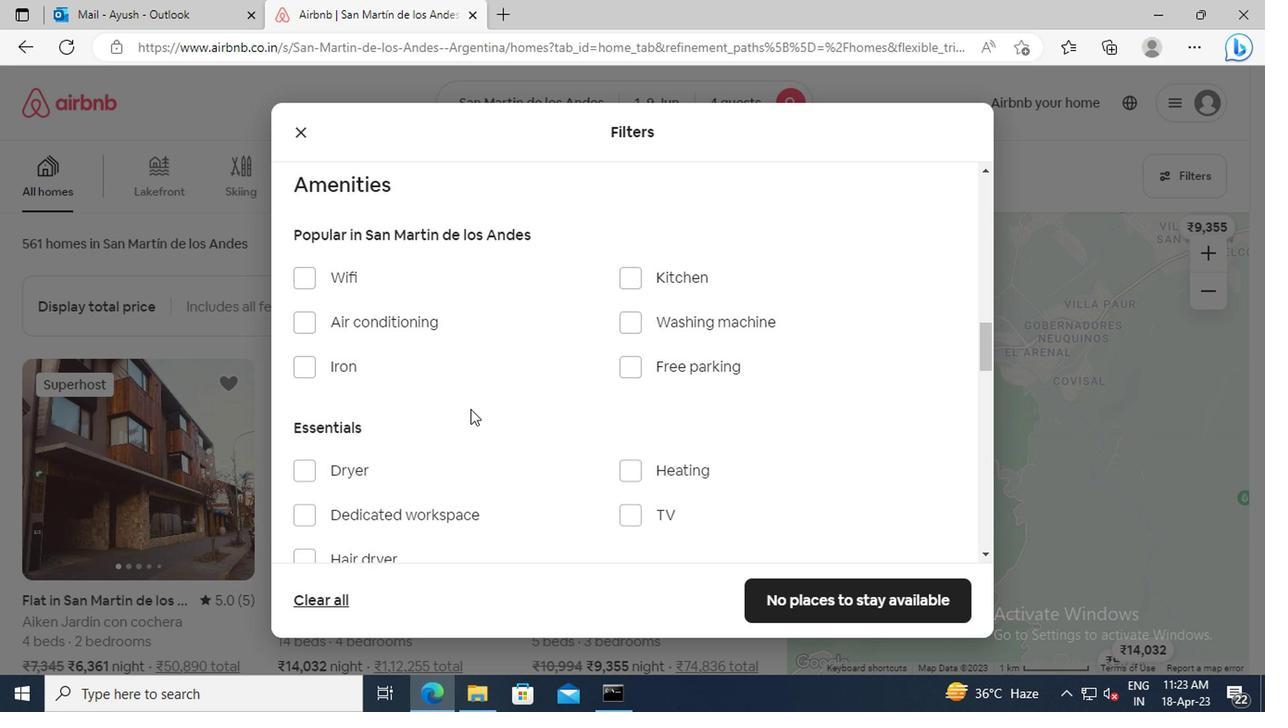 
Action: Mouse scrolled (501, 401) with delta (0, -1)
Screenshot: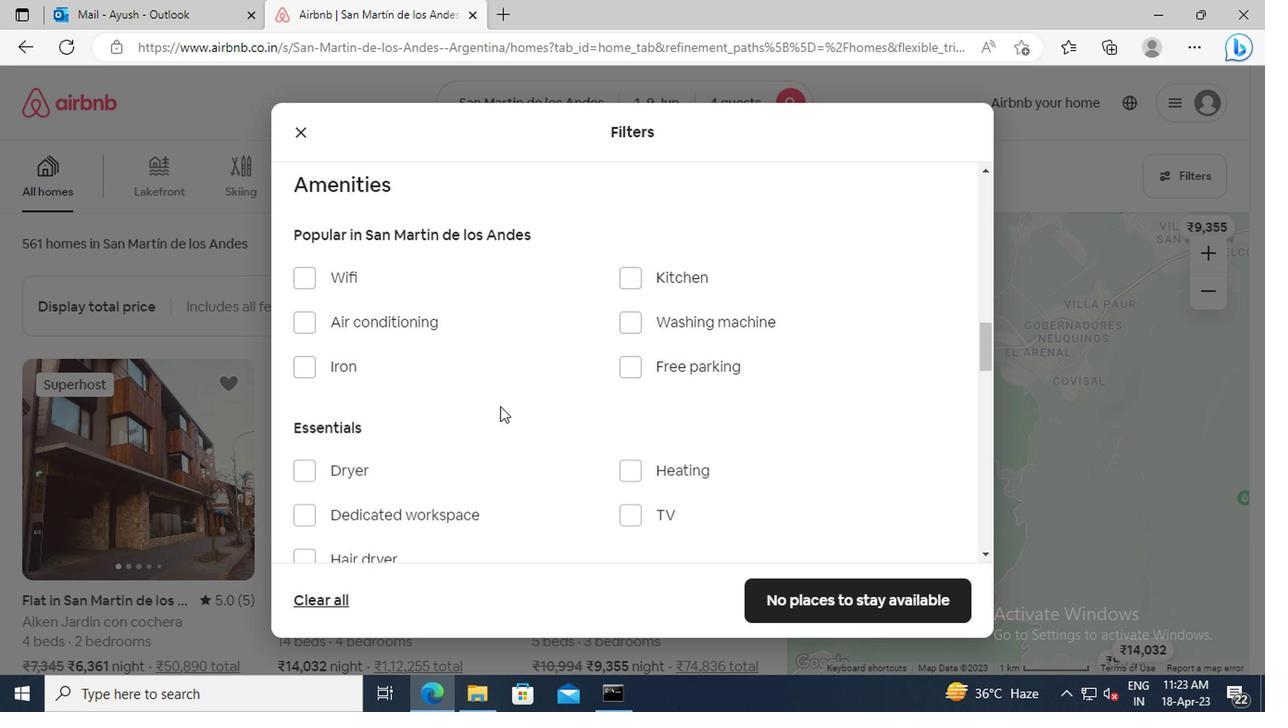 
Action: Mouse moved to (624, 356)
Screenshot: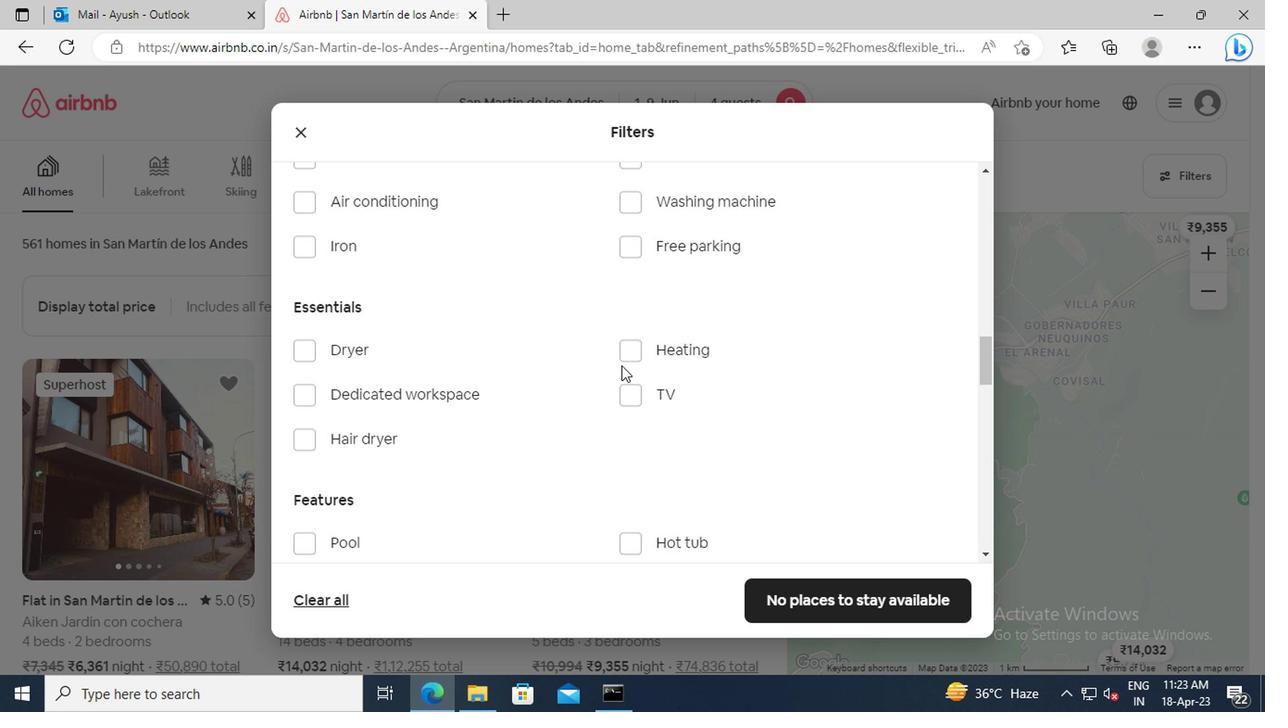 
Action: Mouse pressed left at (624, 356)
Screenshot: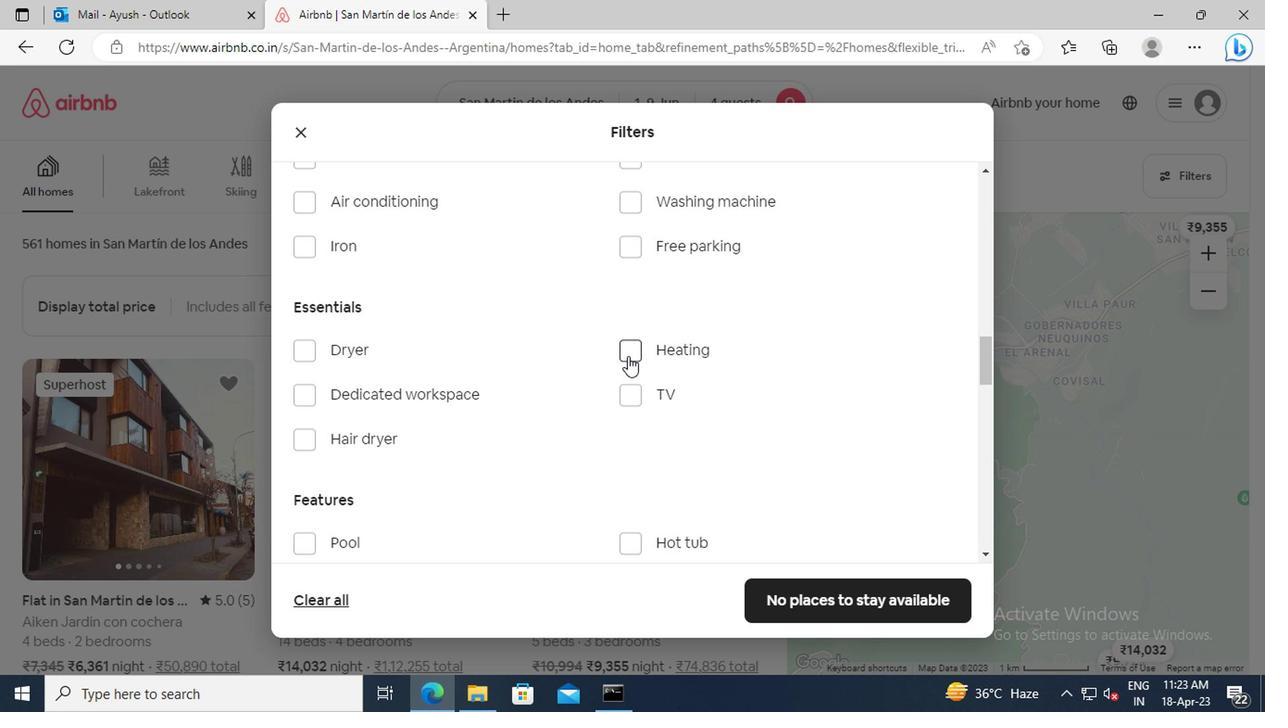 
Action: Mouse moved to (519, 374)
Screenshot: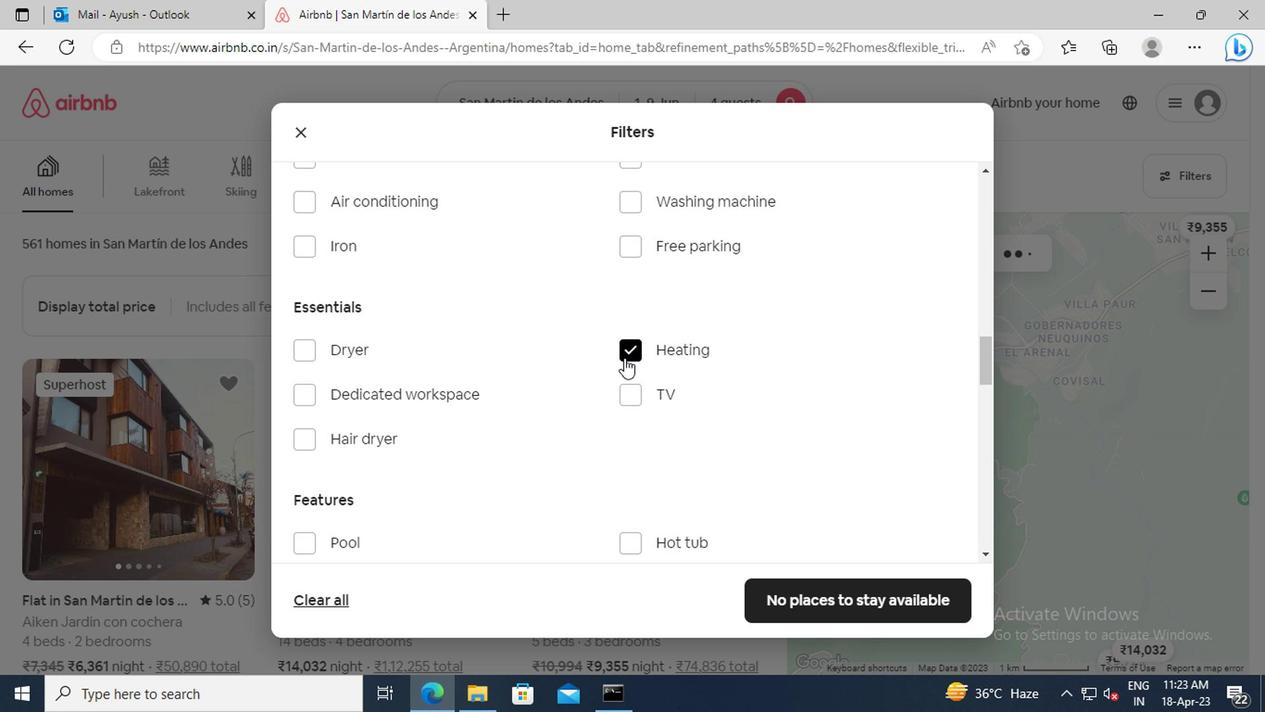 
Action: Mouse scrolled (519, 373) with delta (0, -1)
Screenshot: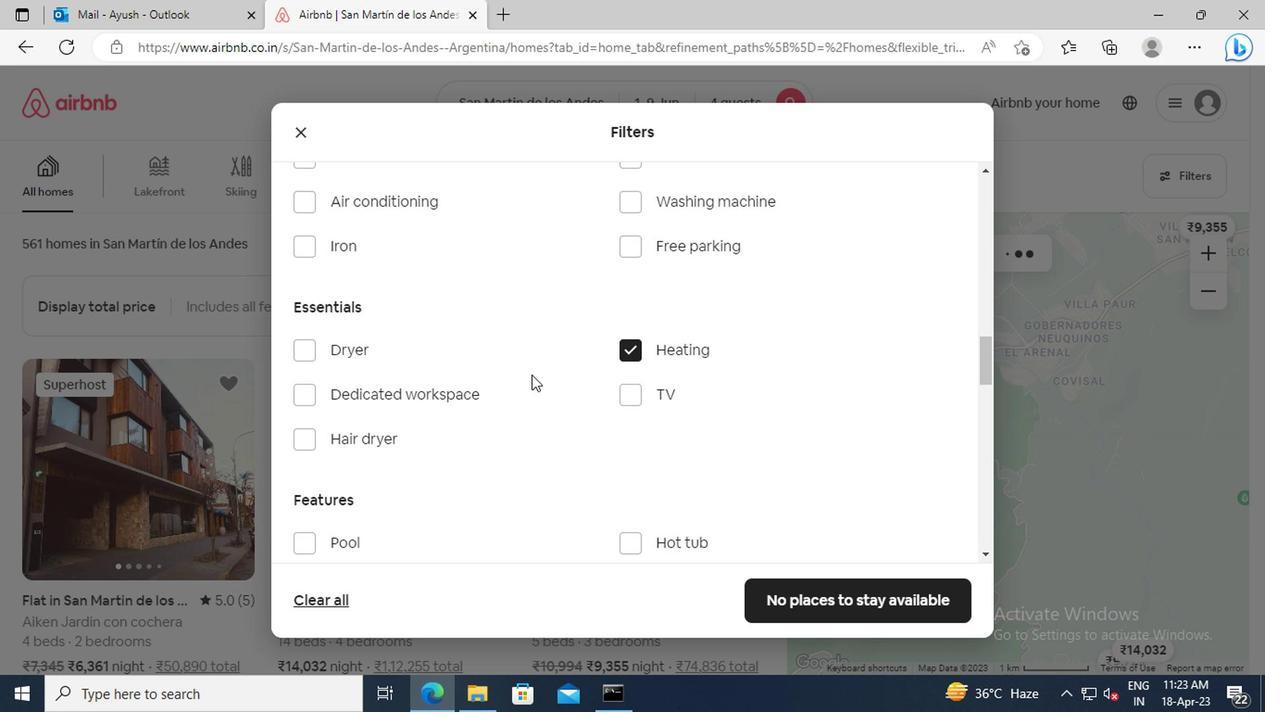 
Action: Mouse scrolled (519, 373) with delta (0, -1)
Screenshot: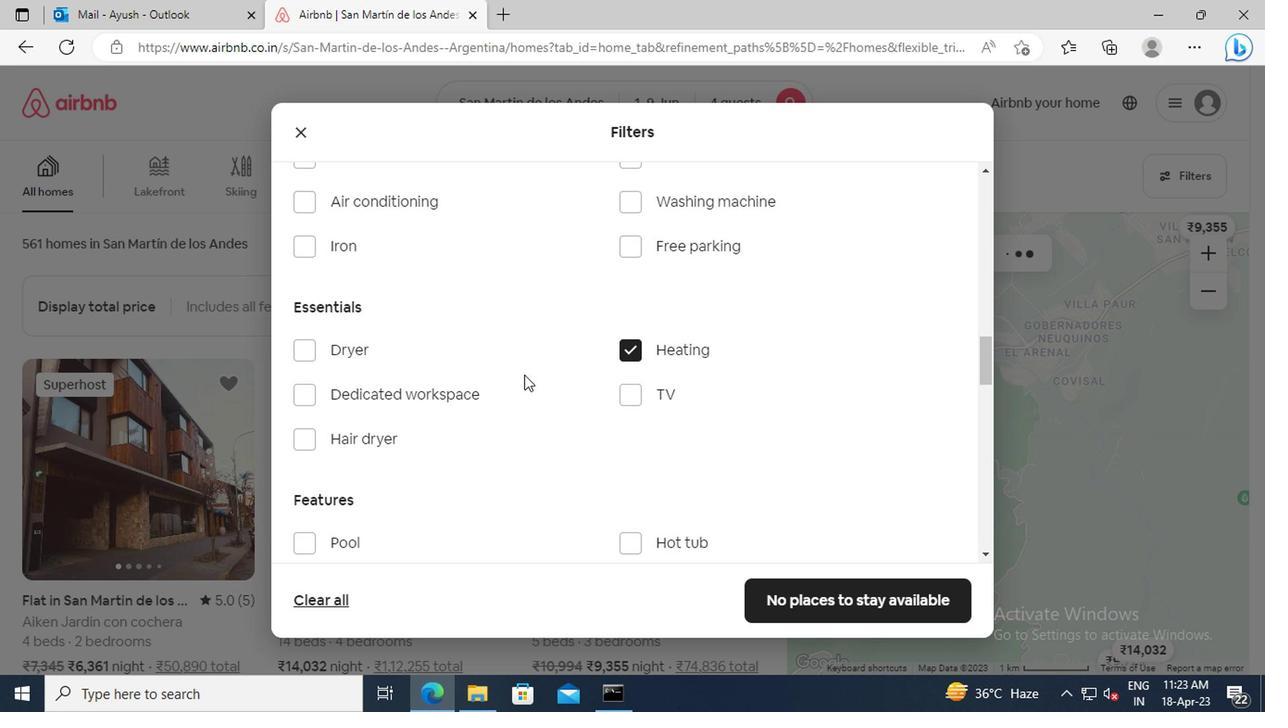 
Action: Mouse scrolled (519, 373) with delta (0, -1)
Screenshot: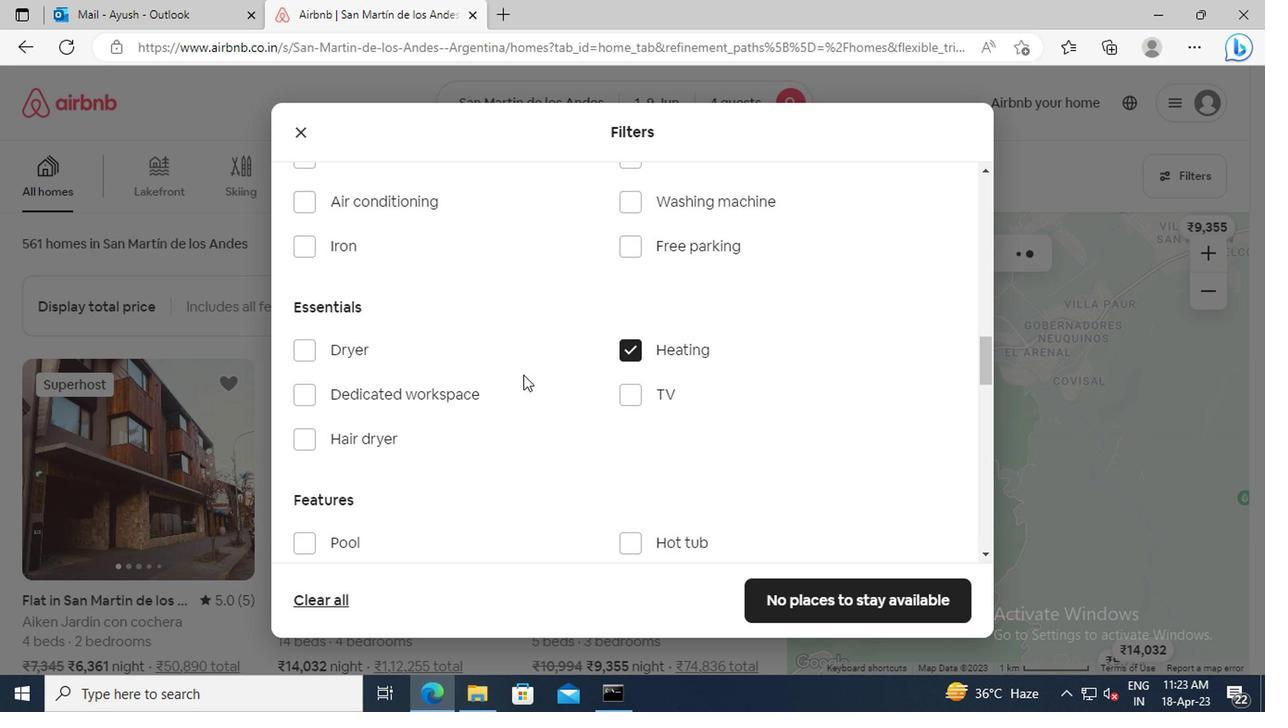 
Action: Mouse scrolled (519, 373) with delta (0, -1)
Screenshot: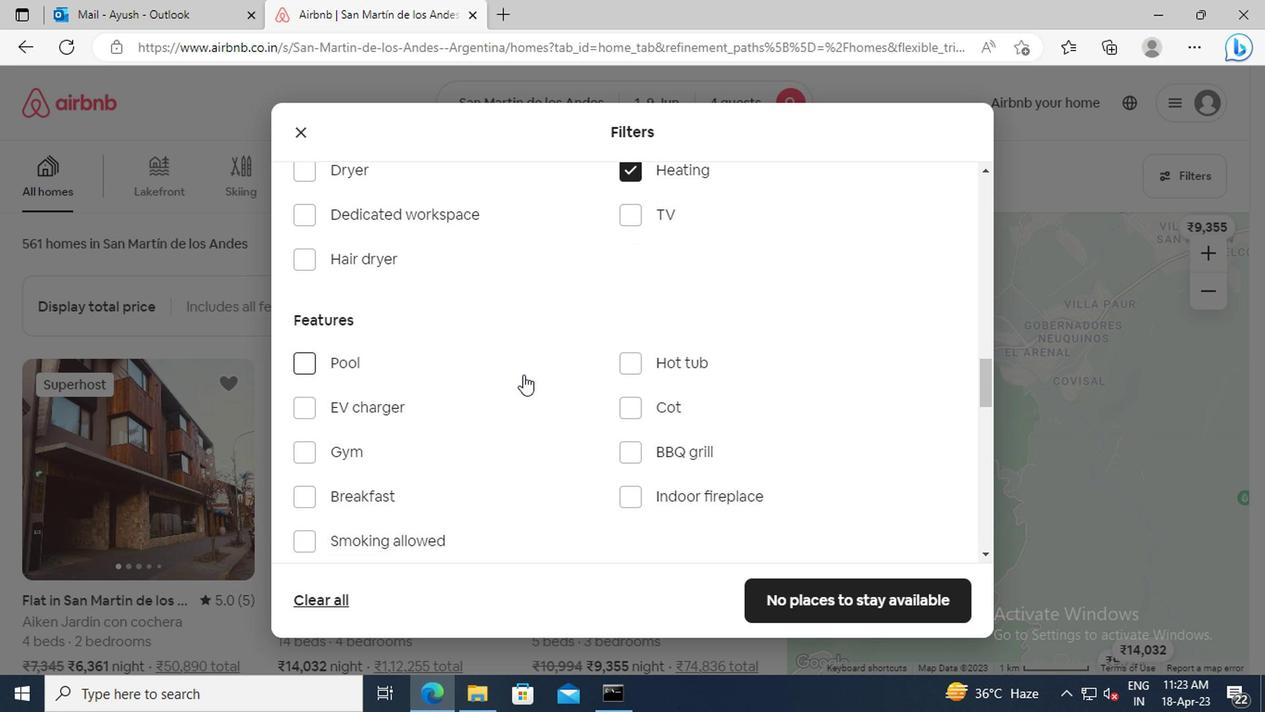 
Action: Mouse scrolled (519, 373) with delta (0, -1)
Screenshot: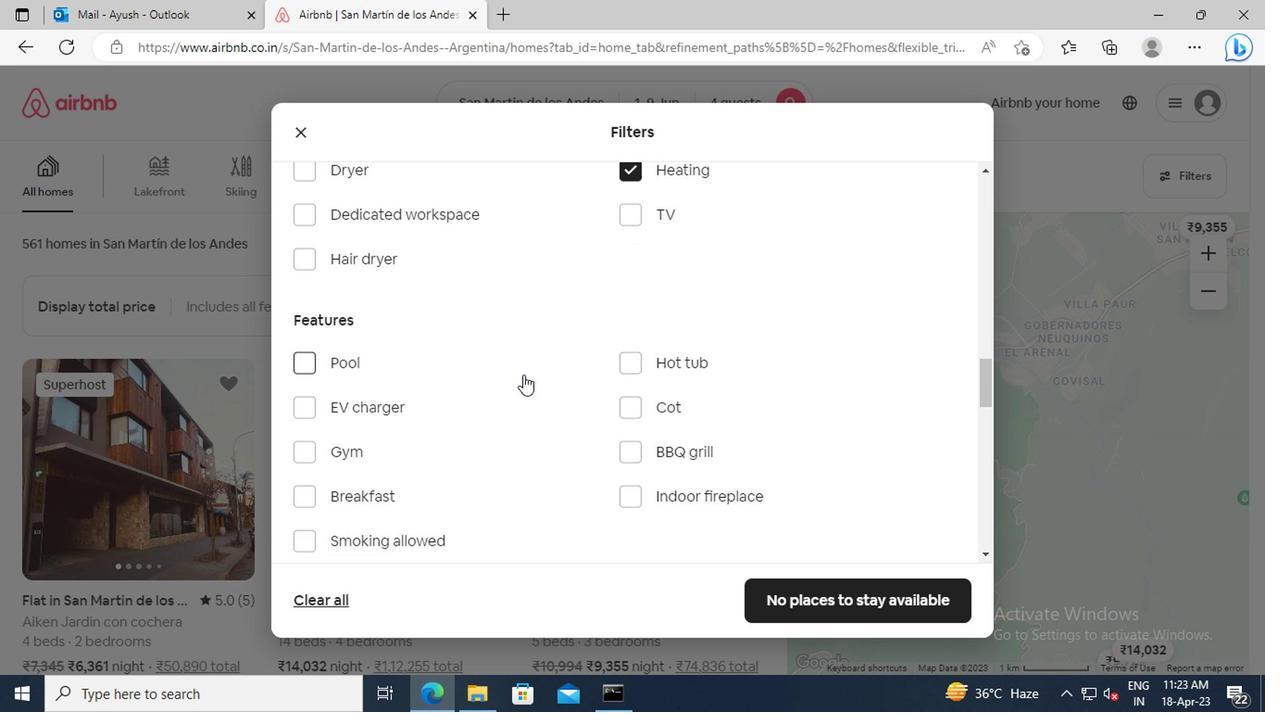 
Action: Mouse scrolled (519, 373) with delta (0, -1)
Screenshot: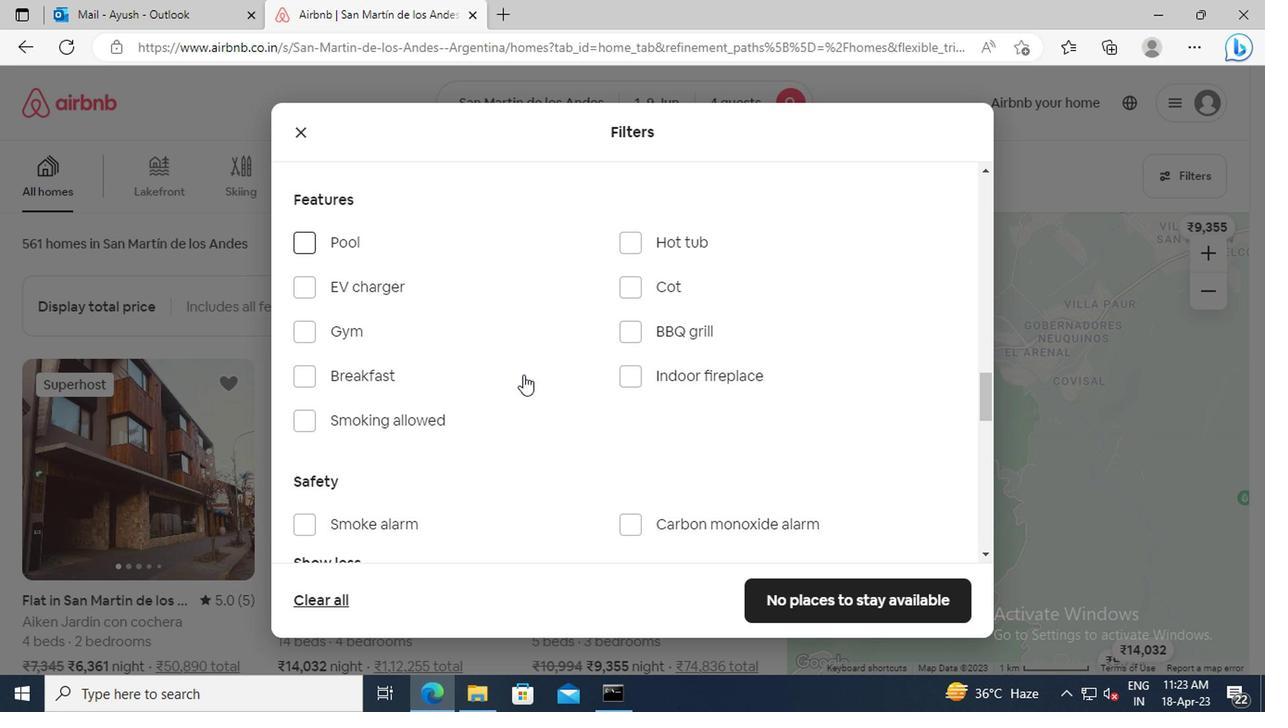 
Action: Mouse scrolled (519, 373) with delta (0, -1)
Screenshot: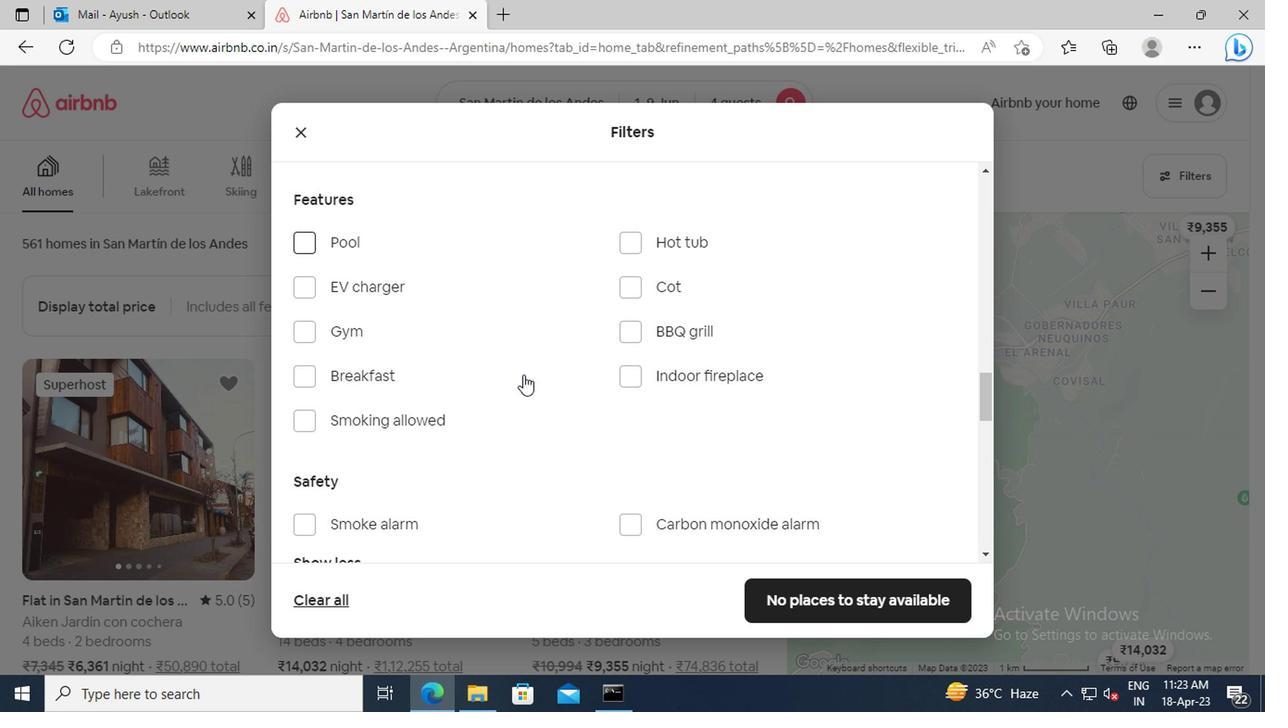 
Action: Mouse scrolled (519, 373) with delta (0, -1)
Screenshot: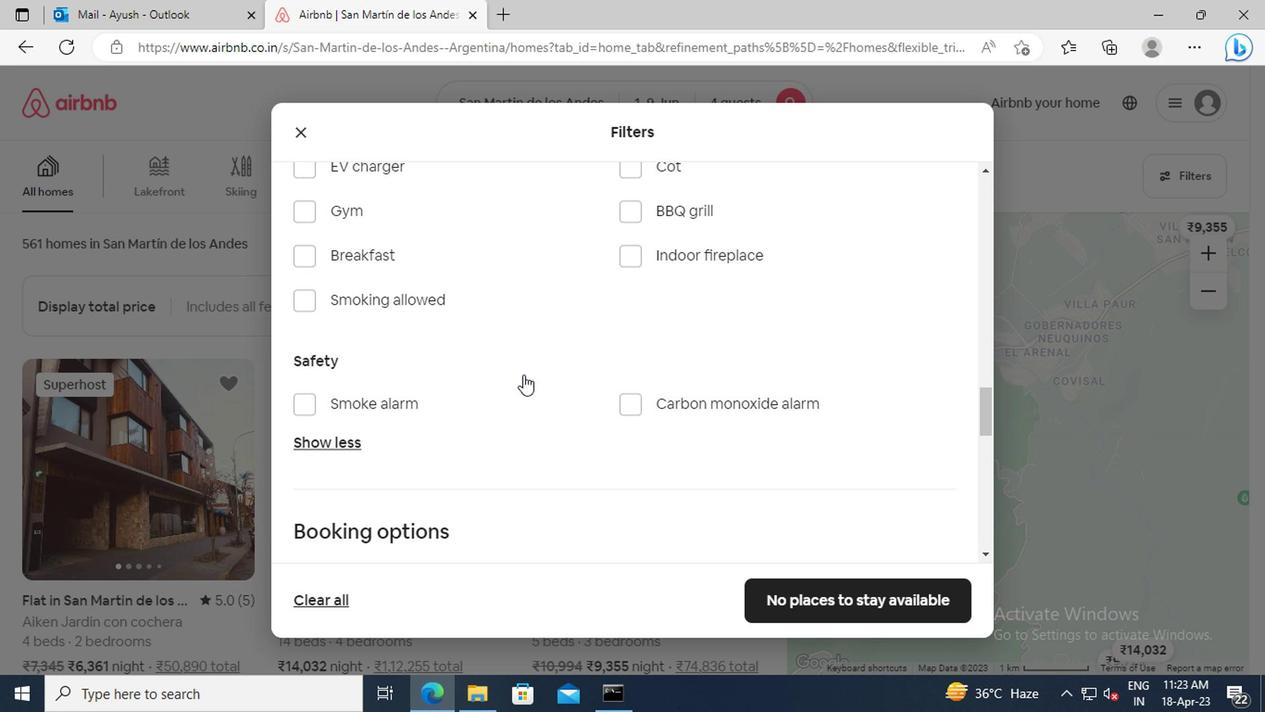 
Action: Mouse scrolled (519, 373) with delta (0, -1)
Screenshot: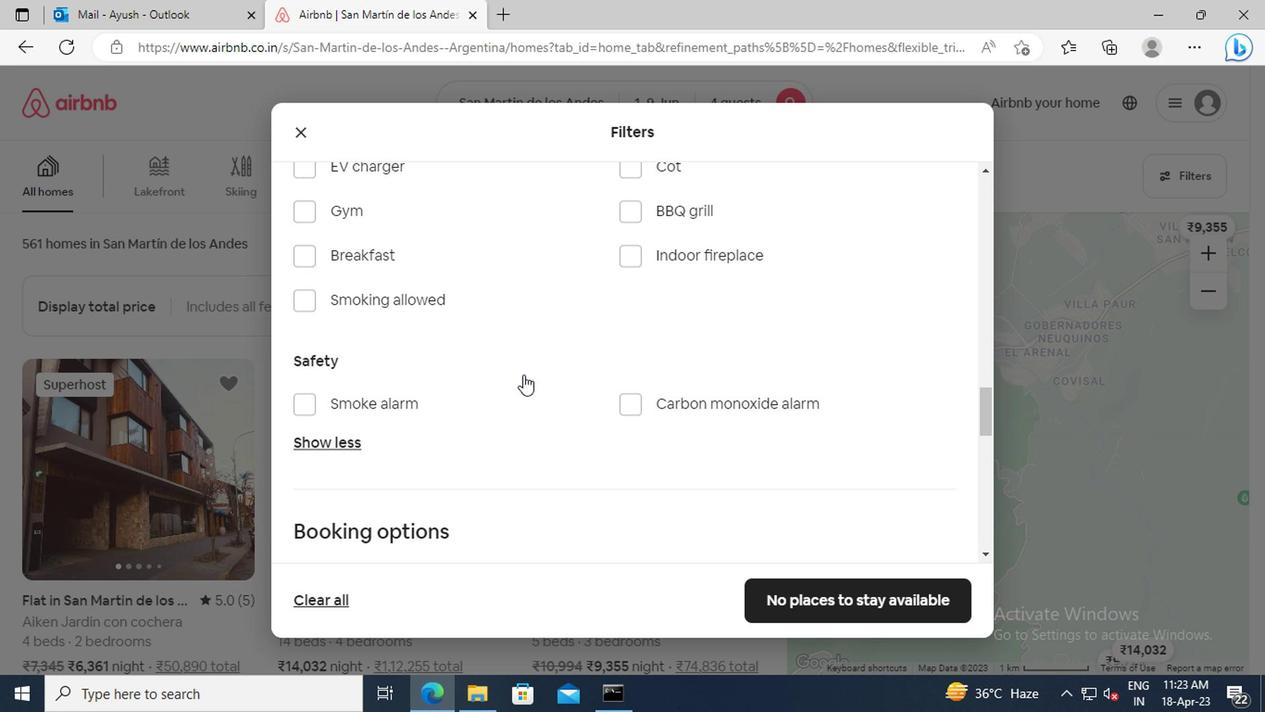 
Action: Mouse scrolled (519, 373) with delta (0, -1)
Screenshot: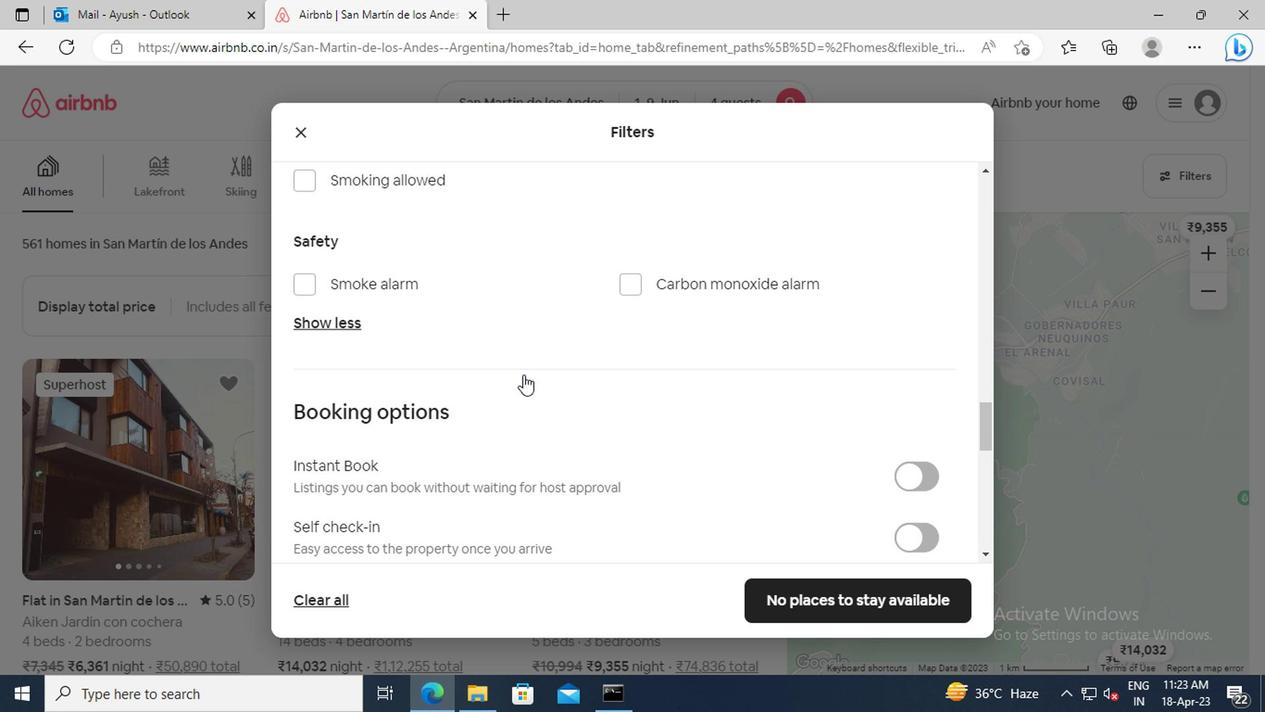 
Action: Mouse scrolled (519, 373) with delta (0, -1)
Screenshot: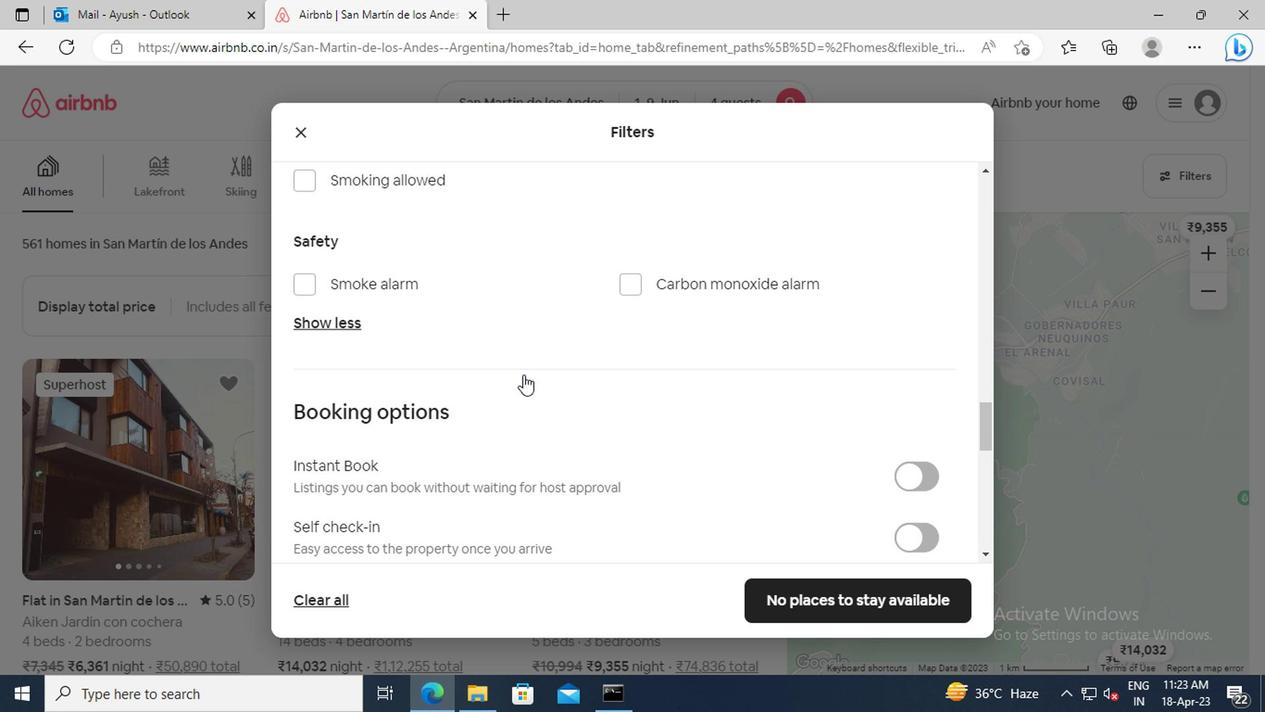 
Action: Mouse moved to (913, 412)
Screenshot: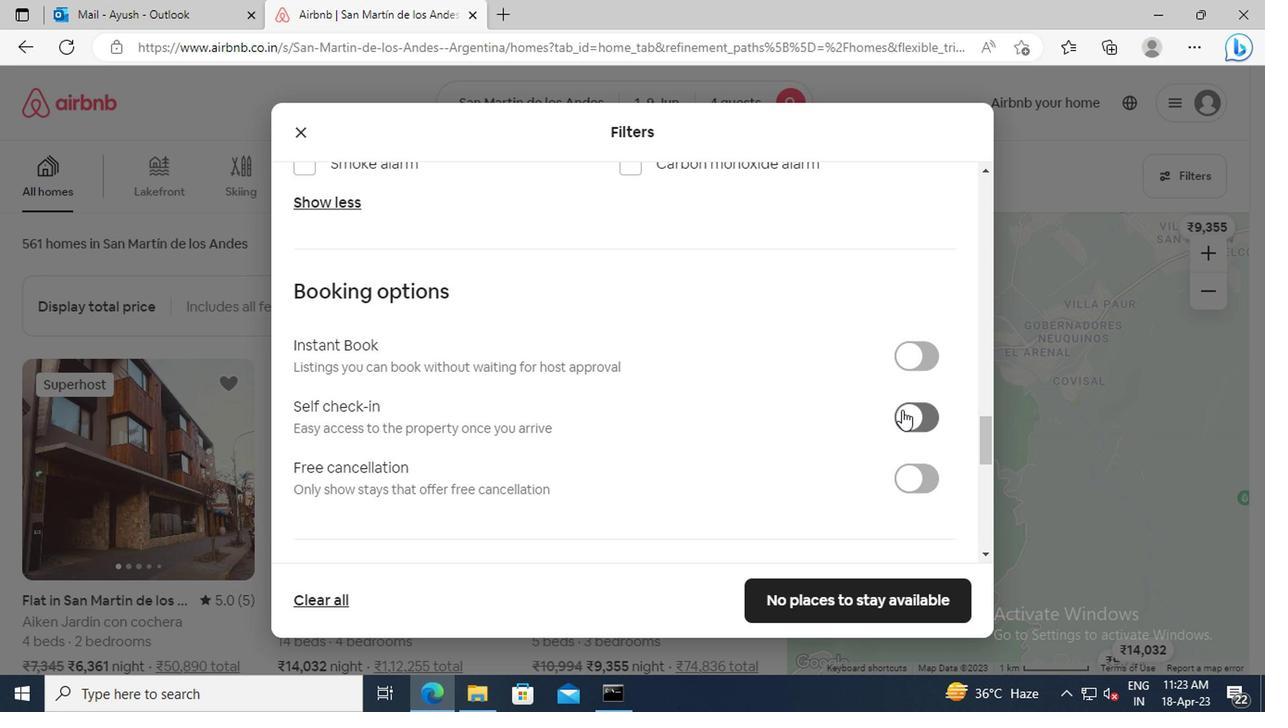 
Action: Mouse pressed left at (913, 412)
Screenshot: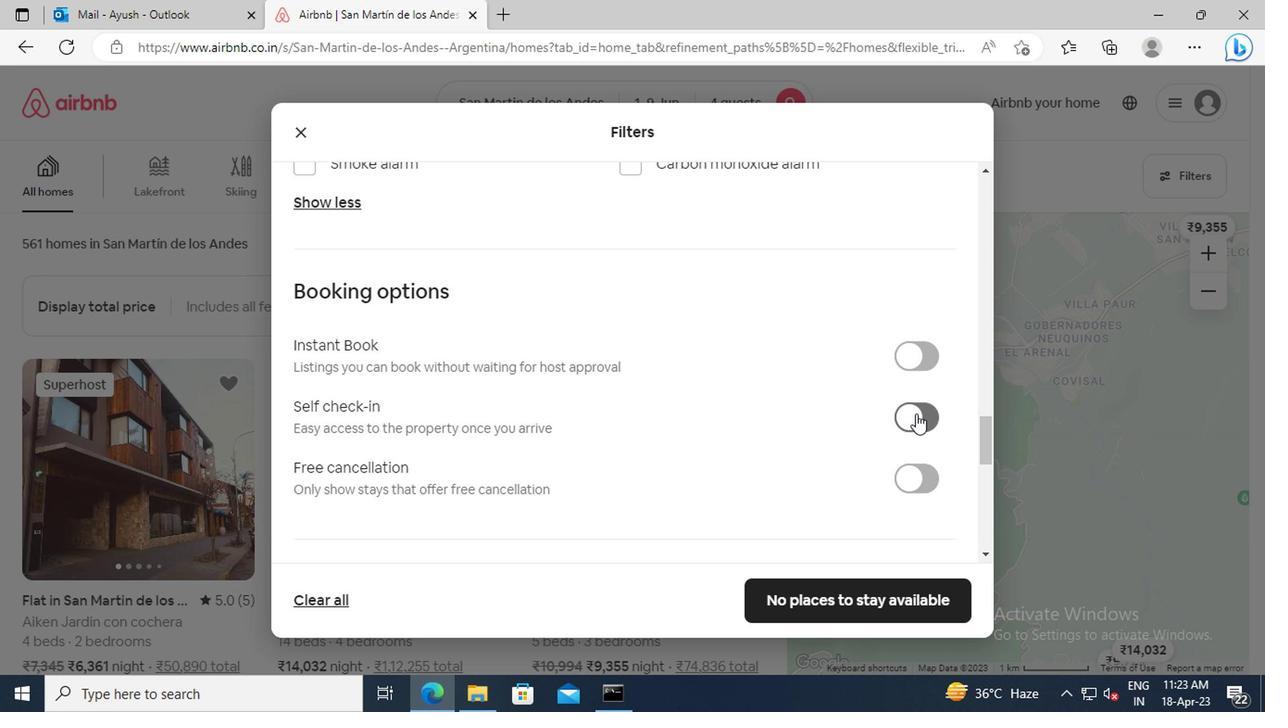 
Action: Mouse moved to (596, 398)
Screenshot: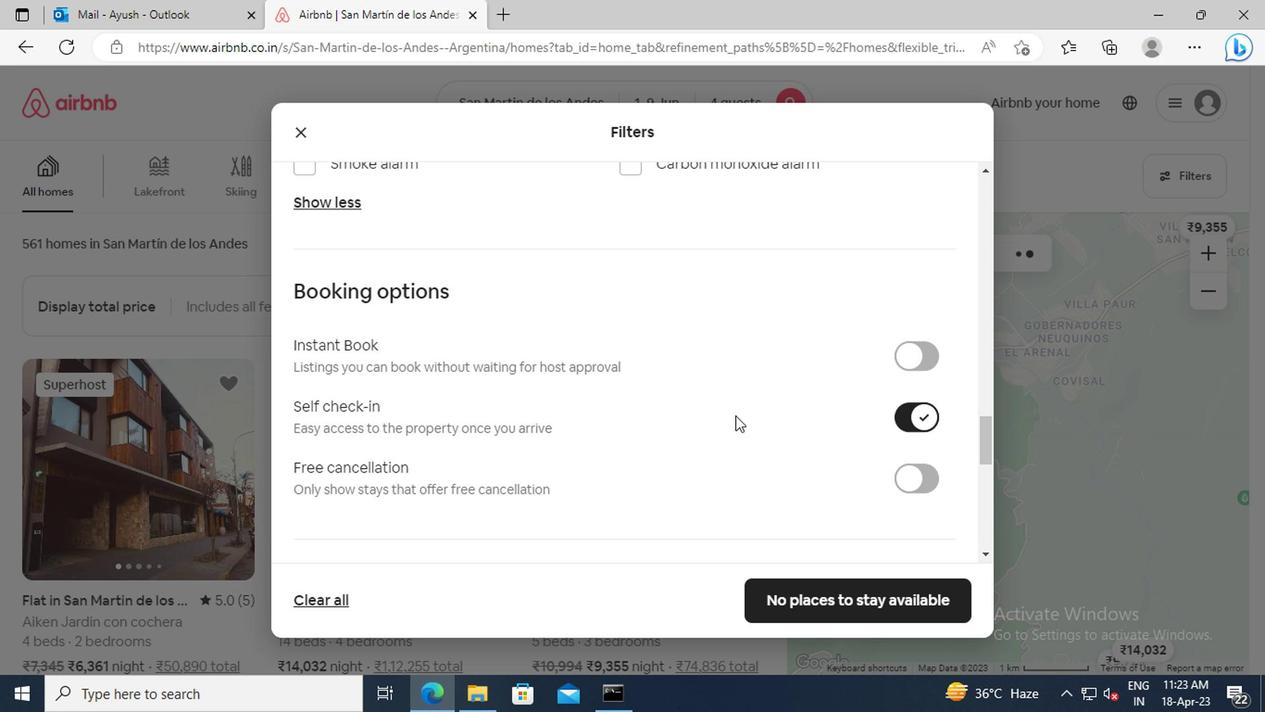 
Action: Mouse scrolled (596, 398) with delta (0, 0)
Screenshot: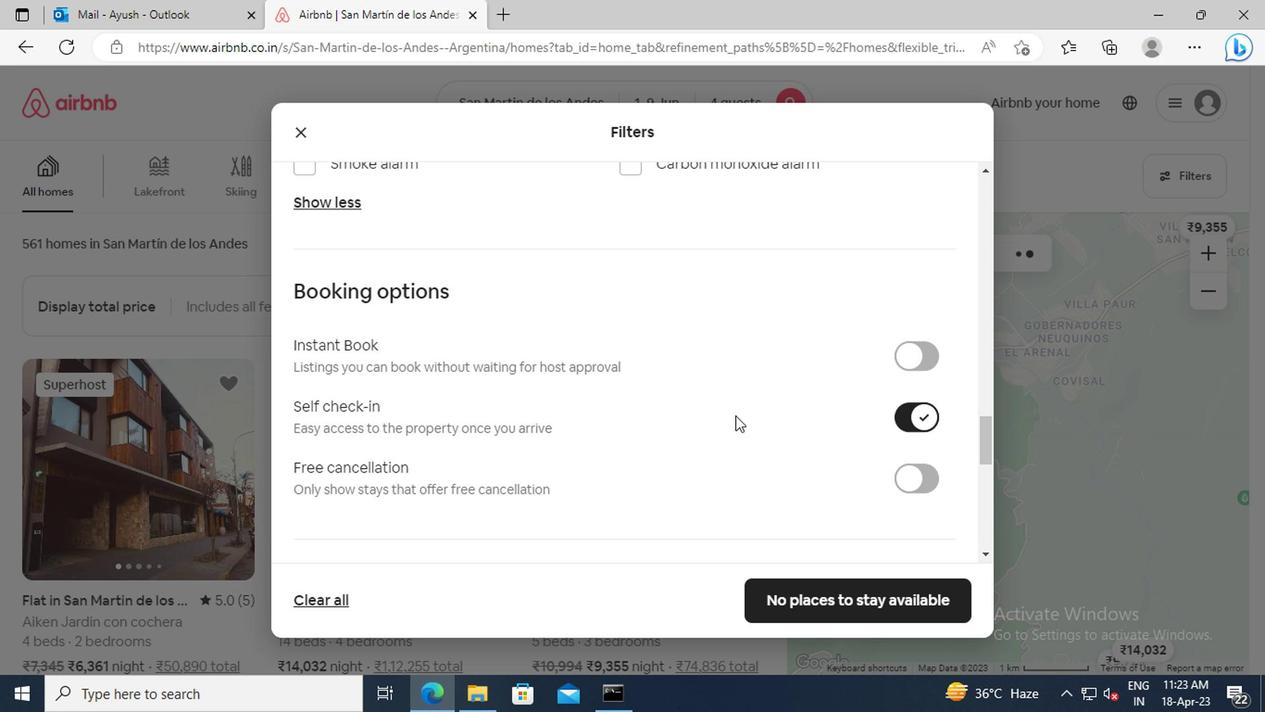 
Action: Mouse scrolled (596, 398) with delta (0, 0)
Screenshot: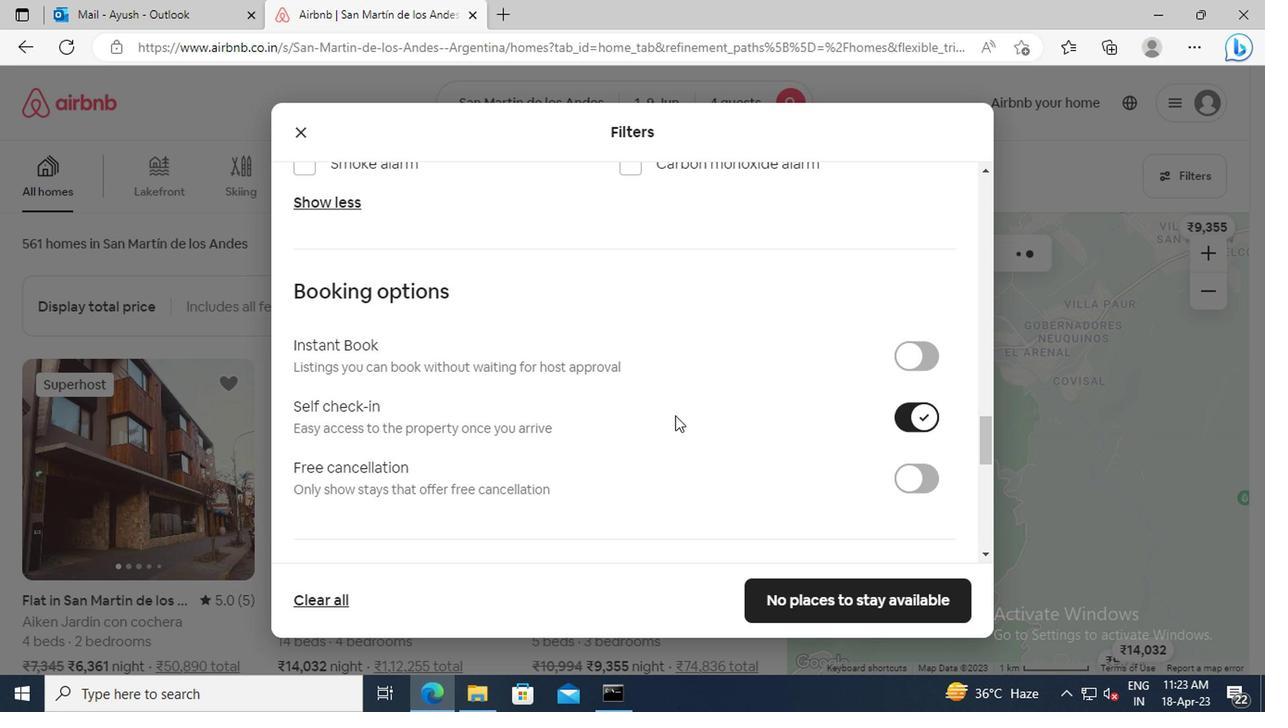 
Action: Mouse scrolled (596, 398) with delta (0, 0)
Screenshot: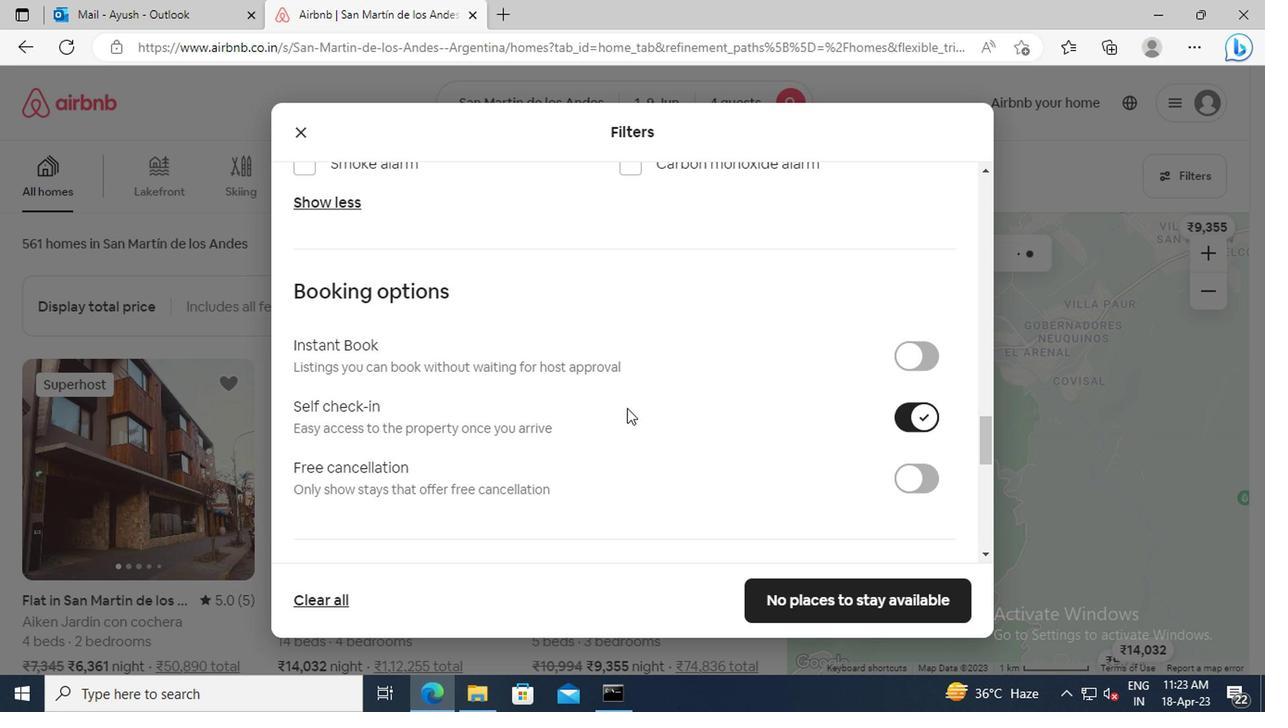 
Action: Mouse moved to (551, 382)
Screenshot: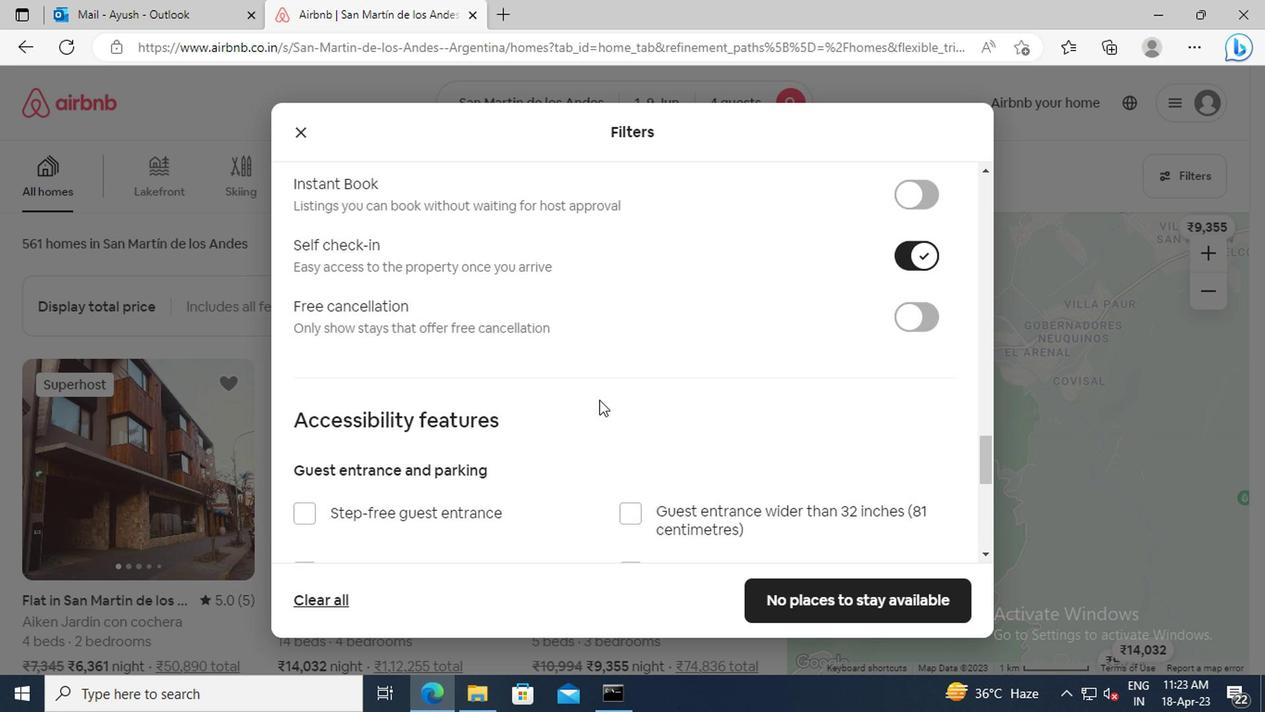 
Action: Mouse scrolled (551, 381) with delta (0, 0)
Screenshot: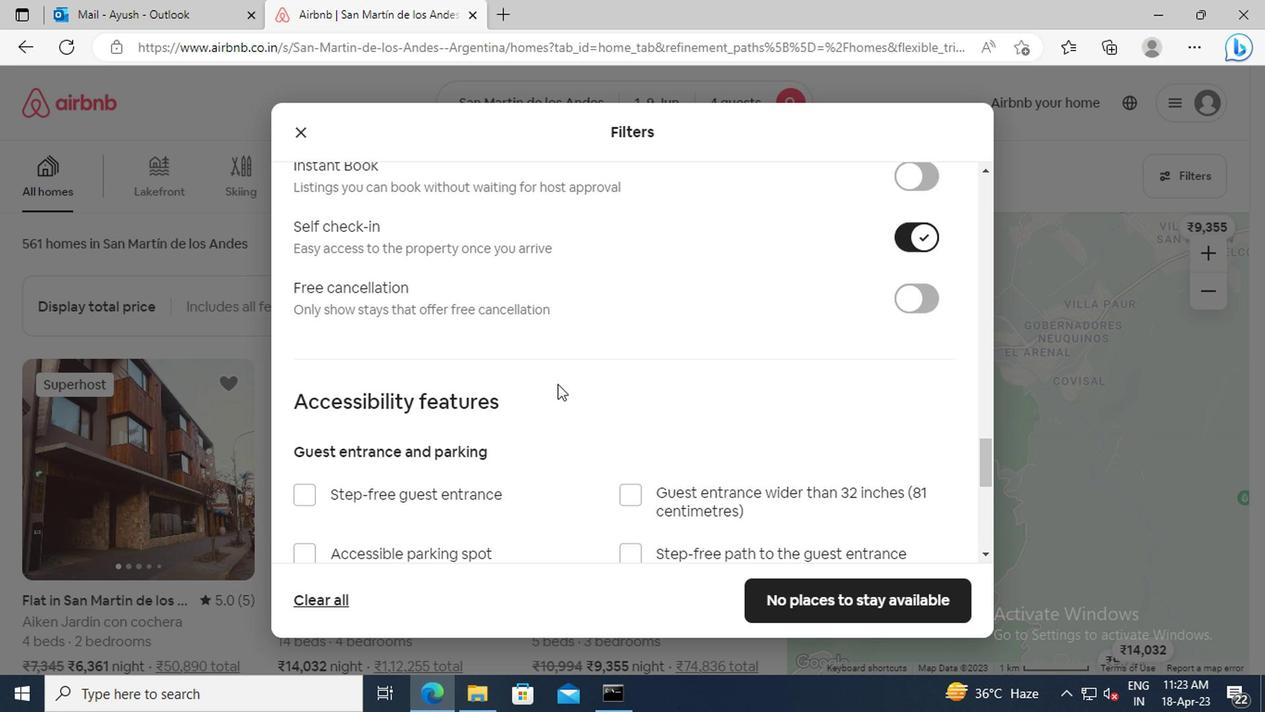 
Action: Mouse scrolled (551, 381) with delta (0, 0)
Screenshot: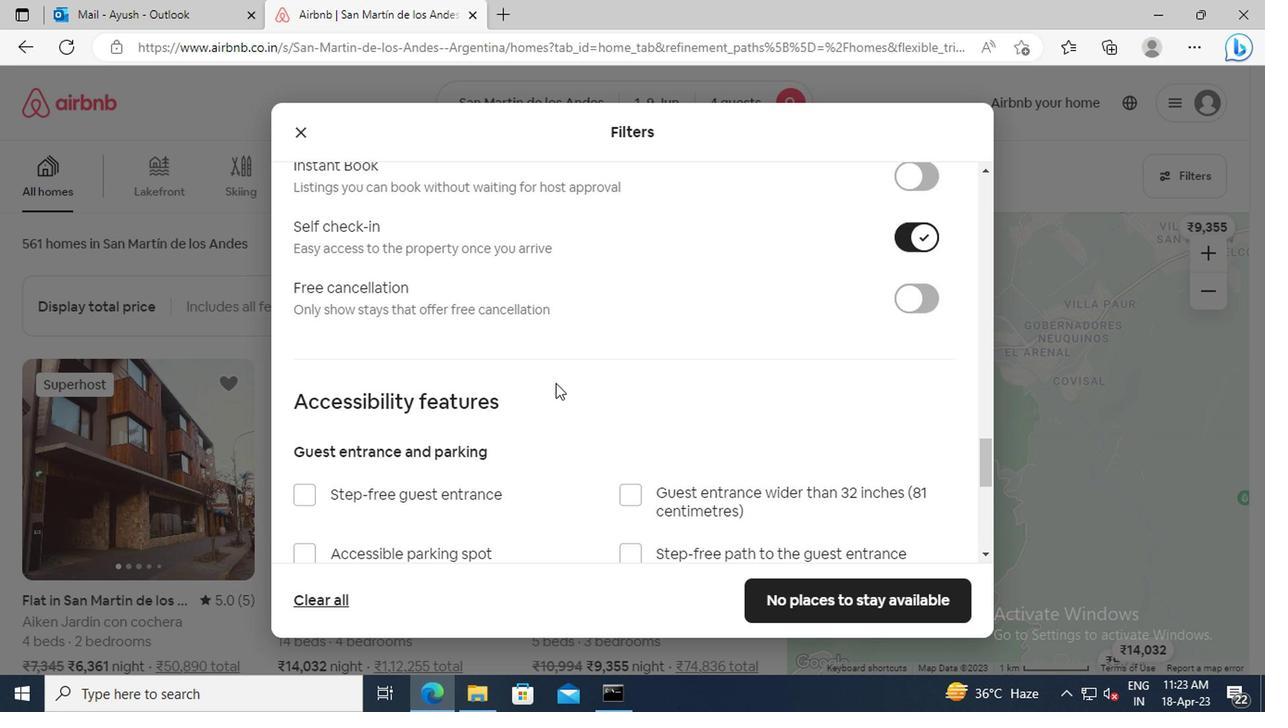 
Action: Mouse scrolled (551, 381) with delta (0, 0)
Screenshot: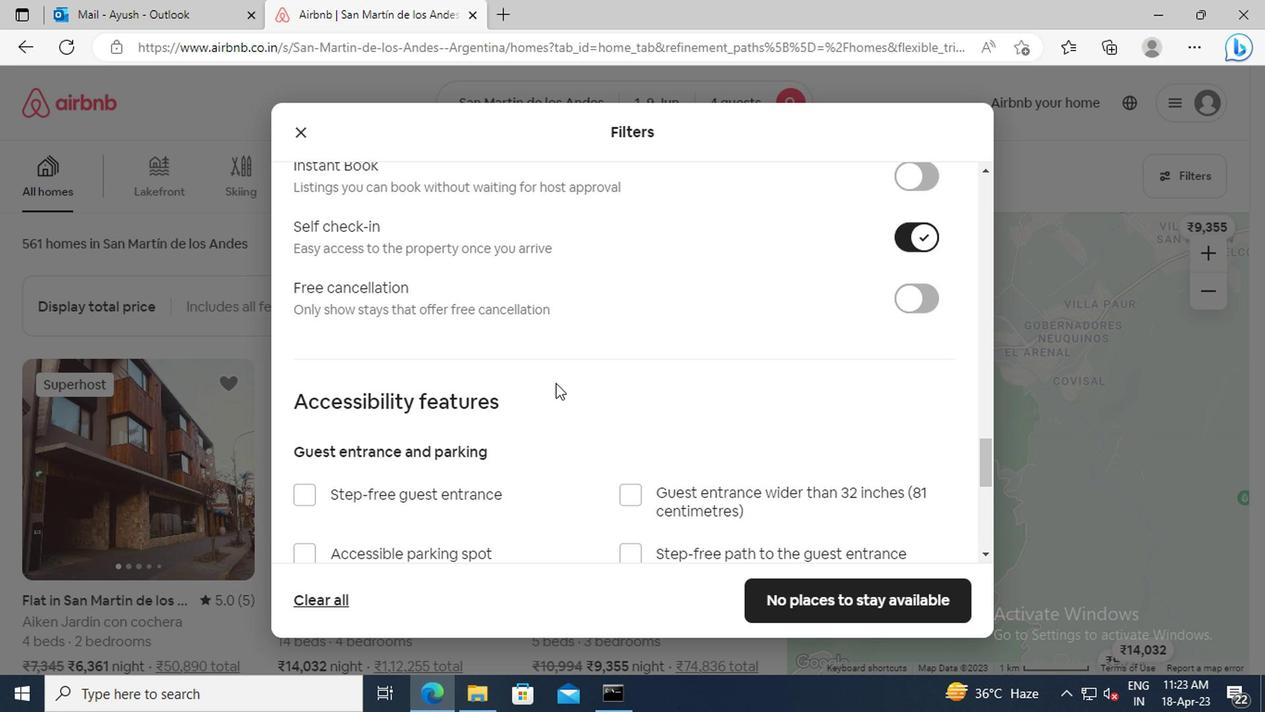 
Action: Mouse scrolled (551, 381) with delta (0, 0)
Screenshot: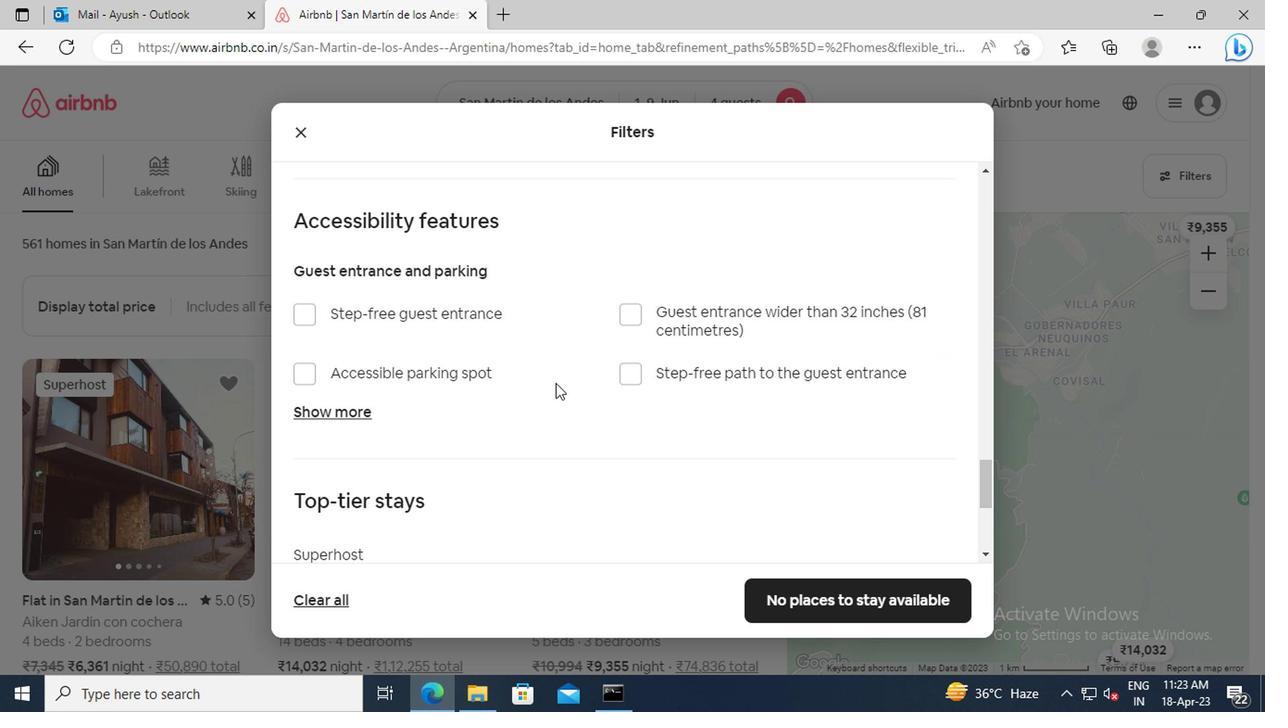 
Action: Mouse scrolled (551, 381) with delta (0, 0)
Screenshot: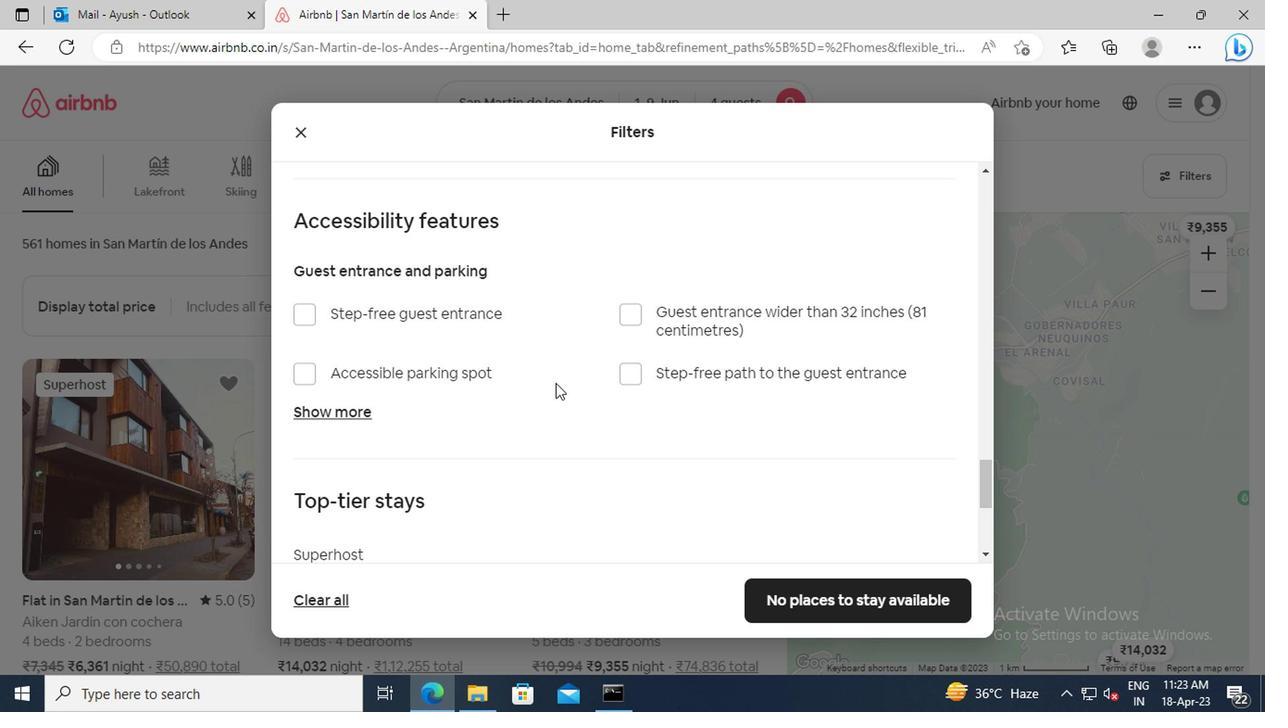 
Action: Mouse scrolled (551, 381) with delta (0, 0)
Screenshot: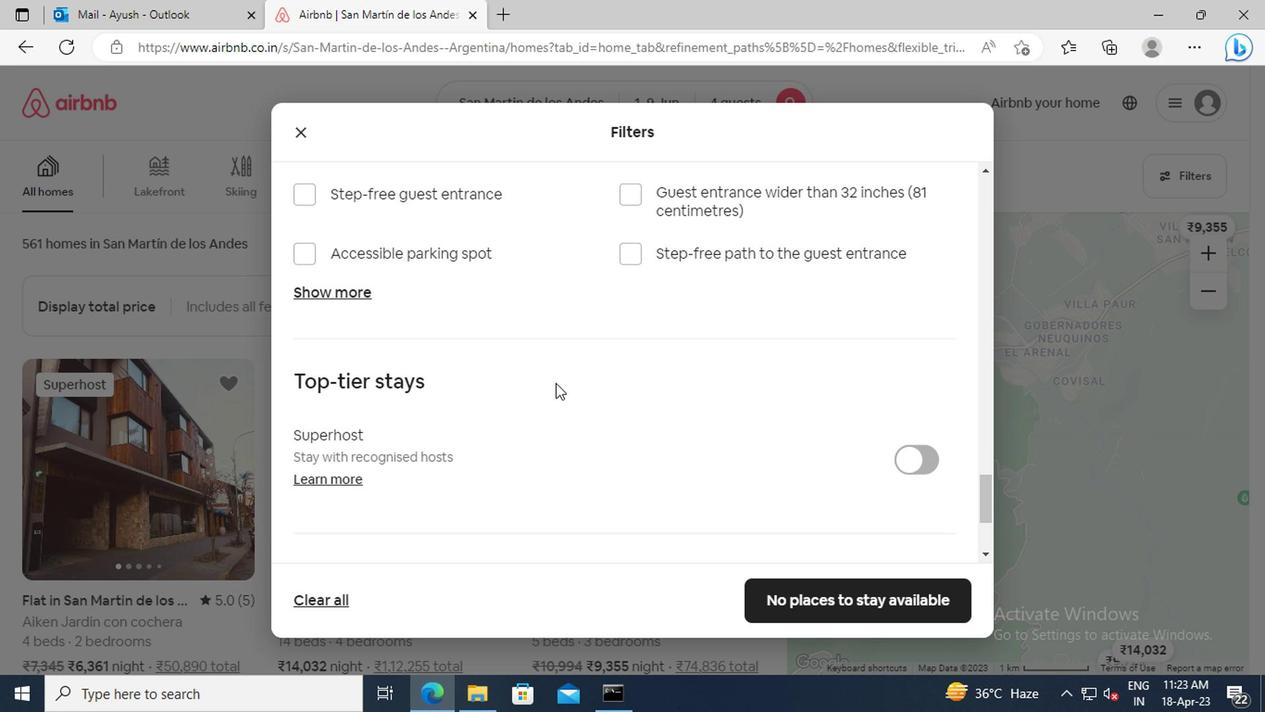 
Action: Mouse scrolled (551, 381) with delta (0, 0)
Screenshot: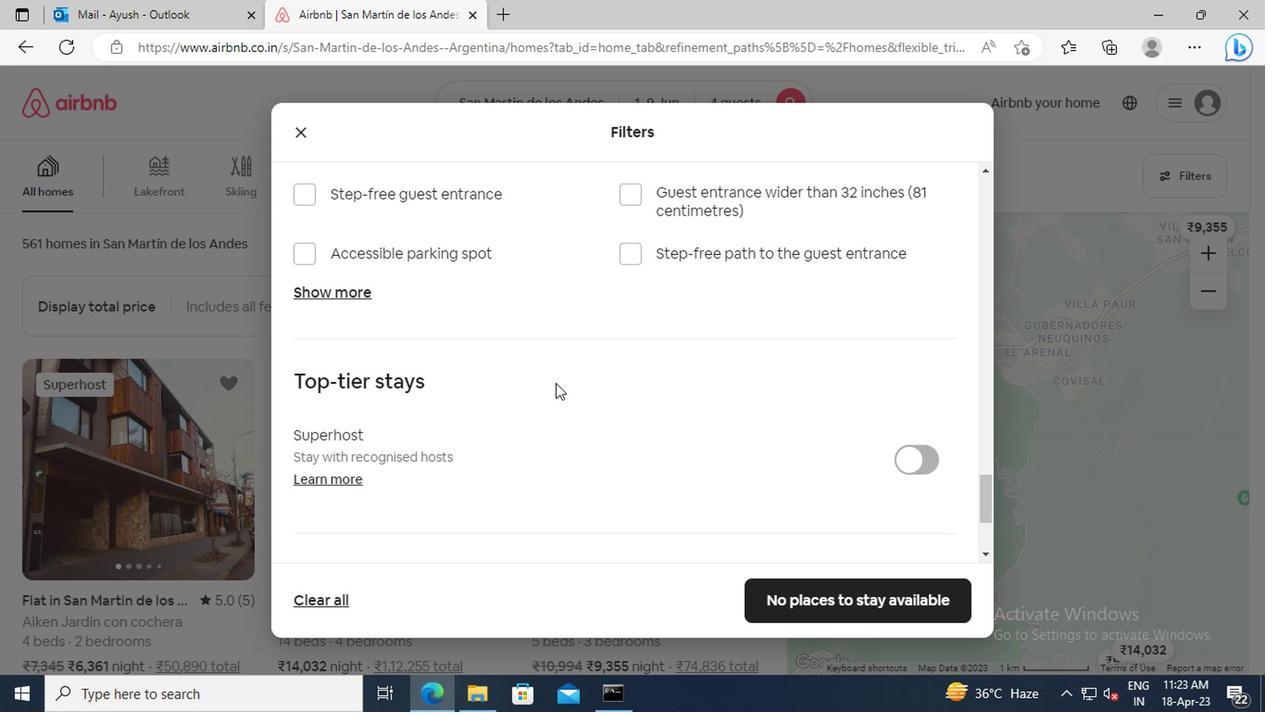 
Action: Mouse scrolled (551, 381) with delta (0, 0)
Screenshot: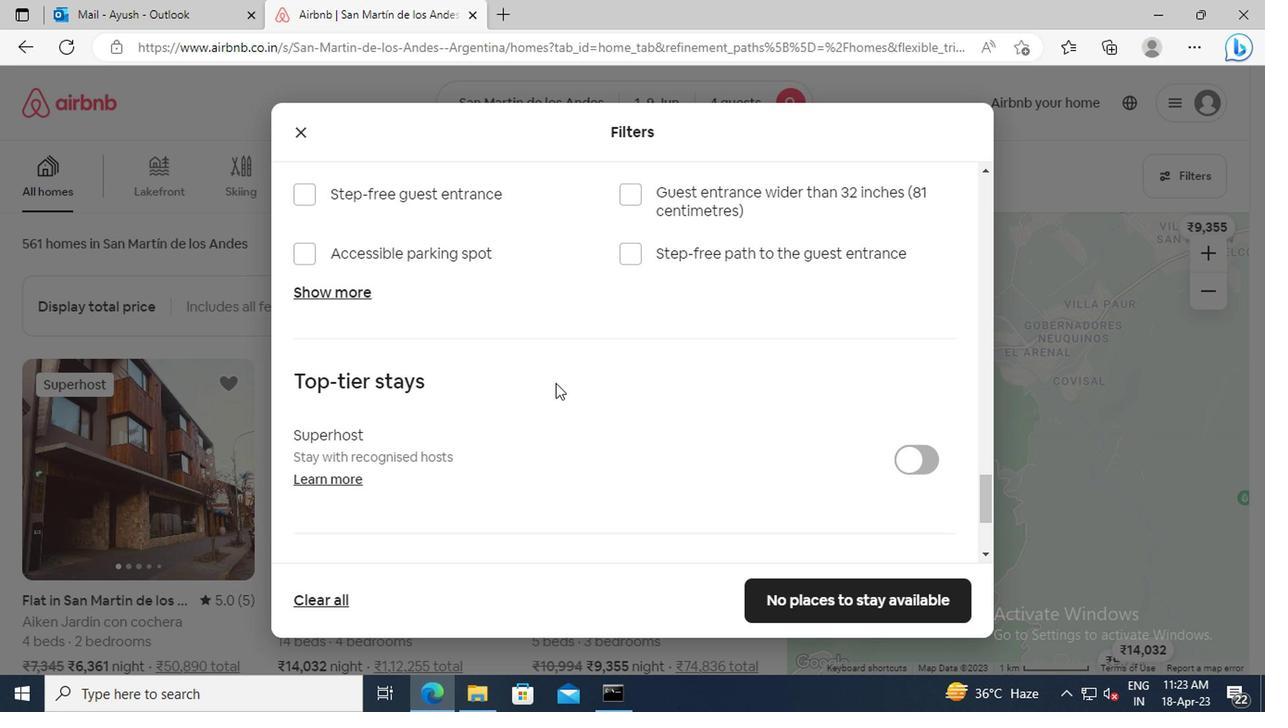 
Action: Mouse moved to (304, 450)
Screenshot: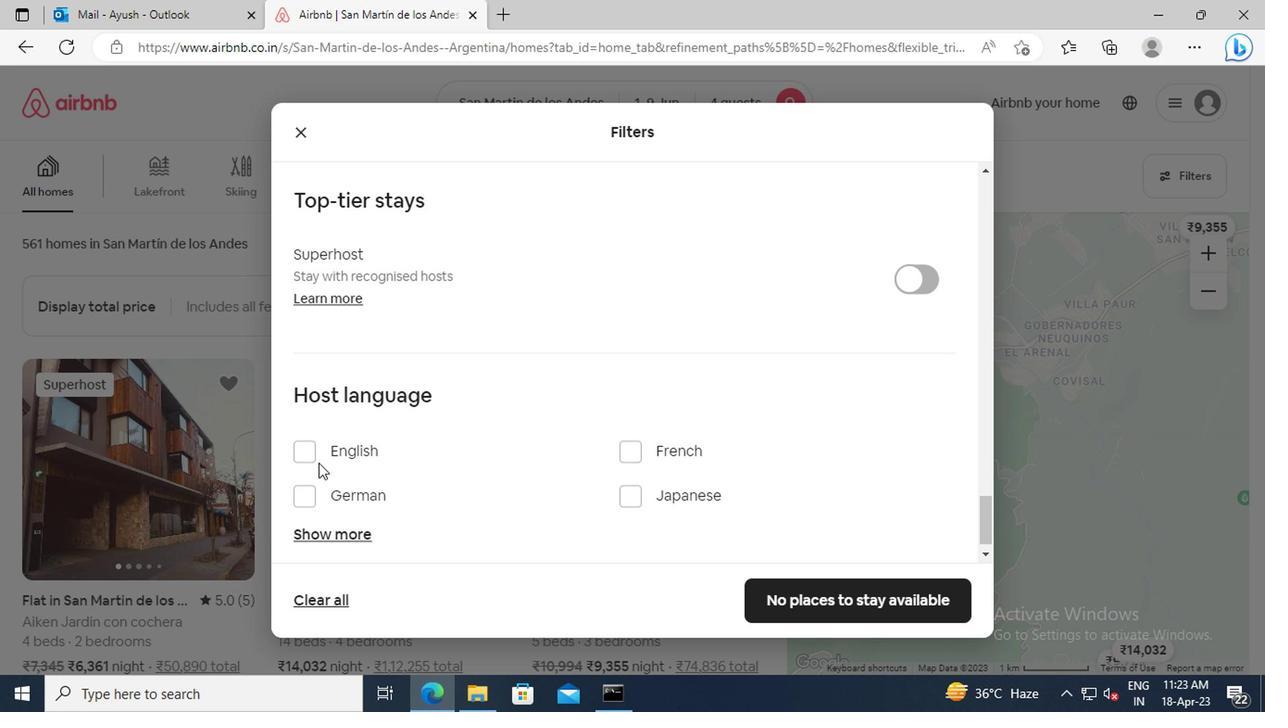
Action: Mouse pressed left at (304, 450)
Screenshot: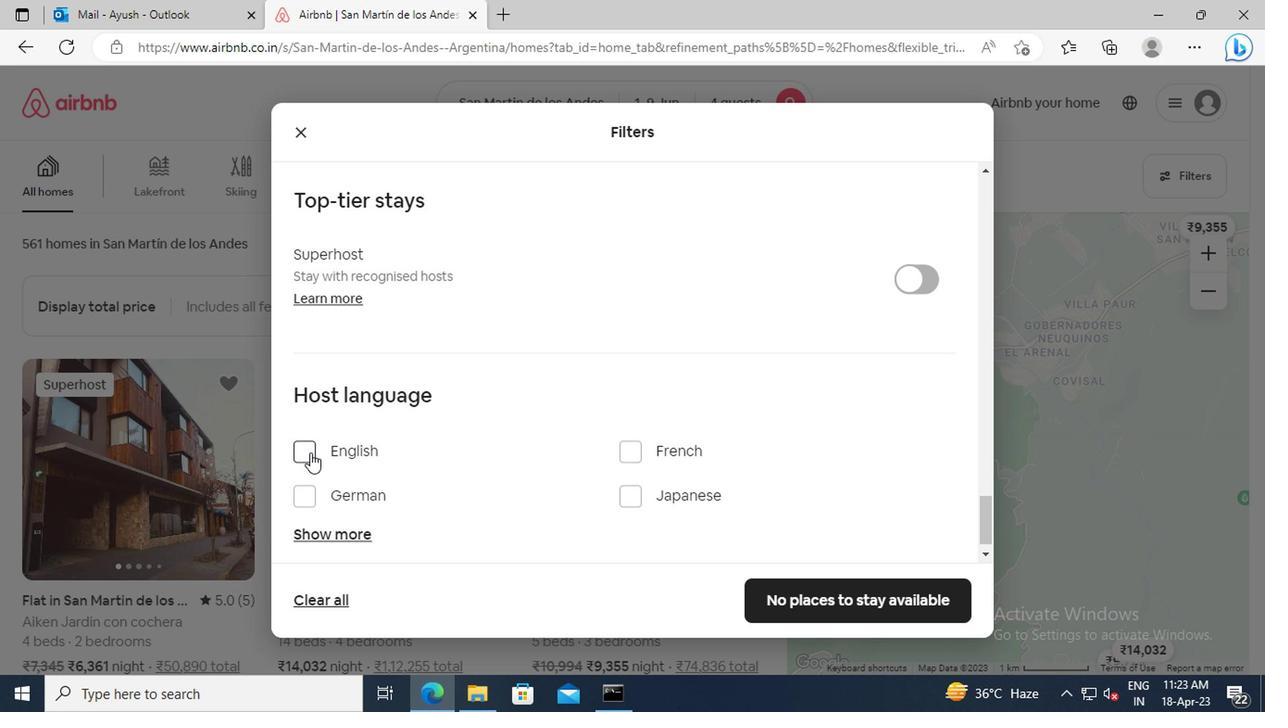
Action: Mouse moved to (866, 588)
Screenshot: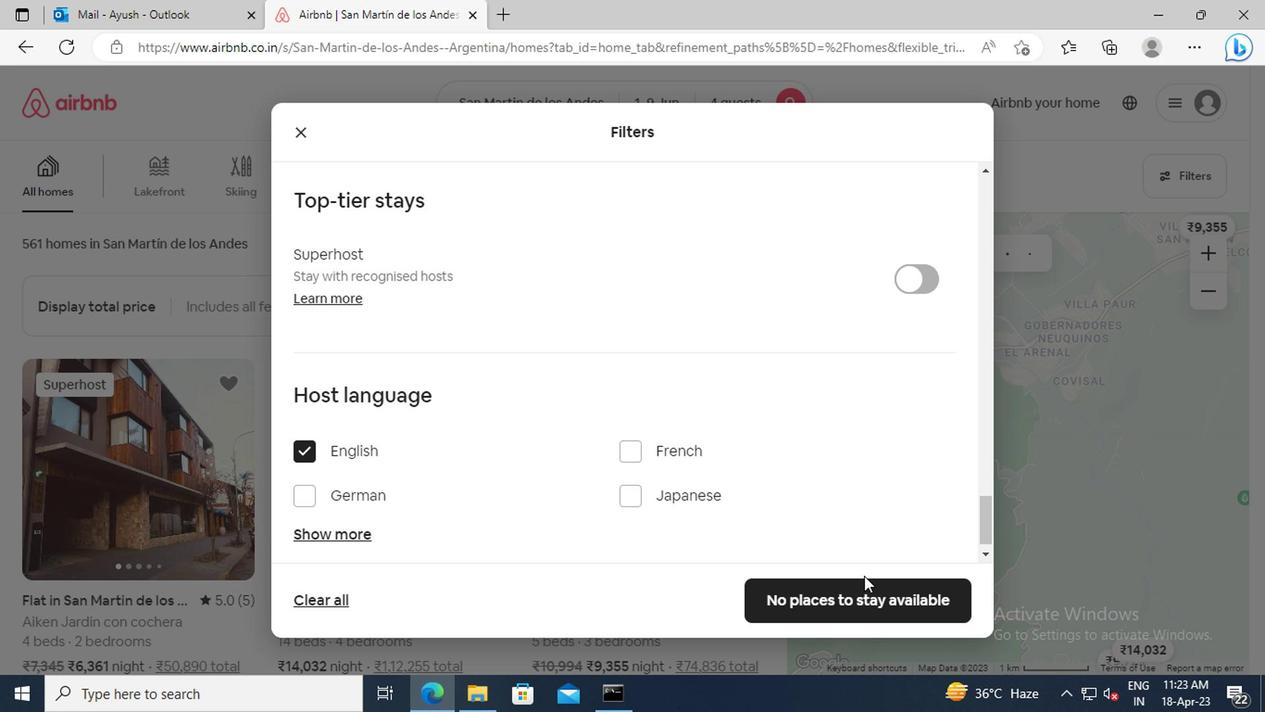 
Action: Mouse pressed left at (866, 588)
Screenshot: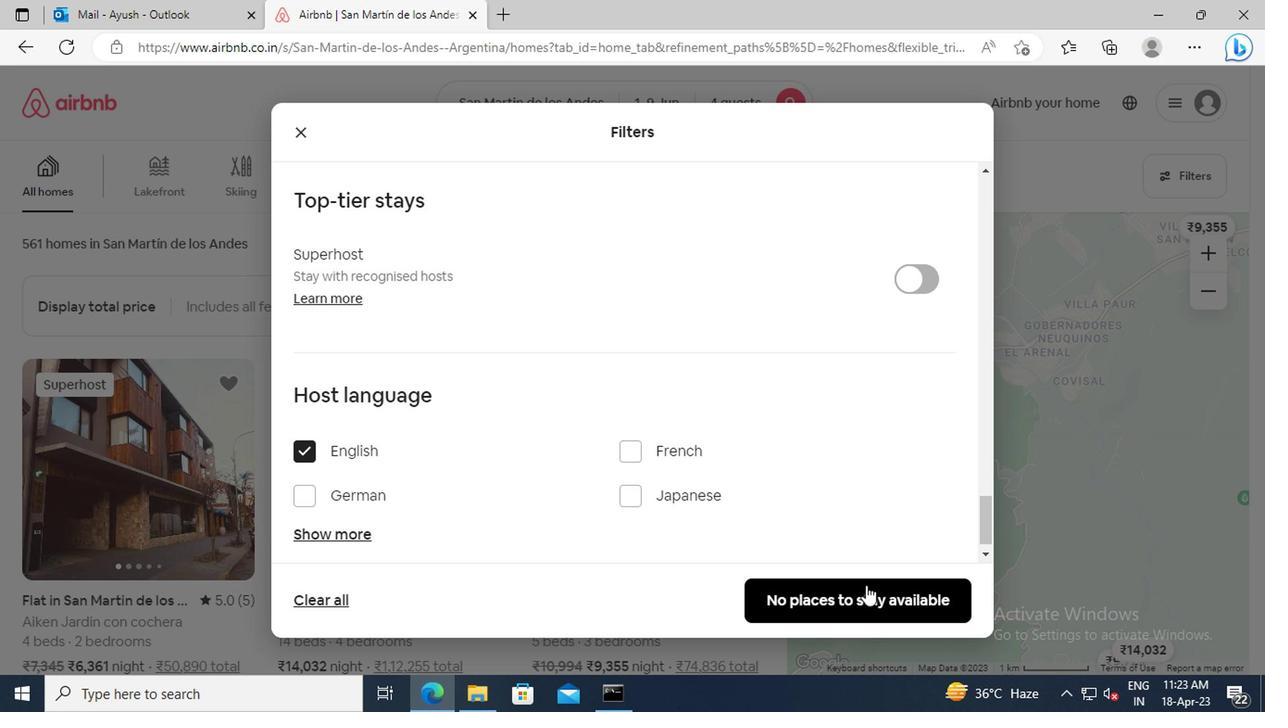 
